 Task: Removing Rumble with High-Pass Filter.
Action: Mouse moved to (478, 212)
Screenshot: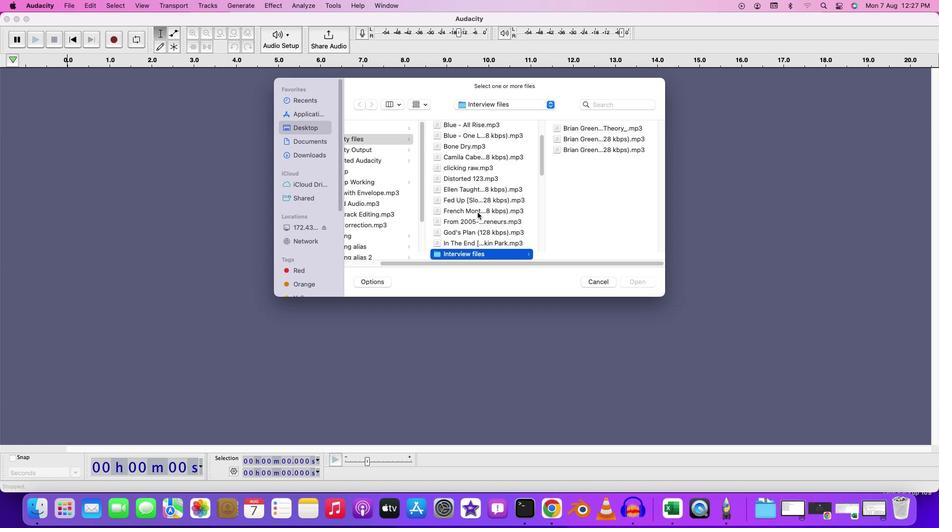
Action: Mouse scrolled (478, 212) with delta (0, 0)
Screenshot: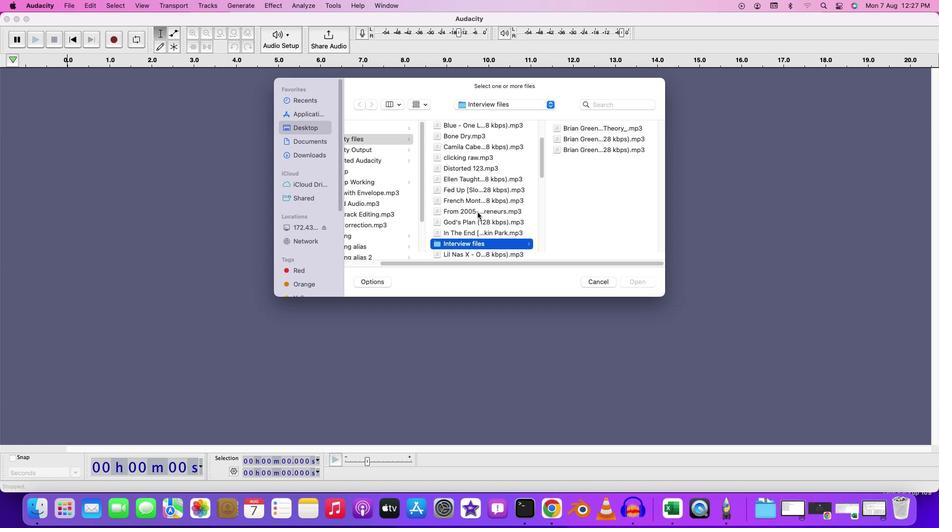 
Action: Mouse scrolled (478, 212) with delta (0, 0)
Screenshot: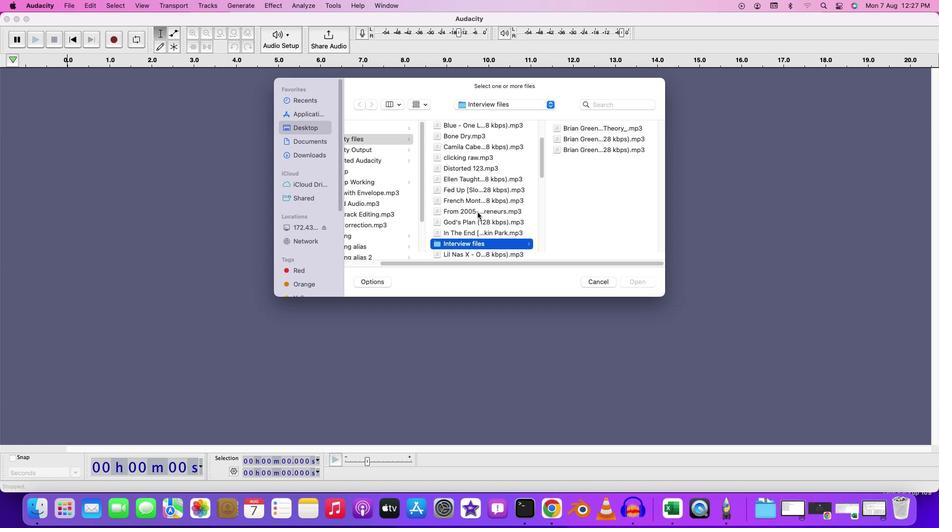 
Action: Mouse scrolled (478, 212) with delta (0, 0)
Screenshot: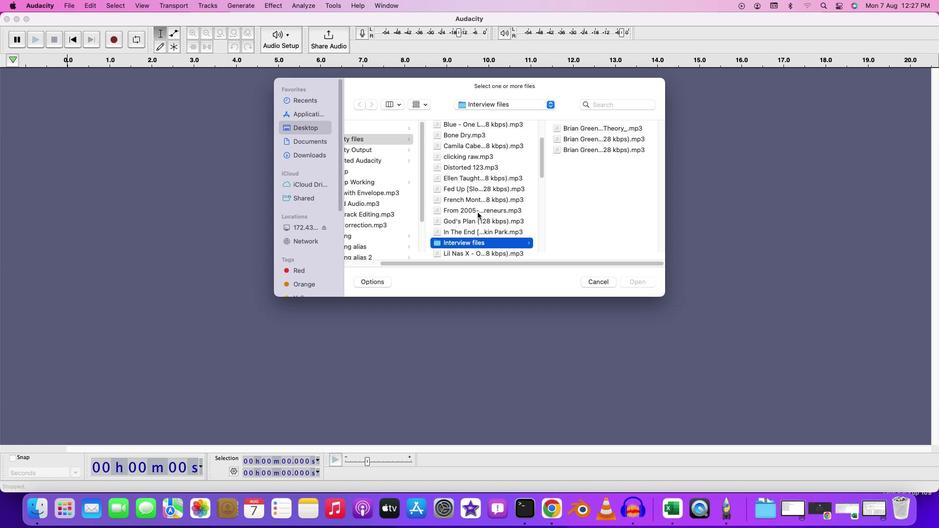 
Action: Mouse scrolled (478, 212) with delta (0, 0)
Screenshot: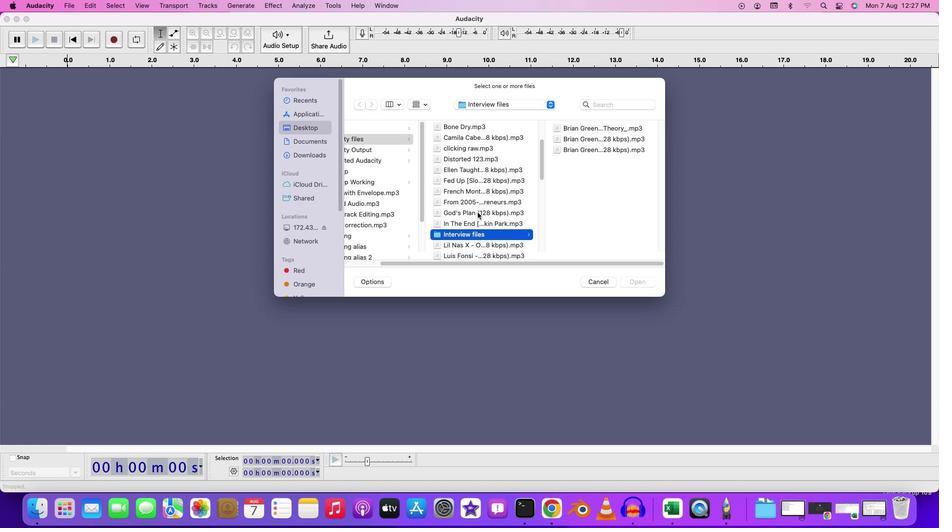
Action: Mouse scrolled (478, 212) with delta (0, 0)
Screenshot: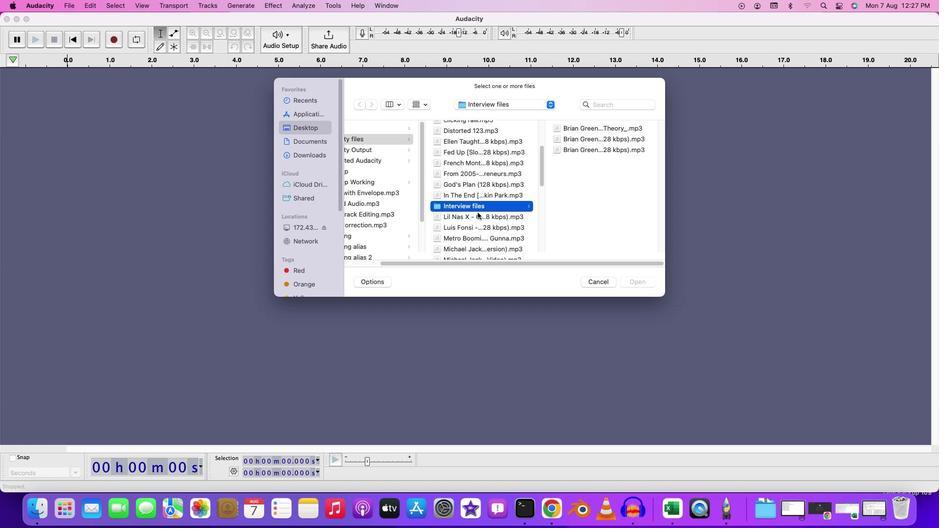 
Action: Mouse moved to (478, 213)
Screenshot: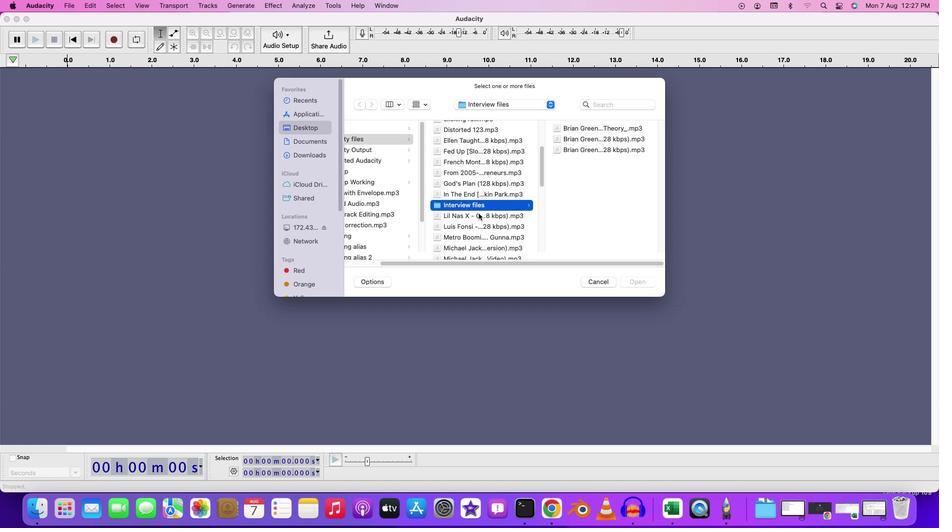 
Action: Mouse scrolled (478, 213) with delta (0, 0)
Screenshot: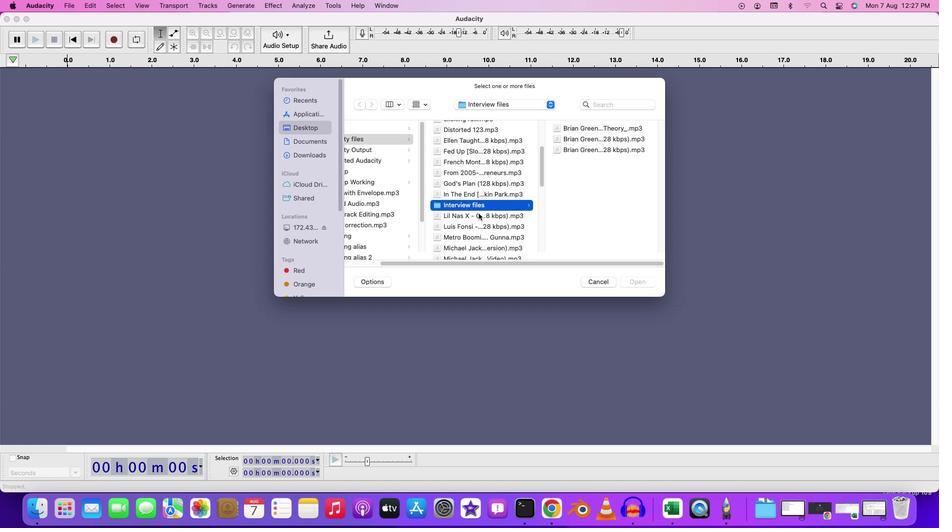 
Action: Mouse scrolled (478, 213) with delta (0, 0)
Screenshot: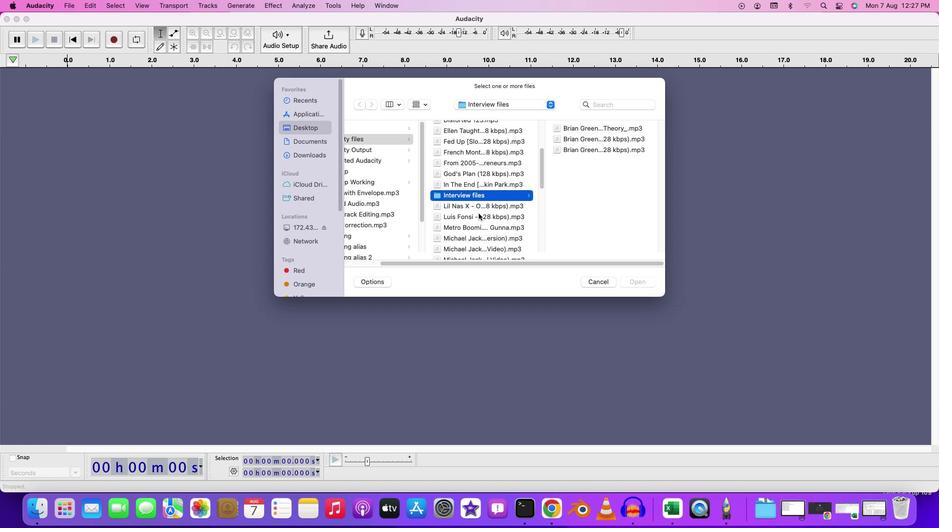 
Action: Mouse scrolled (478, 213) with delta (0, -1)
Screenshot: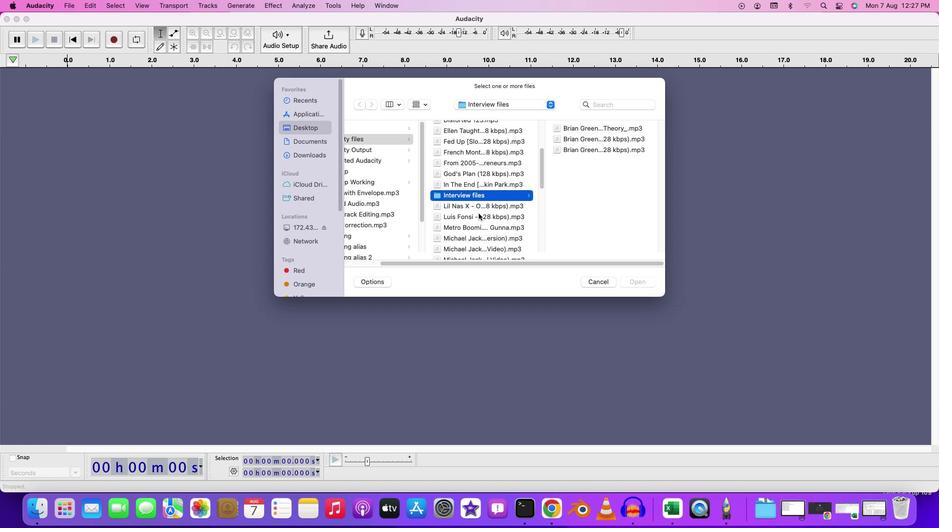 
Action: Mouse scrolled (478, 213) with delta (0, -1)
Screenshot: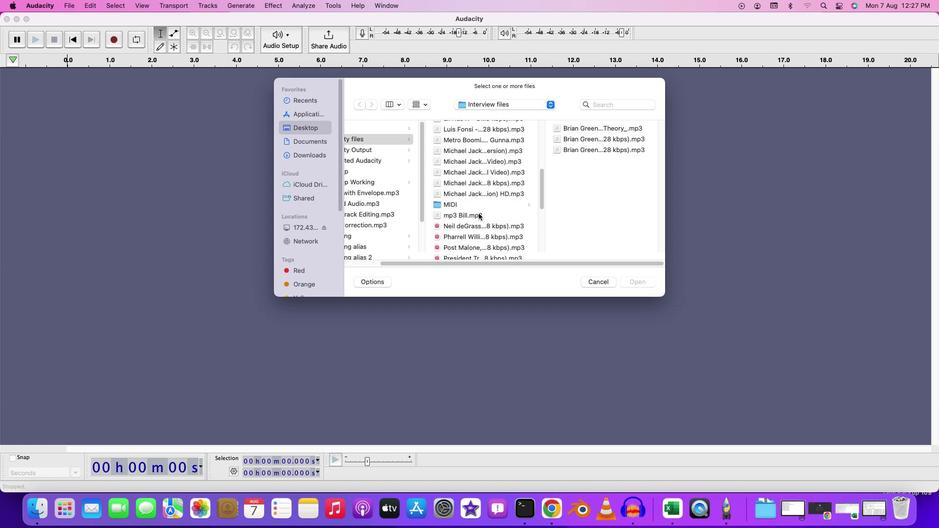 
Action: Mouse moved to (480, 212)
Screenshot: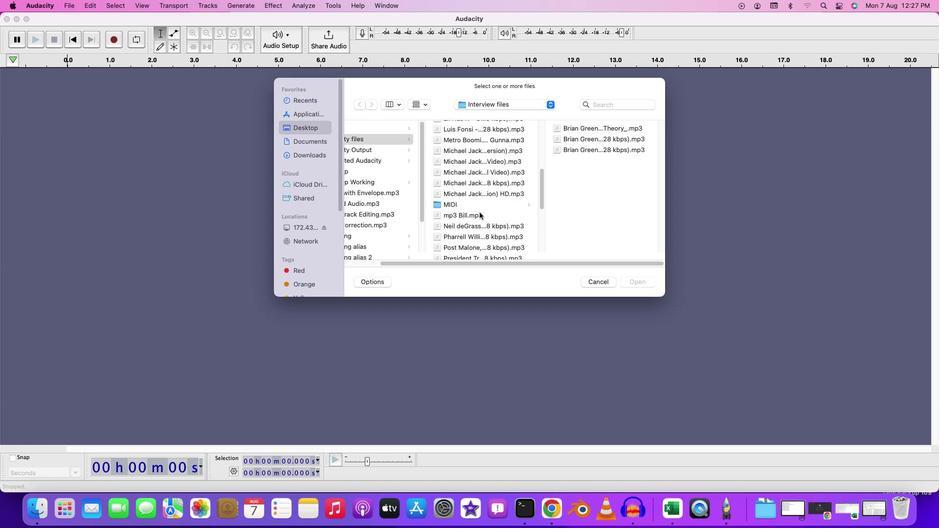 
Action: Mouse scrolled (480, 212) with delta (0, 0)
Screenshot: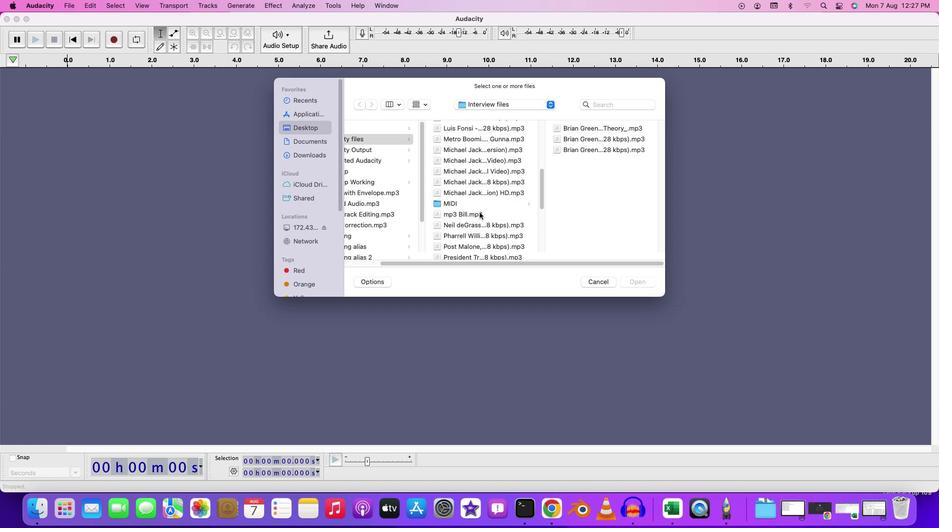 
Action: Mouse scrolled (480, 212) with delta (0, 0)
Screenshot: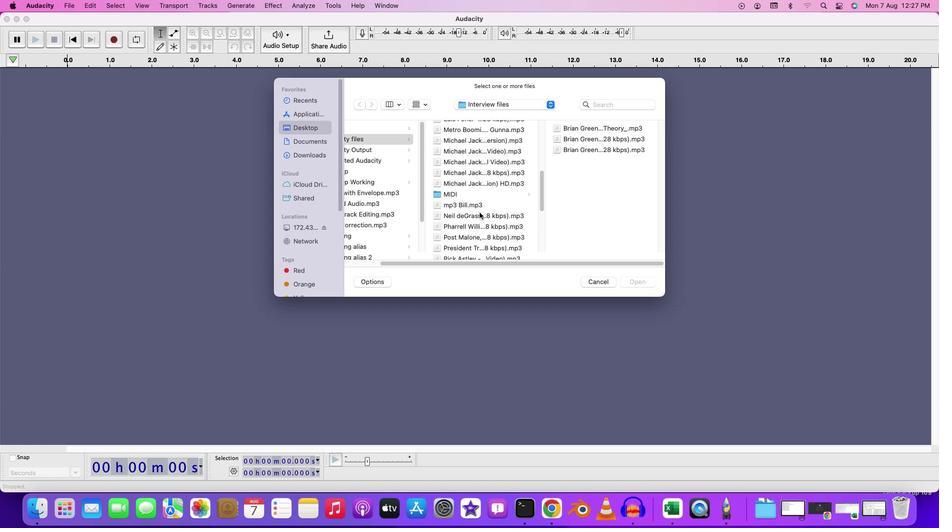 
Action: Mouse scrolled (480, 212) with delta (0, -1)
Screenshot: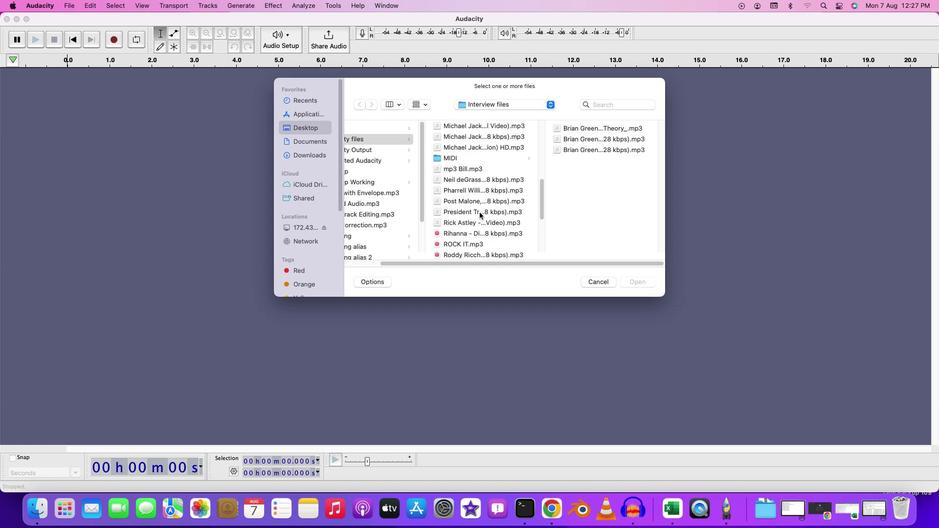 
Action: Mouse scrolled (480, 212) with delta (0, -1)
Screenshot: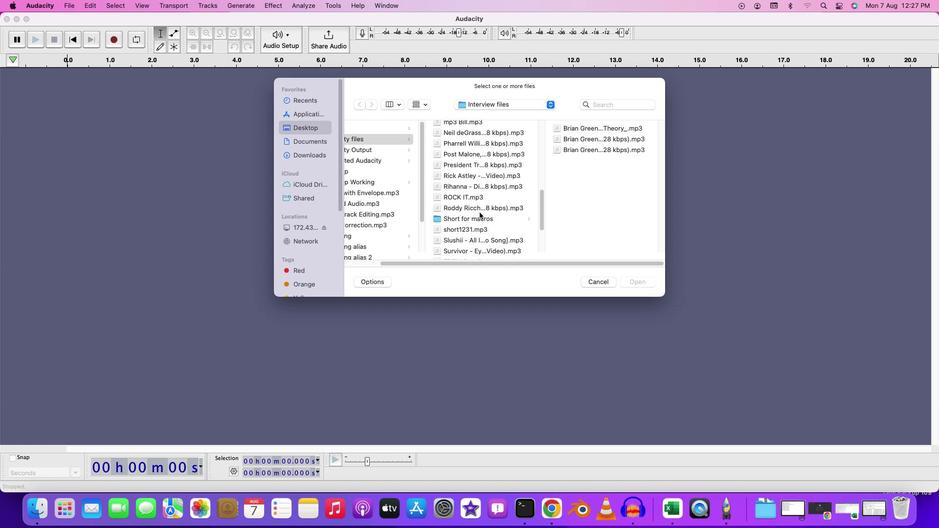 
Action: Mouse moved to (481, 213)
Screenshot: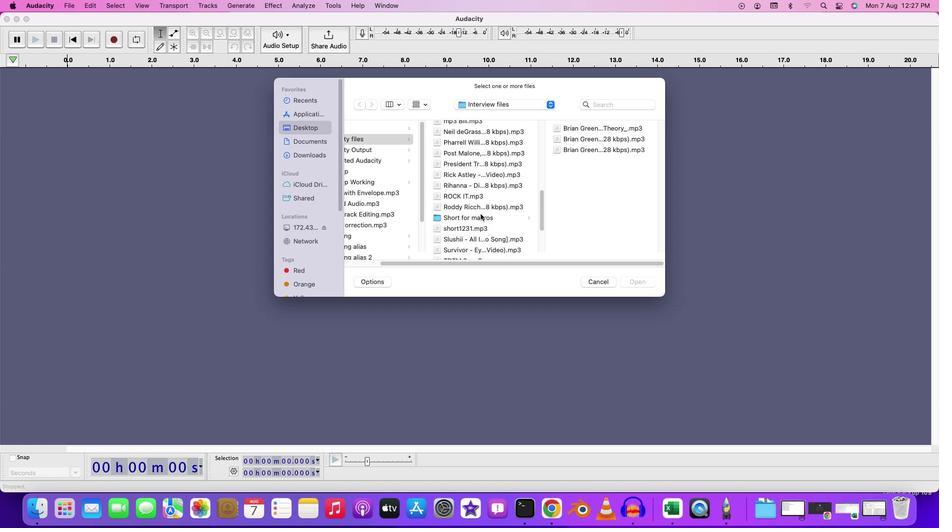 
Action: Mouse scrolled (481, 213) with delta (0, 0)
Screenshot: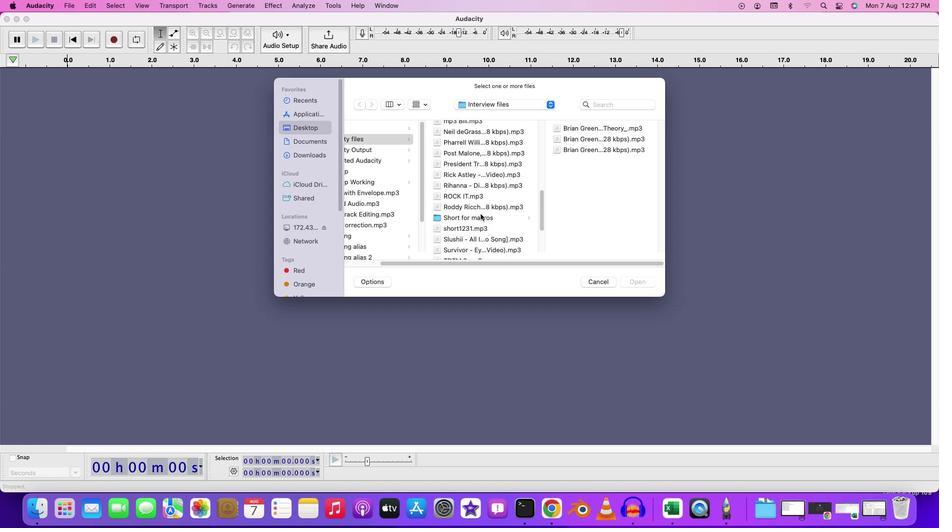 
Action: Mouse moved to (481, 214)
Screenshot: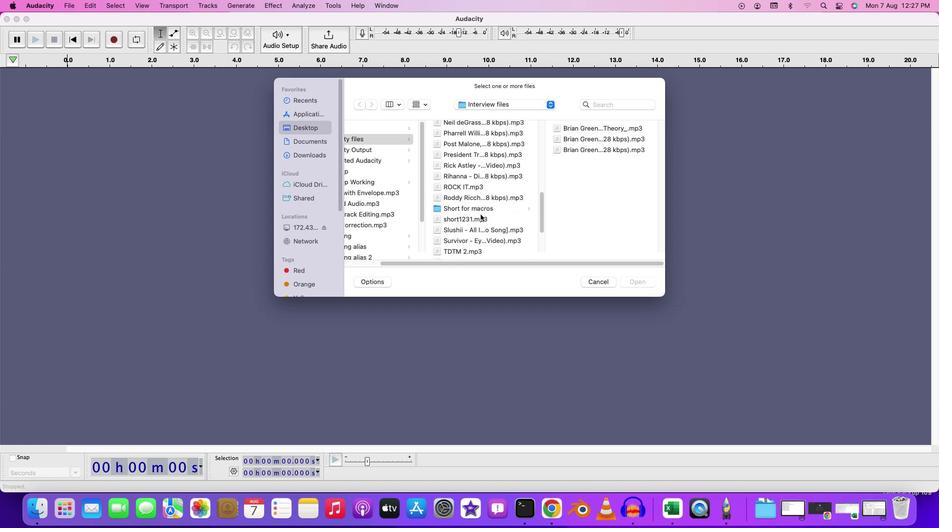 
Action: Mouse scrolled (481, 214) with delta (0, 0)
Screenshot: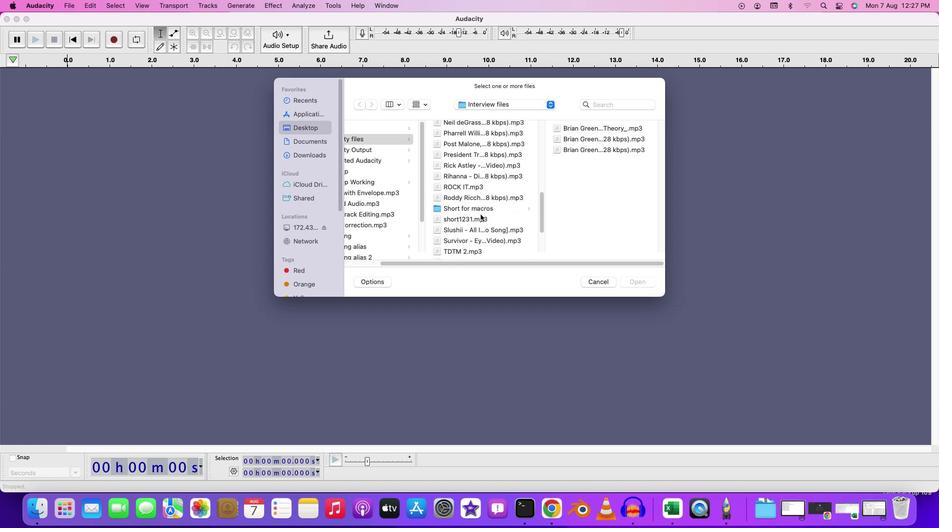 
Action: Mouse moved to (481, 214)
Screenshot: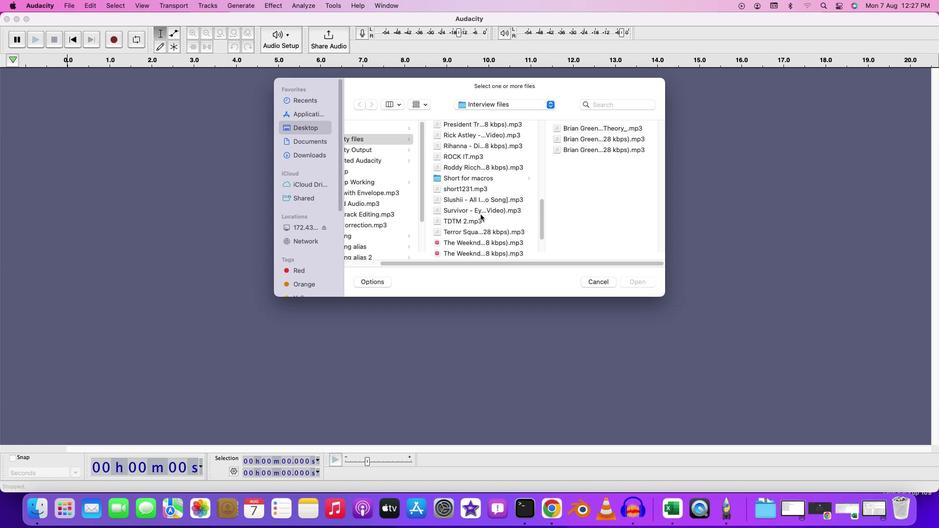 
Action: Mouse scrolled (481, 214) with delta (0, 0)
Screenshot: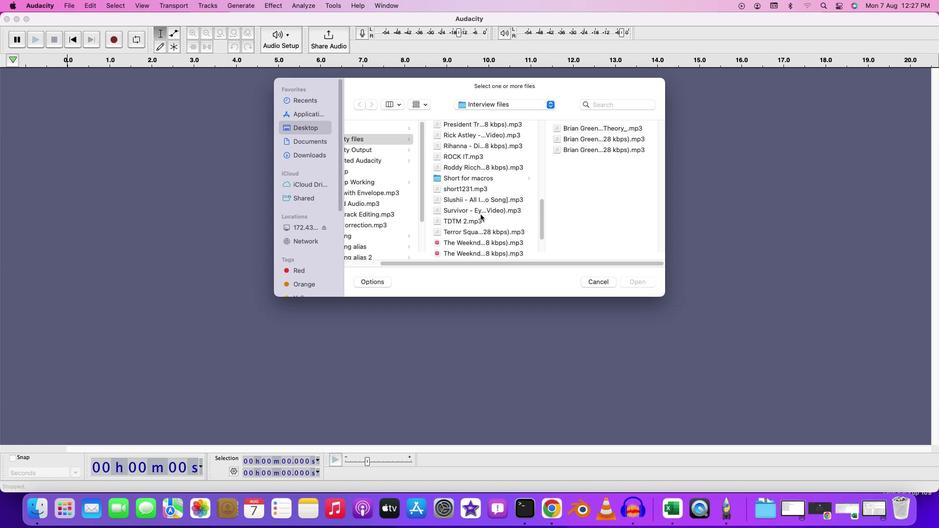 
Action: Mouse moved to (482, 216)
Screenshot: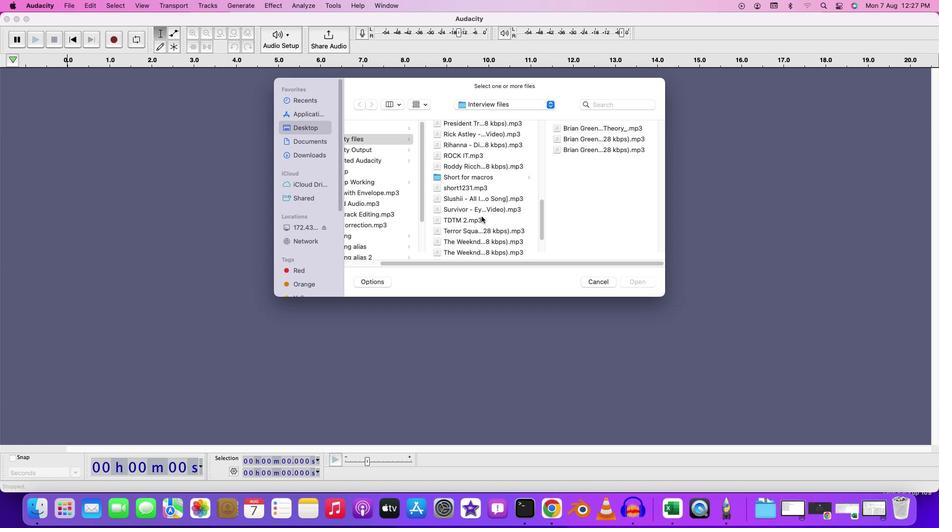 
Action: Mouse scrolled (482, 216) with delta (0, 0)
Screenshot: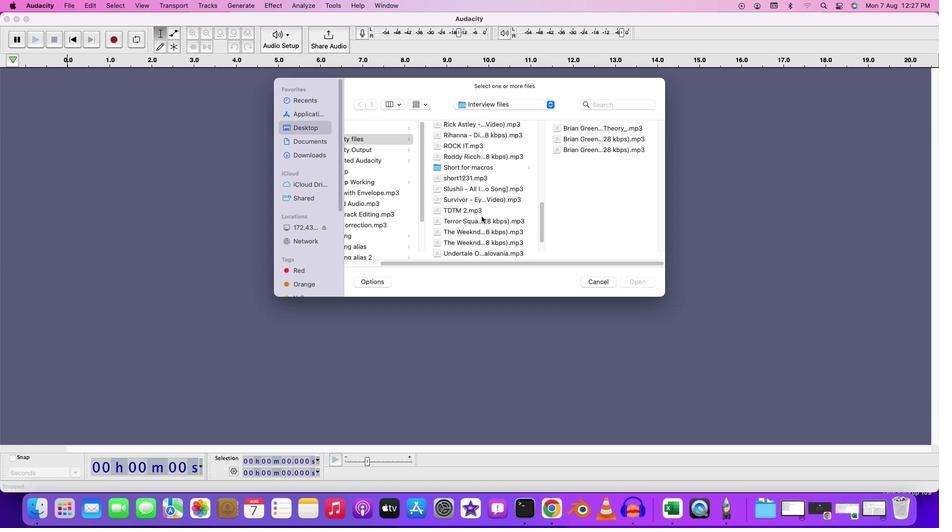 
Action: Mouse scrolled (482, 216) with delta (0, 0)
Screenshot: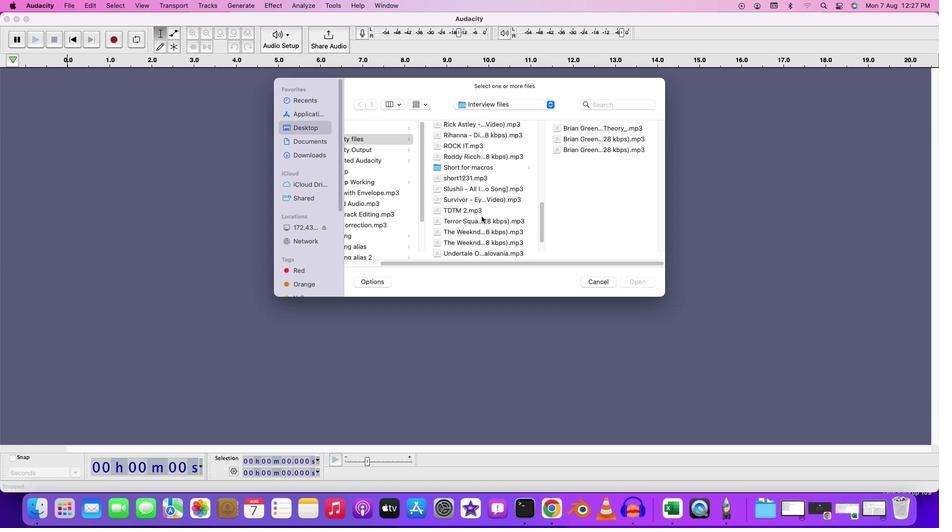 
Action: Mouse scrolled (482, 216) with delta (0, 0)
Screenshot: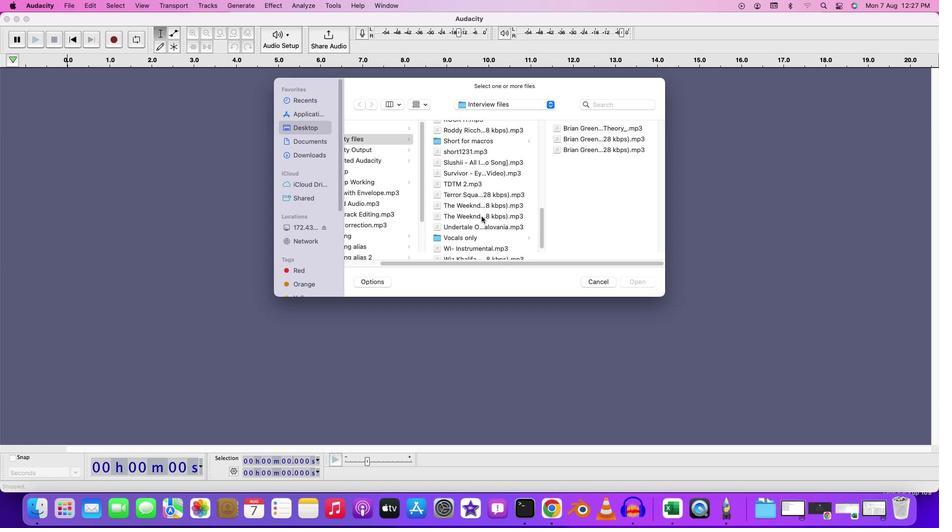 
Action: Mouse moved to (482, 216)
Screenshot: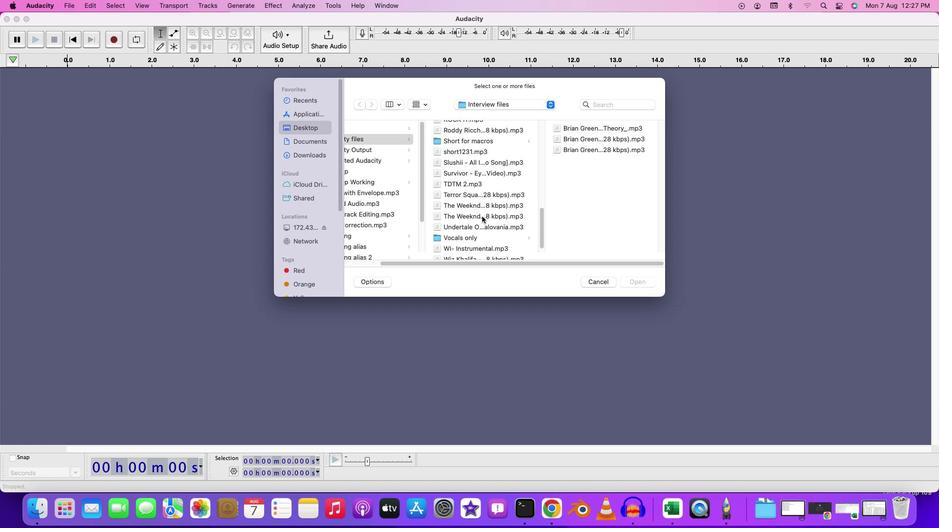 
Action: Mouse scrolled (482, 216) with delta (0, 0)
Screenshot: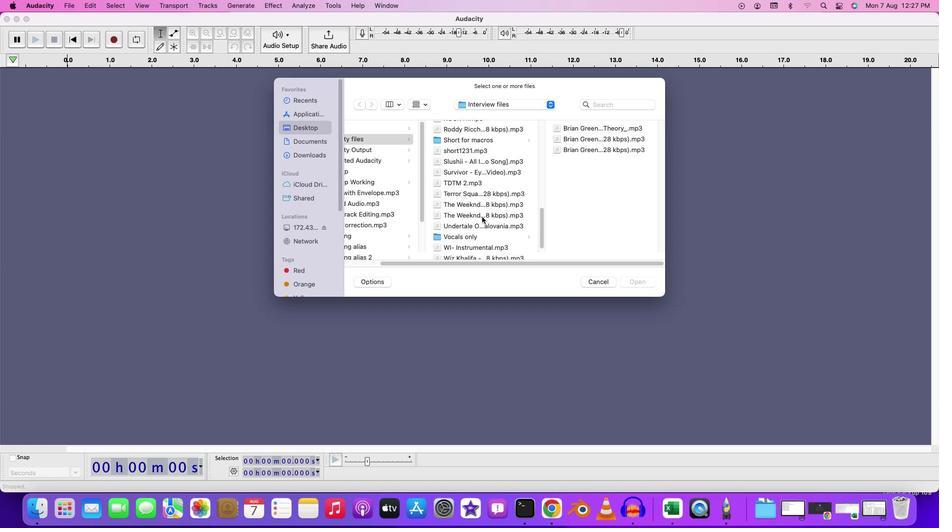 
Action: Mouse moved to (482, 216)
Screenshot: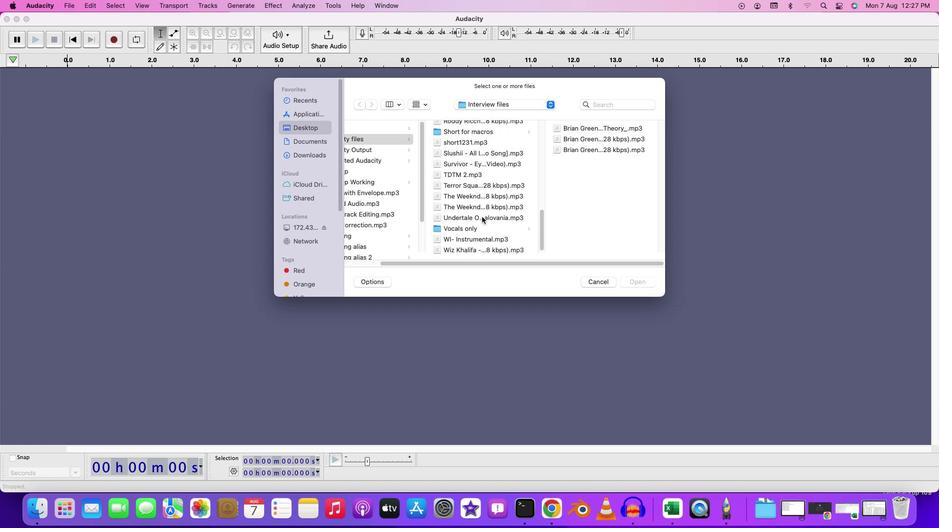 
Action: Mouse scrolled (482, 216) with delta (0, 0)
Screenshot: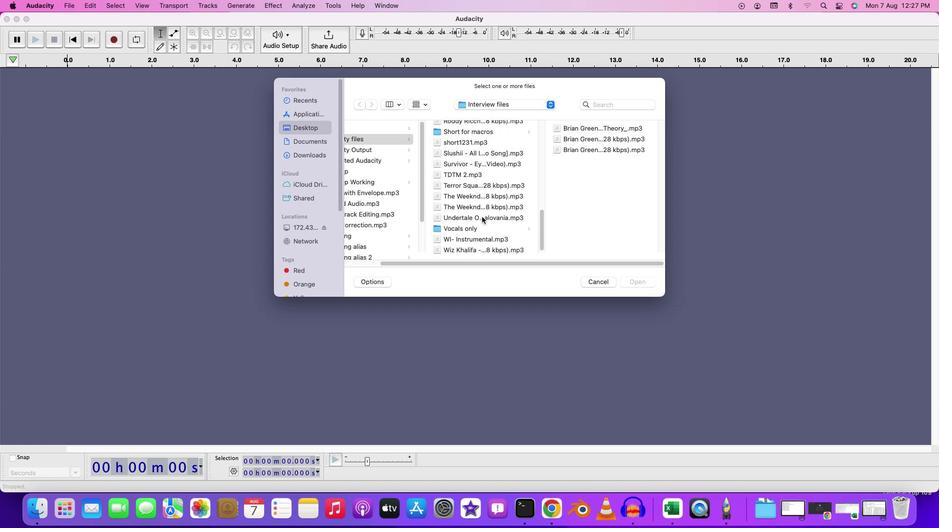
Action: Mouse moved to (482, 217)
Screenshot: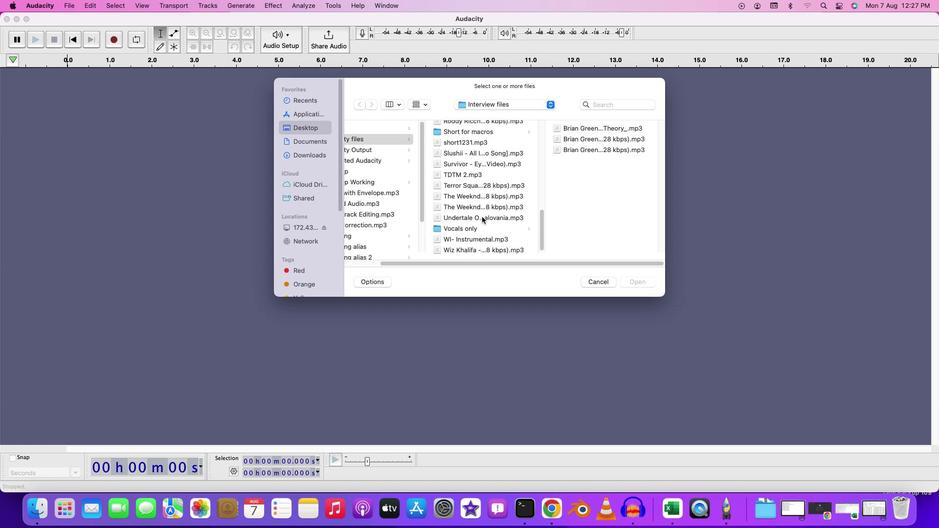 
Action: Mouse scrolled (482, 217) with delta (0, 0)
Screenshot: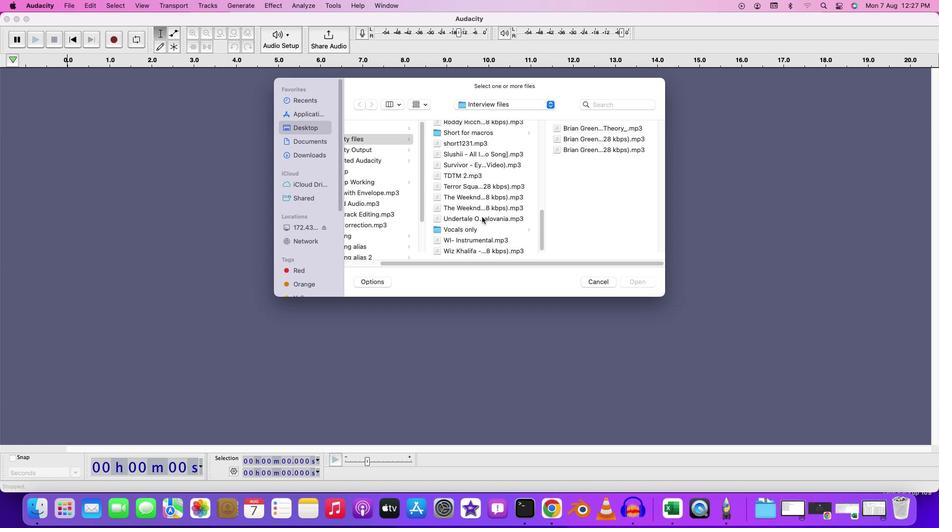 
Action: Mouse scrolled (482, 217) with delta (0, 0)
Screenshot: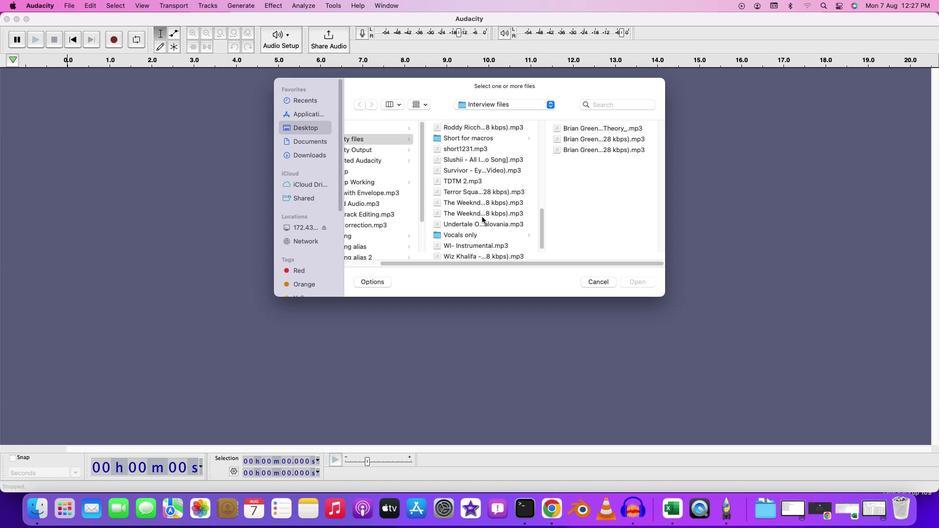 
Action: Mouse scrolled (482, 217) with delta (0, 0)
Screenshot: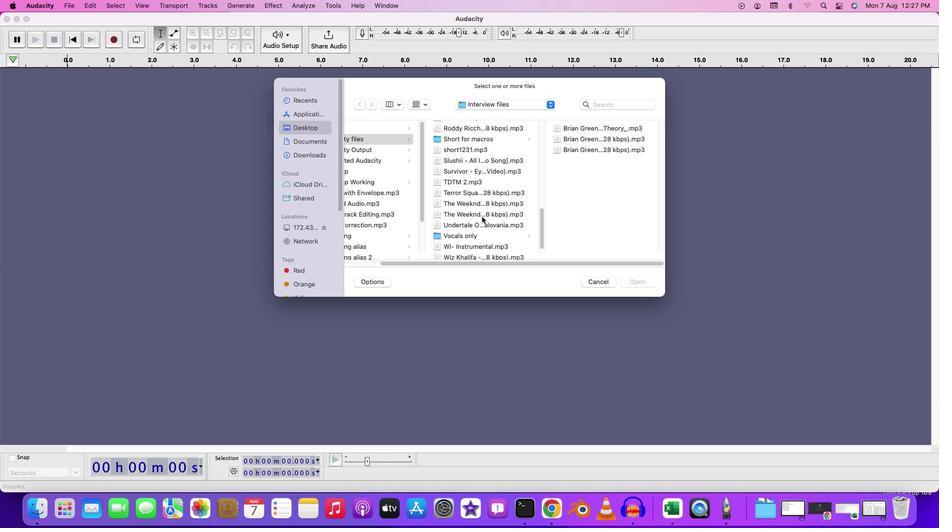
Action: Mouse scrolled (482, 217) with delta (0, 0)
Screenshot: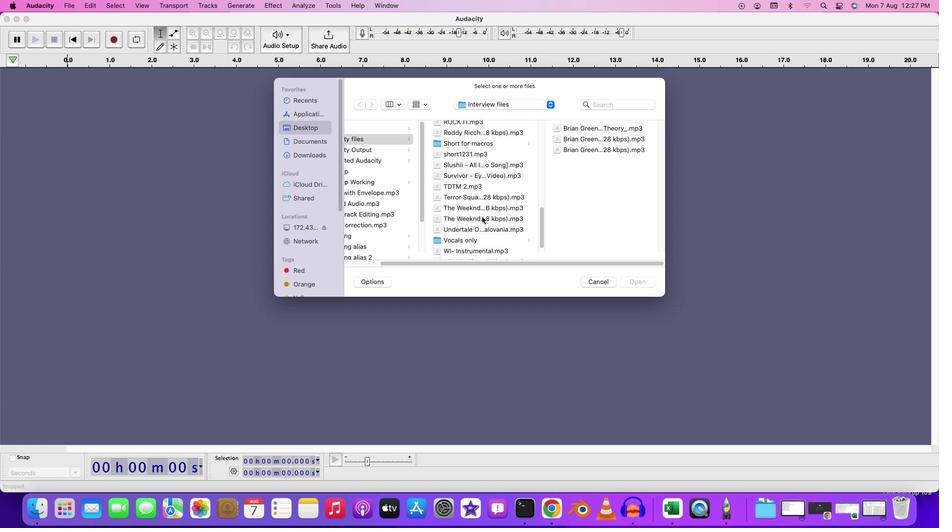 
Action: Mouse scrolled (482, 217) with delta (0, 0)
Screenshot: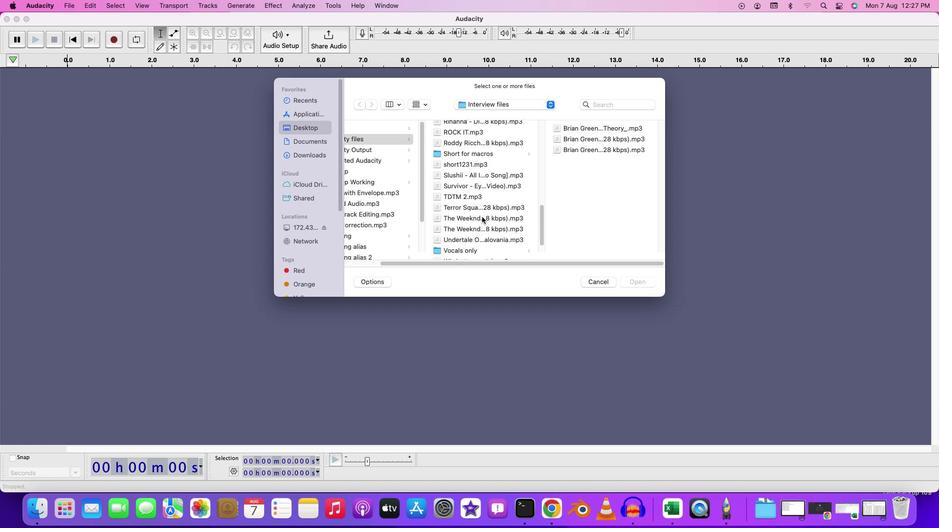 
Action: Mouse scrolled (482, 217) with delta (0, 0)
Screenshot: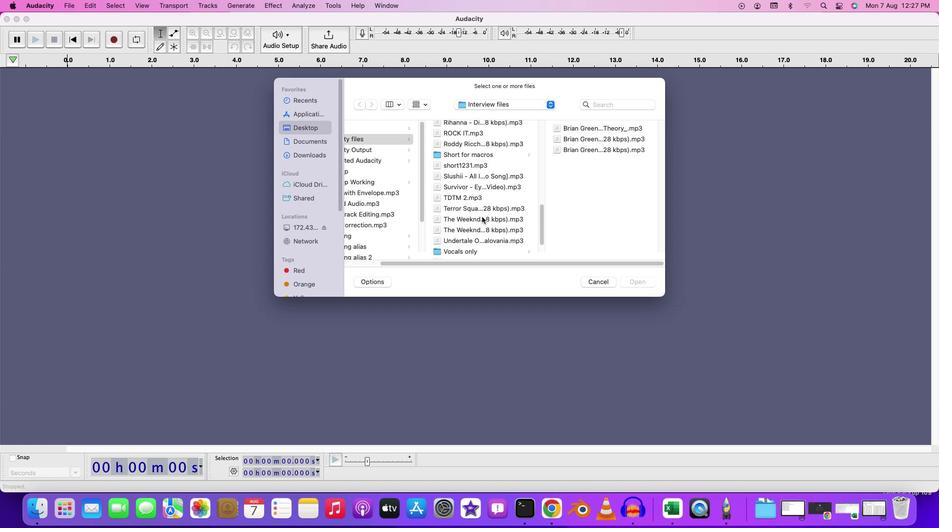 
Action: Mouse scrolled (482, 217) with delta (0, 0)
Screenshot: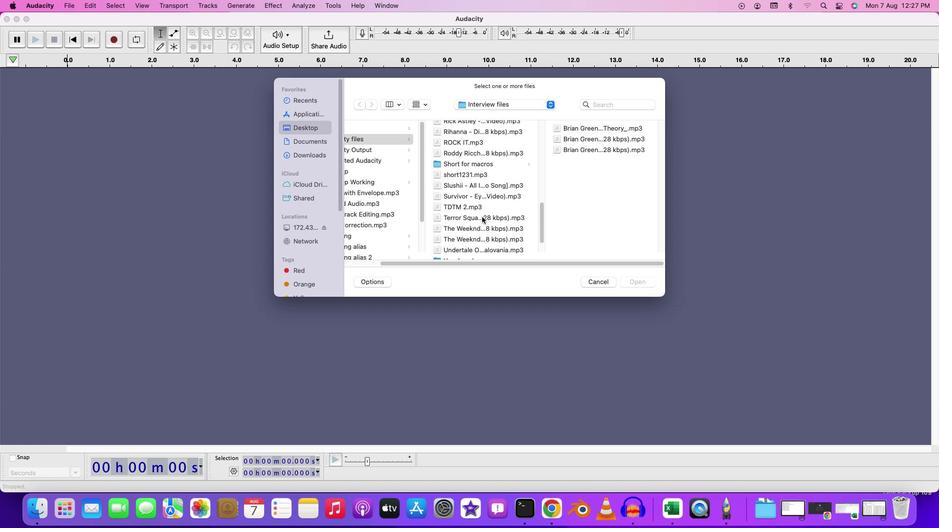 
Action: Mouse moved to (482, 217)
Screenshot: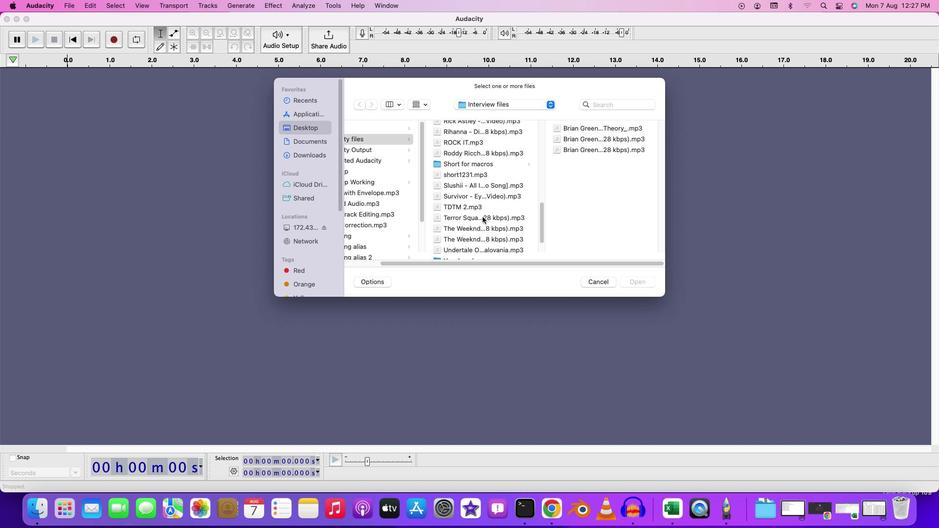 
Action: Mouse scrolled (482, 217) with delta (0, 0)
Screenshot: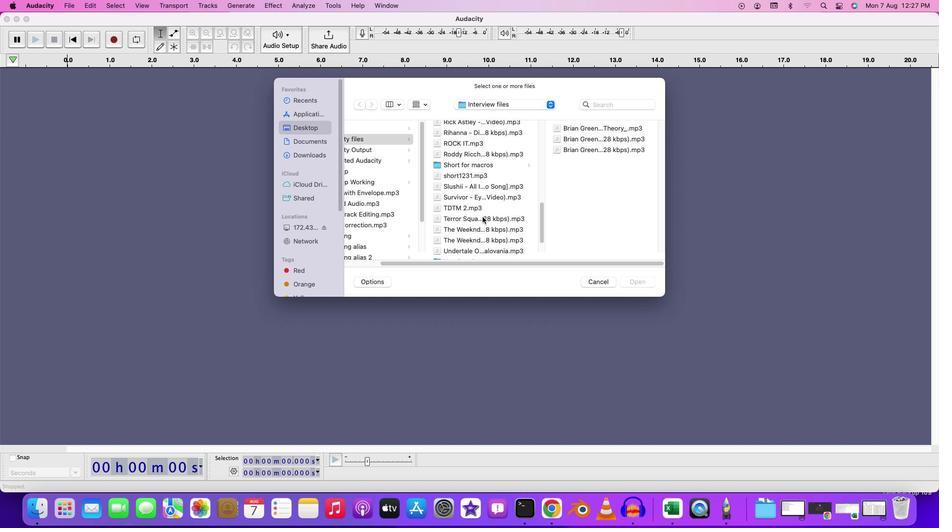 
Action: Mouse scrolled (482, 217) with delta (0, 0)
Screenshot: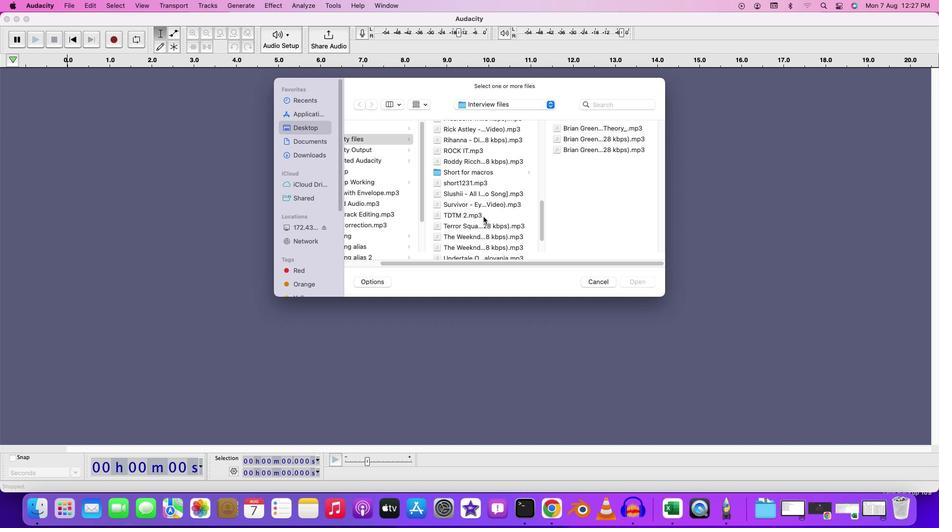 
Action: Mouse moved to (484, 217)
Screenshot: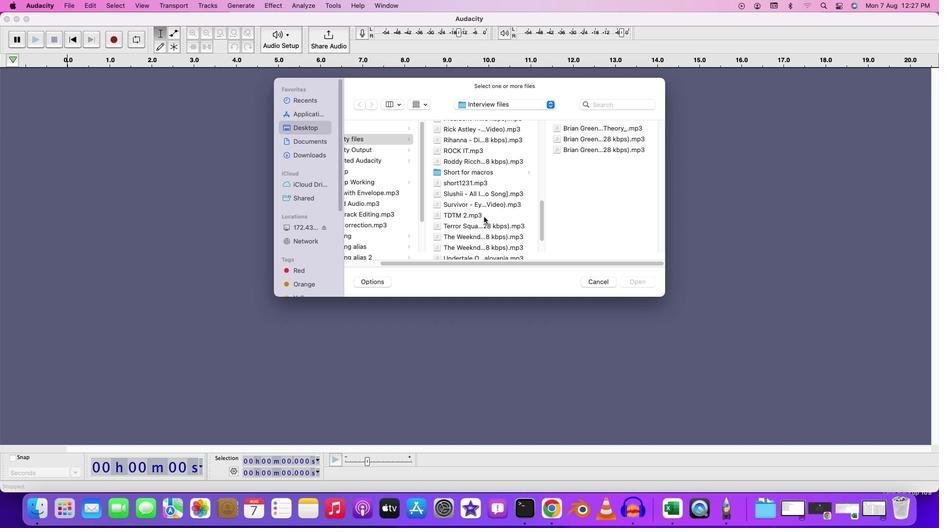 
Action: Mouse scrolled (484, 217) with delta (0, 0)
Screenshot: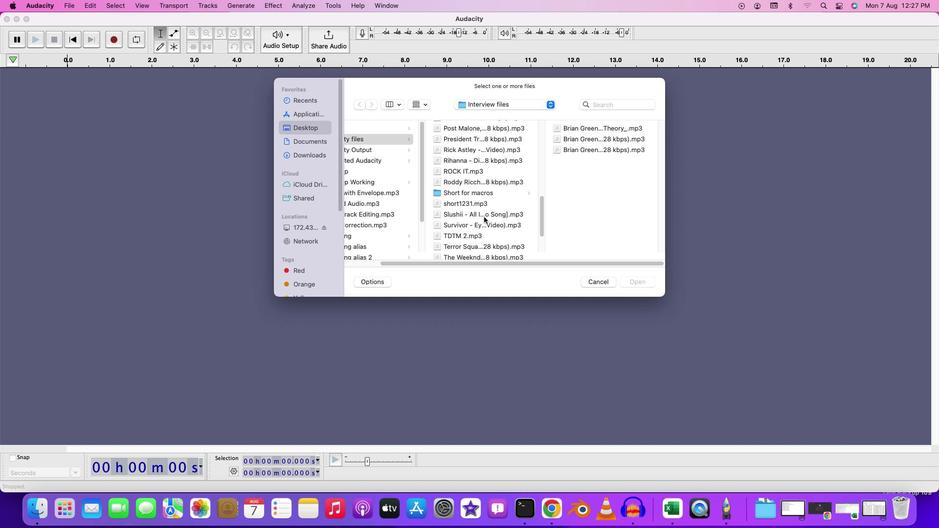
Action: Mouse scrolled (484, 217) with delta (0, 0)
Screenshot: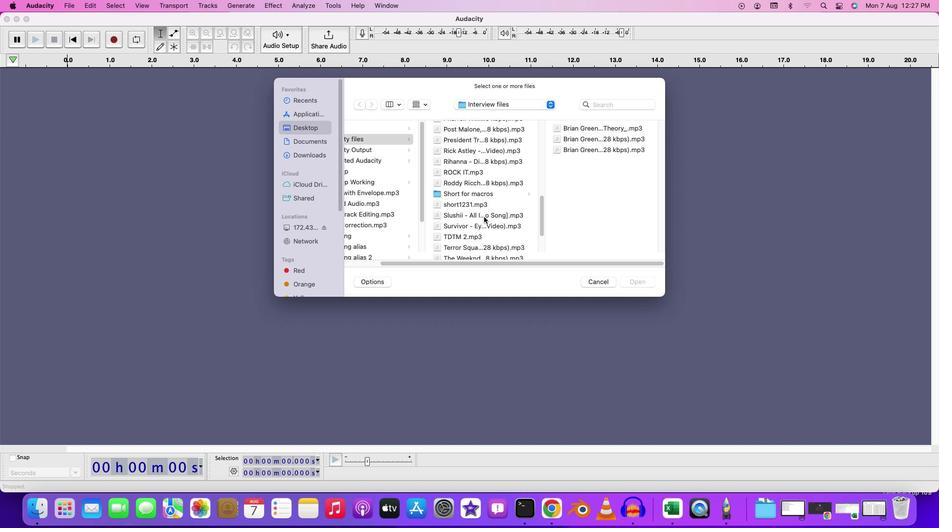 
Action: Mouse scrolled (484, 217) with delta (0, 0)
Screenshot: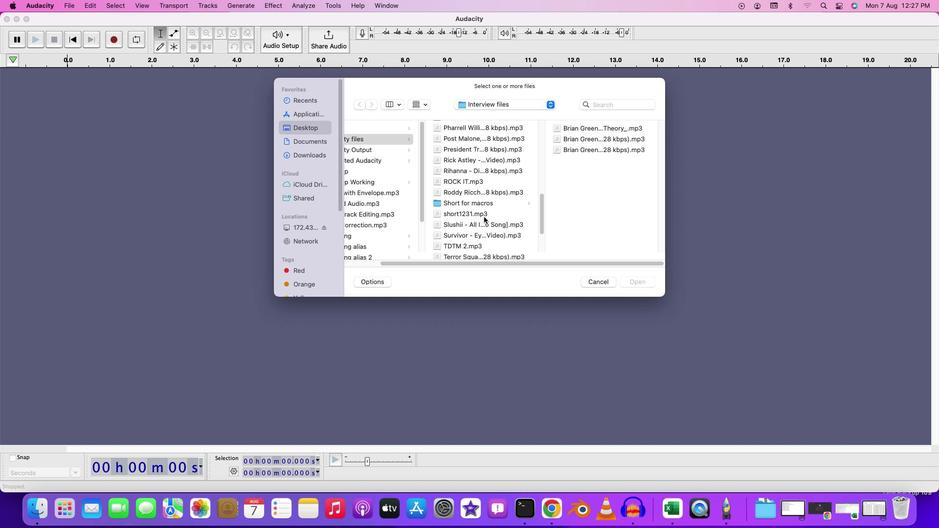 
Action: Mouse scrolled (484, 217) with delta (0, 1)
Screenshot: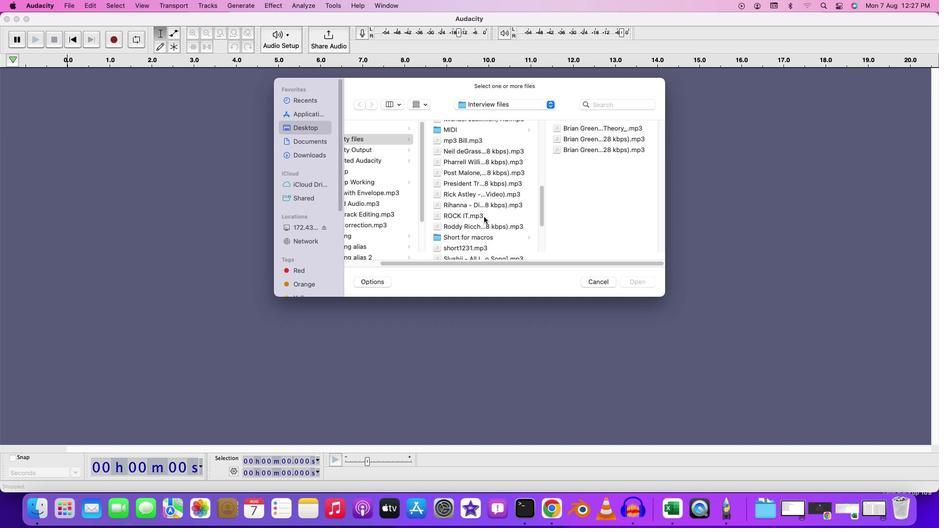 
Action: Mouse scrolled (484, 217) with delta (0, 0)
Screenshot: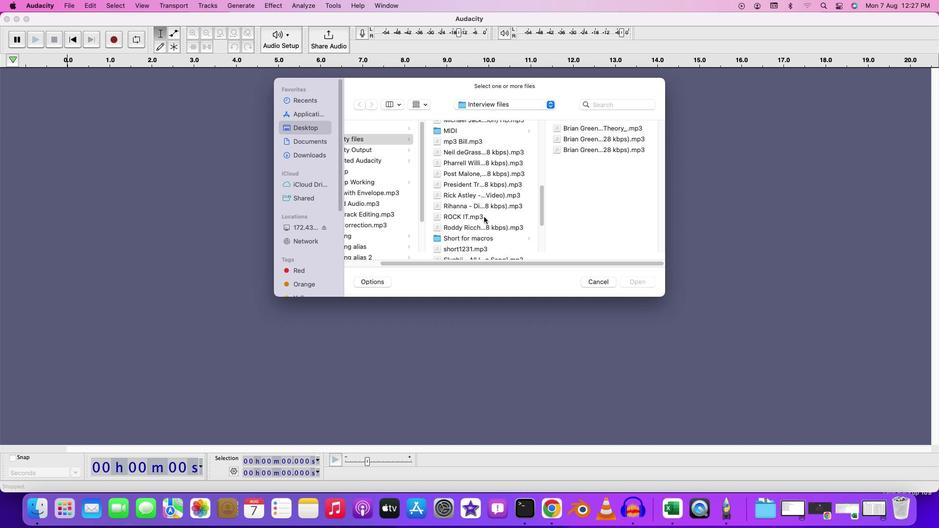 
Action: Mouse scrolled (484, 217) with delta (0, 0)
Screenshot: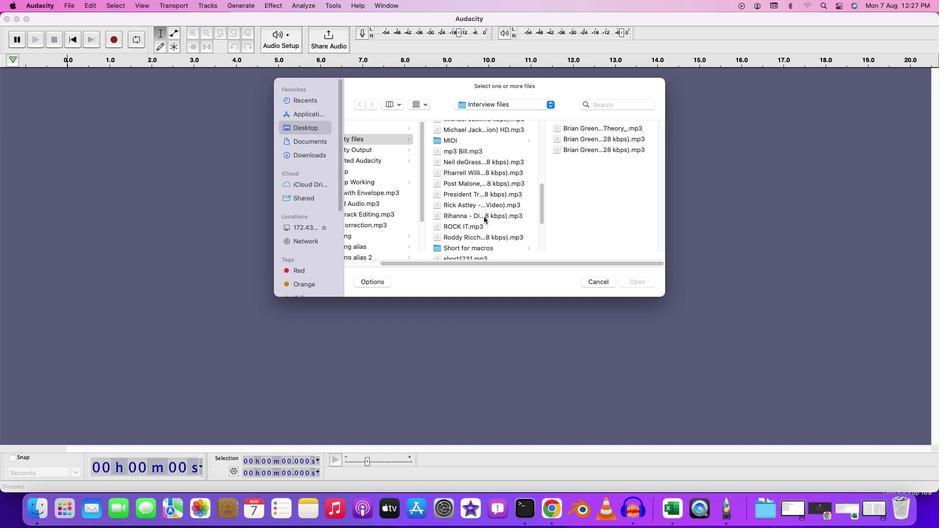 
Action: Mouse scrolled (484, 217) with delta (0, 0)
Screenshot: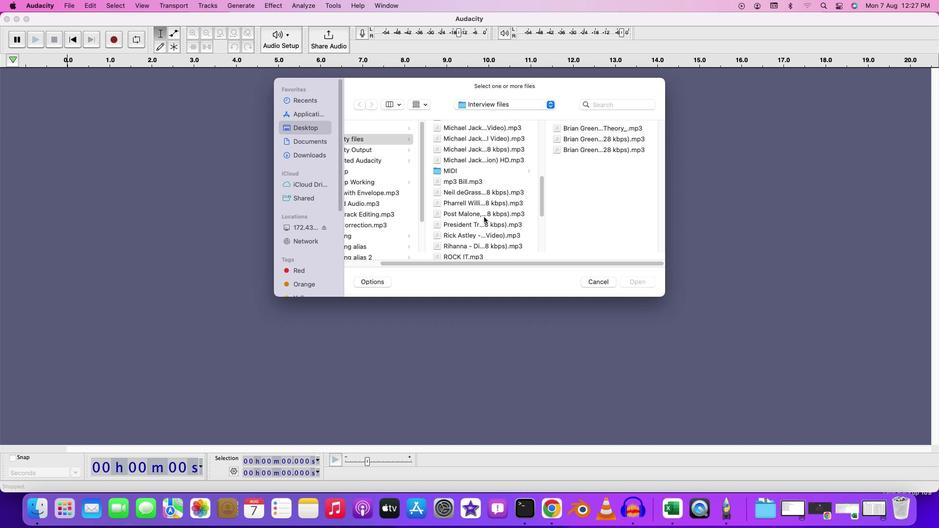 
Action: Mouse scrolled (484, 217) with delta (0, 0)
Screenshot: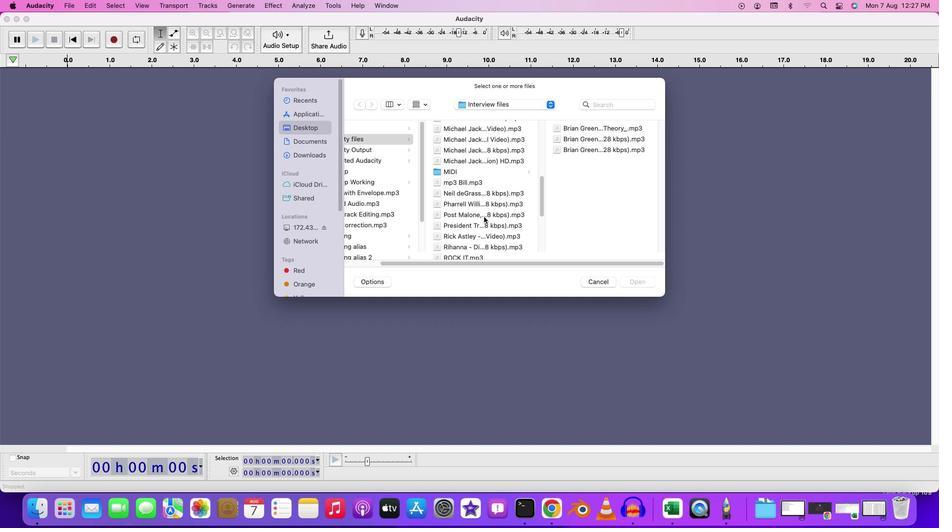 
Action: Mouse scrolled (484, 217) with delta (0, 0)
Screenshot: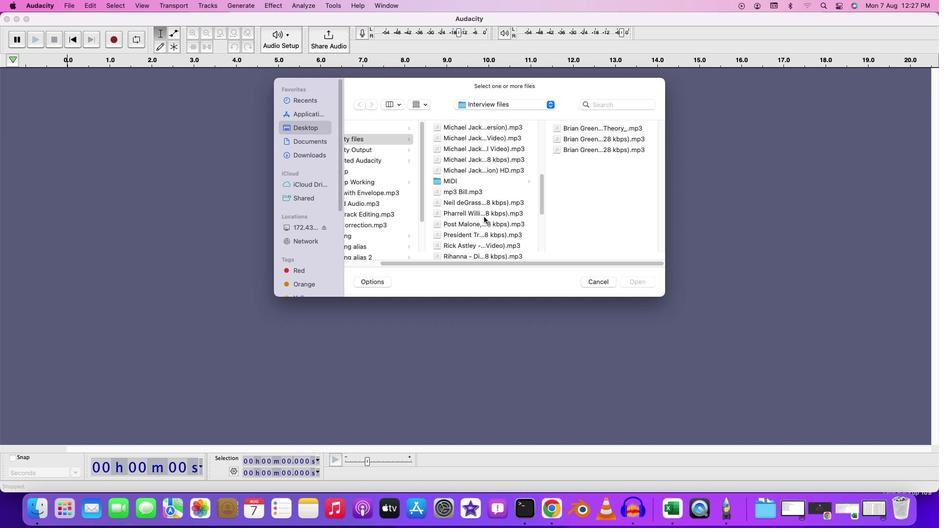 
Action: Mouse scrolled (484, 217) with delta (0, 0)
Screenshot: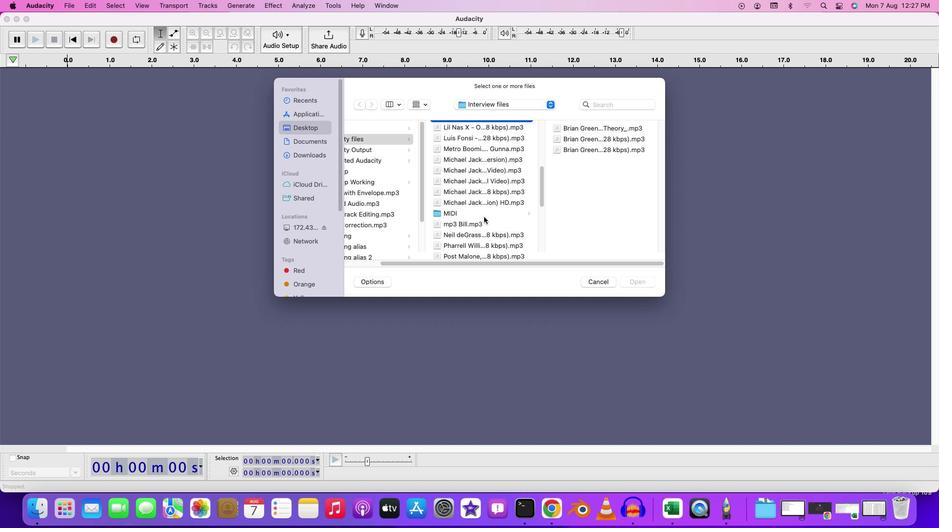
Action: Mouse scrolled (484, 217) with delta (0, 0)
Screenshot: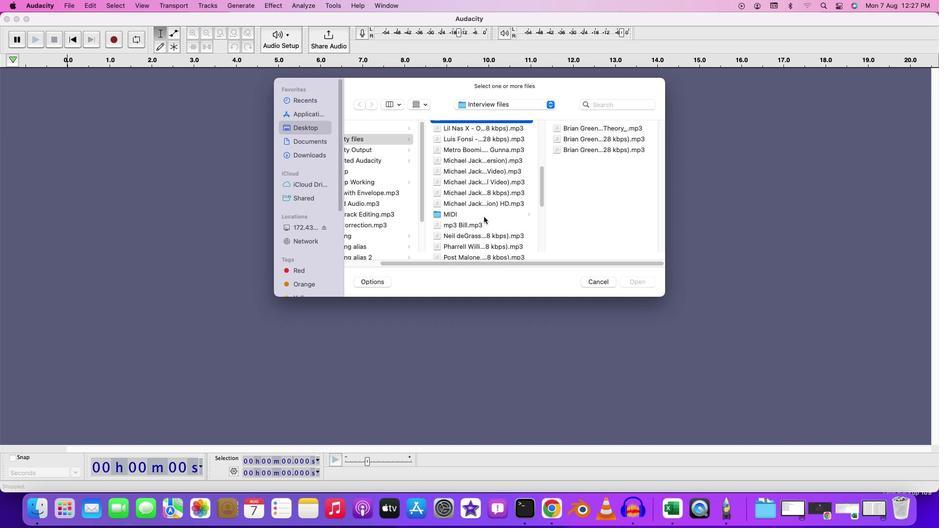 
Action: Mouse scrolled (484, 217) with delta (0, 0)
Screenshot: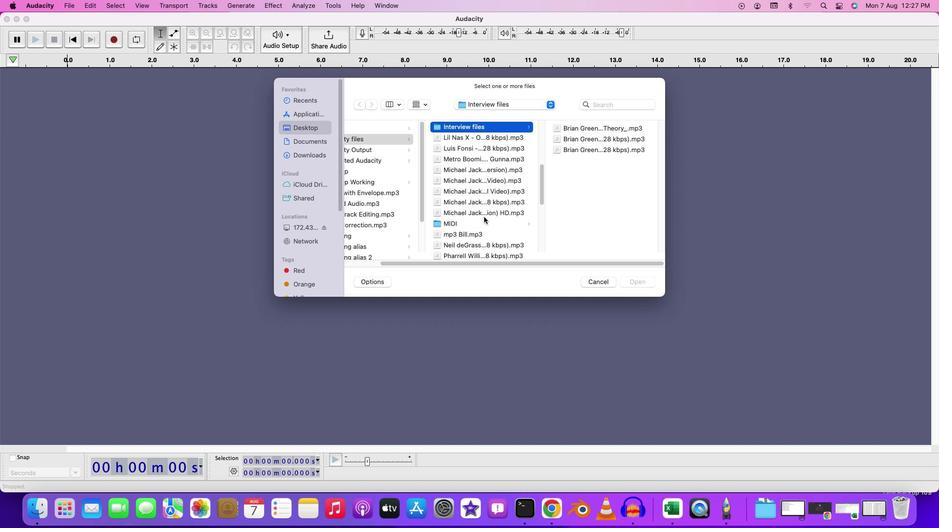 
Action: Mouse scrolled (484, 217) with delta (0, 0)
Screenshot: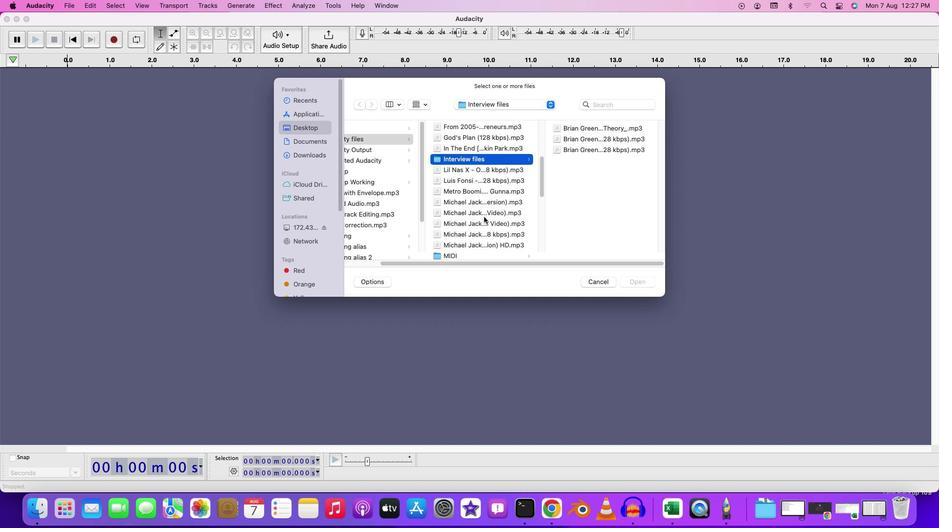 
Action: Mouse scrolled (484, 217) with delta (0, 0)
Screenshot: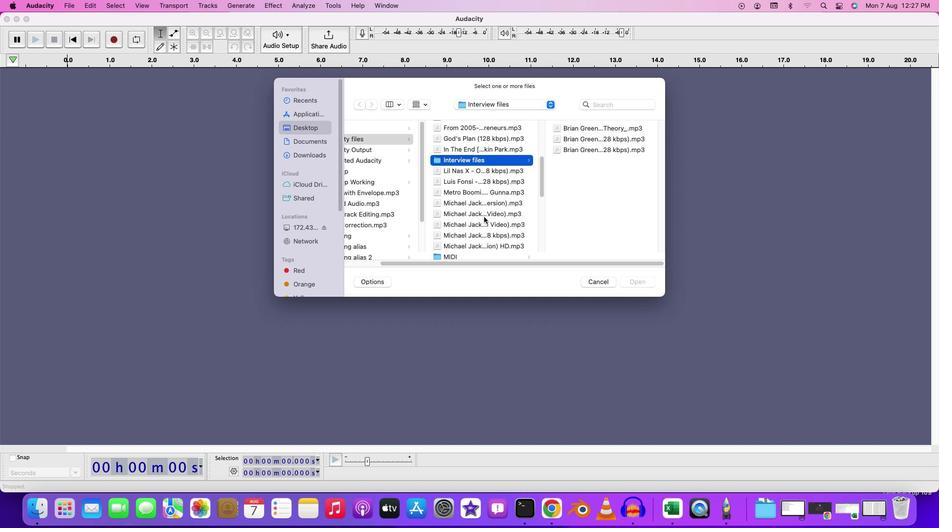 
Action: Mouse scrolled (484, 217) with delta (0, 0)
Screenshot: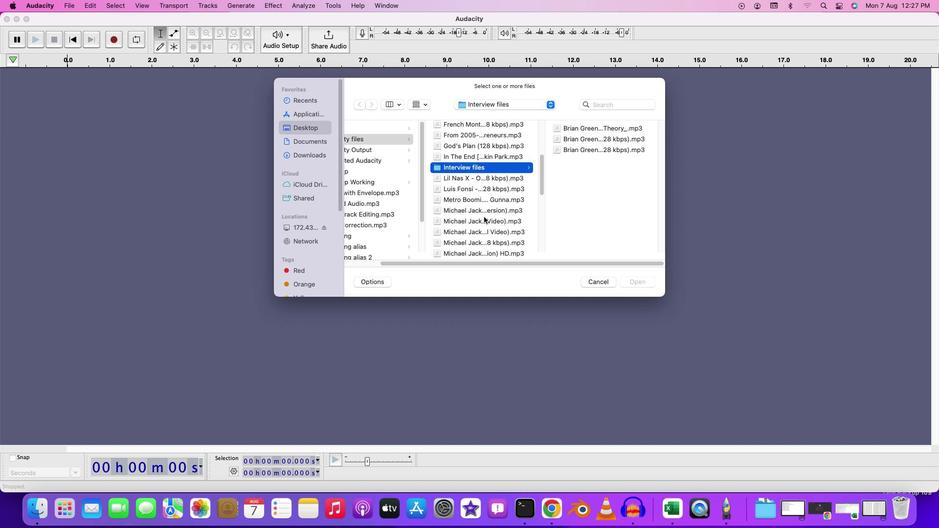 
Action: Mouse scrolled (484, 217) with delta (0, 0)
Screenshot: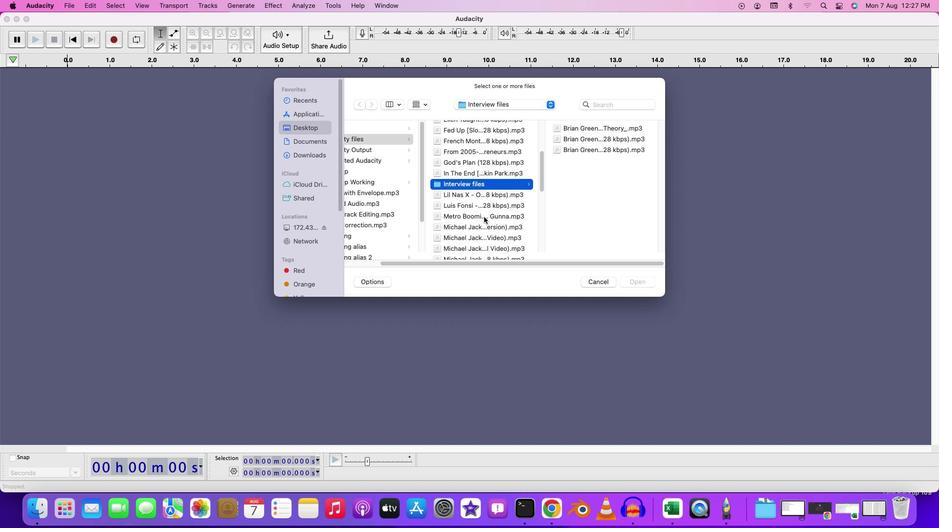 
Action: Mouse scrolled (484, 217) with delta (0, 0)
Screenshot: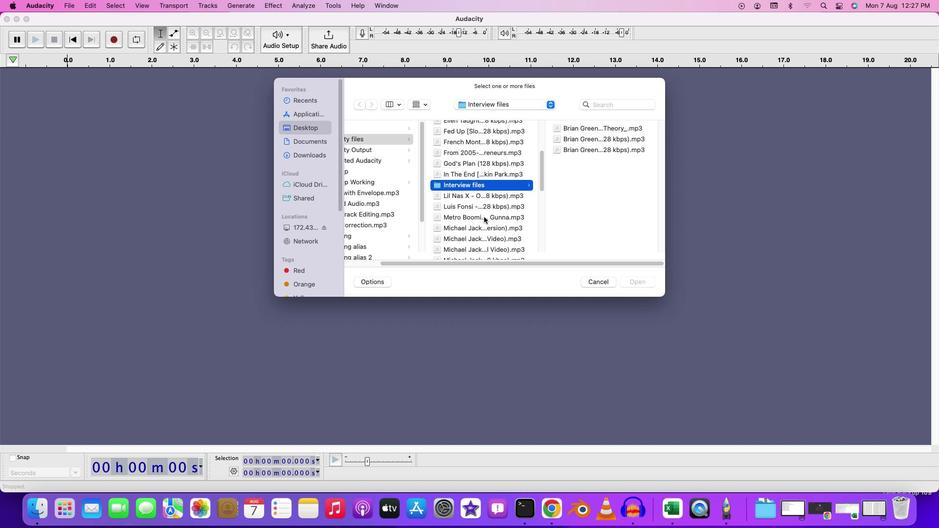 
Action: Mouse scrolled (484, 217) with delta (0, 0)
Screenshot: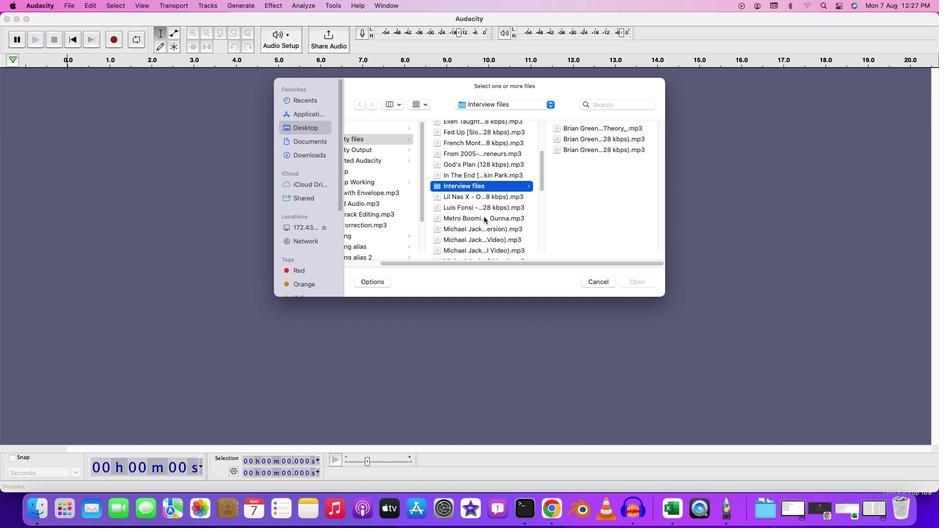 
Action: Mouse scrolled (484, 217) with delta (0, 0)
Screenshot: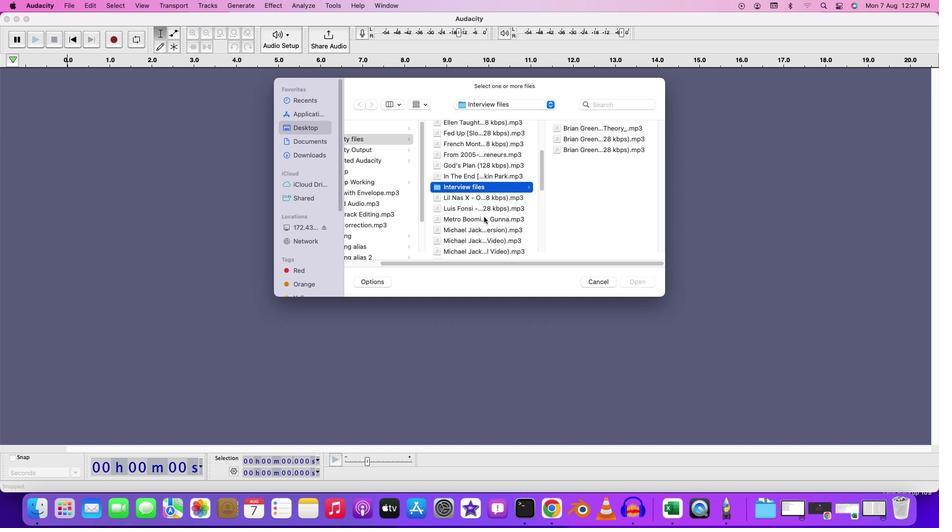 
Action: Mouse scrolled (484, 217) with delta (0, 0)
Screenshot: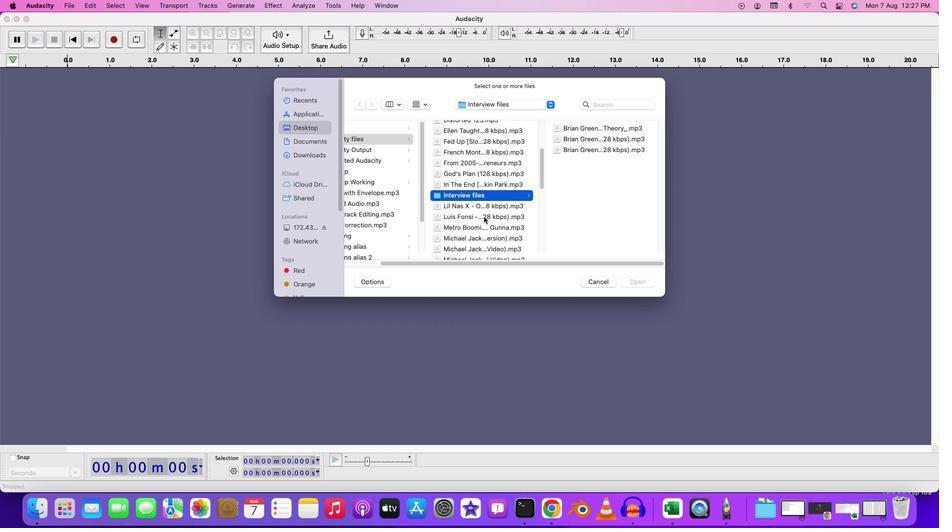 
Action: Mouse scrolled (484, 217) with delta (0, 0)
Screenshot: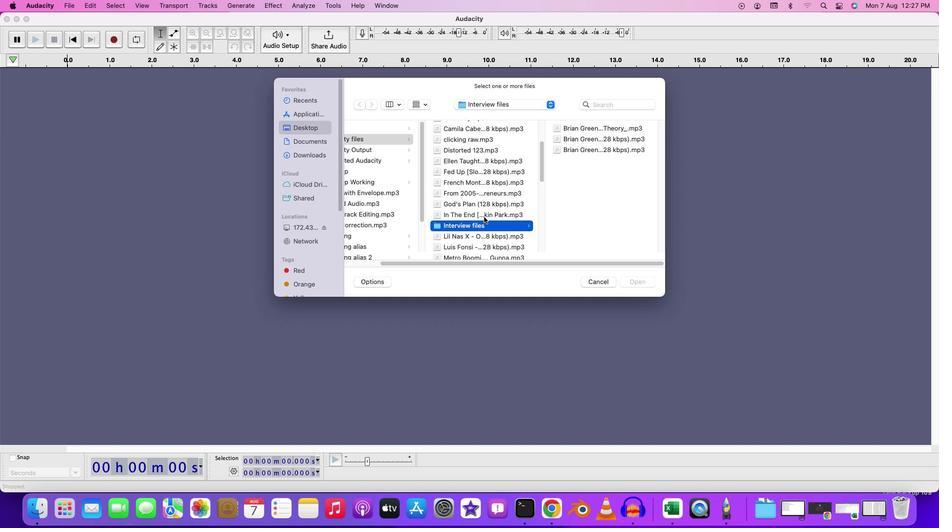
Action: Mouse scrolled (484, 217) with delta (0, 0)
Screenshot: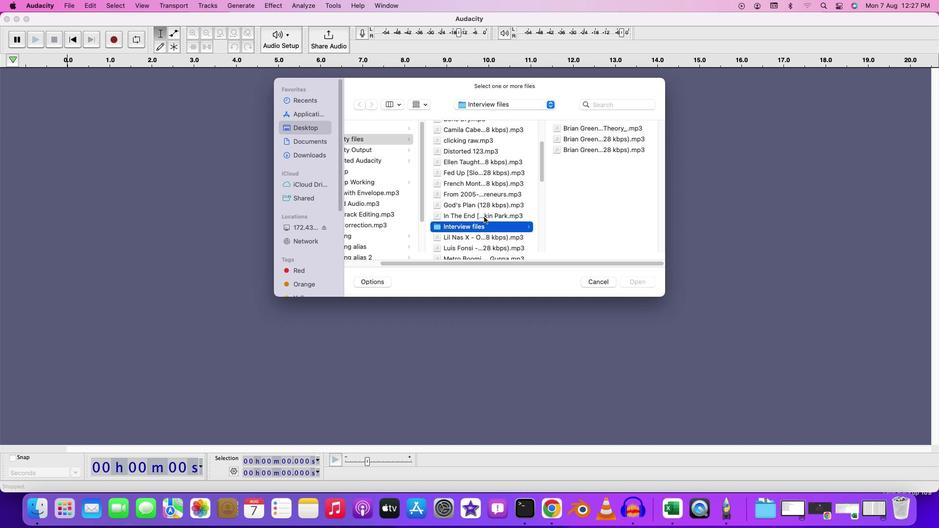 
Action: Mouse scrolled (484, 217) with delta (0, 0)
Screenshot: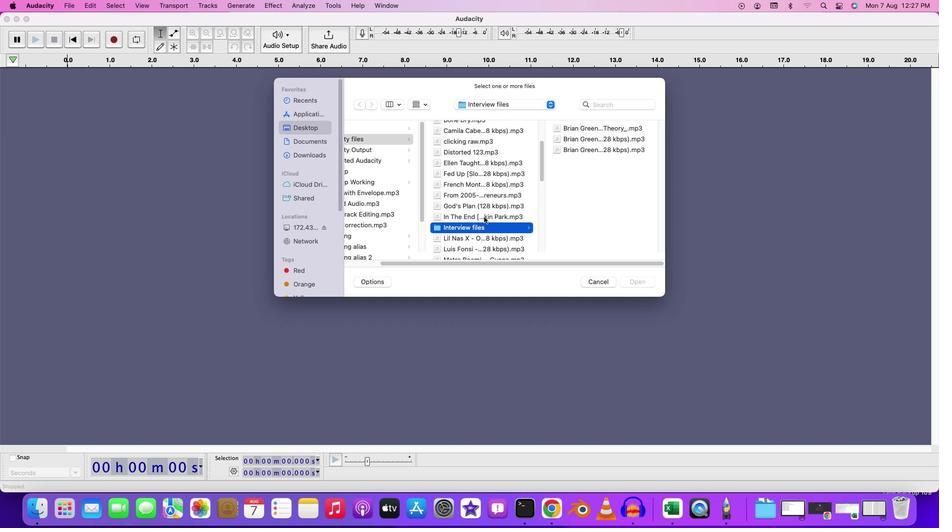 
Action: Mouse scrolled (484, 217) with delta (0, 0)
Screenshot: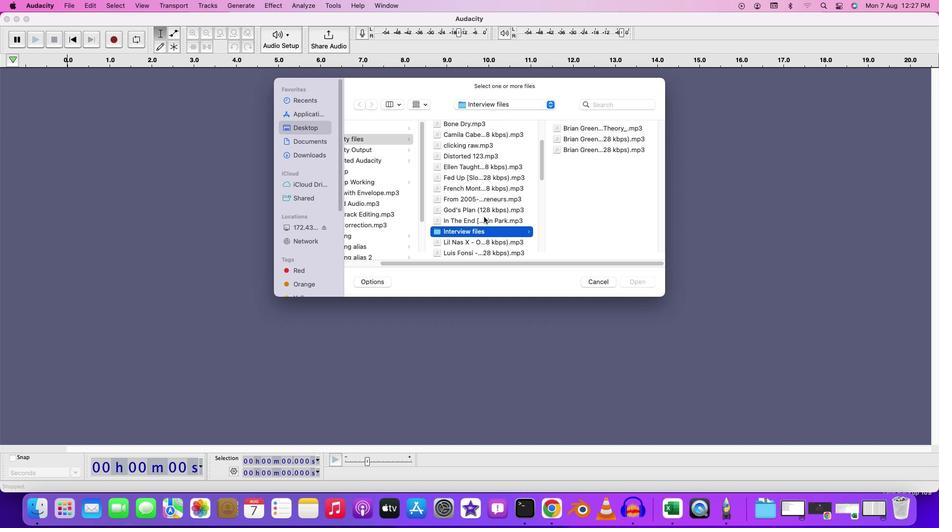 
Action: Mouse scrolled (484, 217) with delta (0, 0)
Screenshot: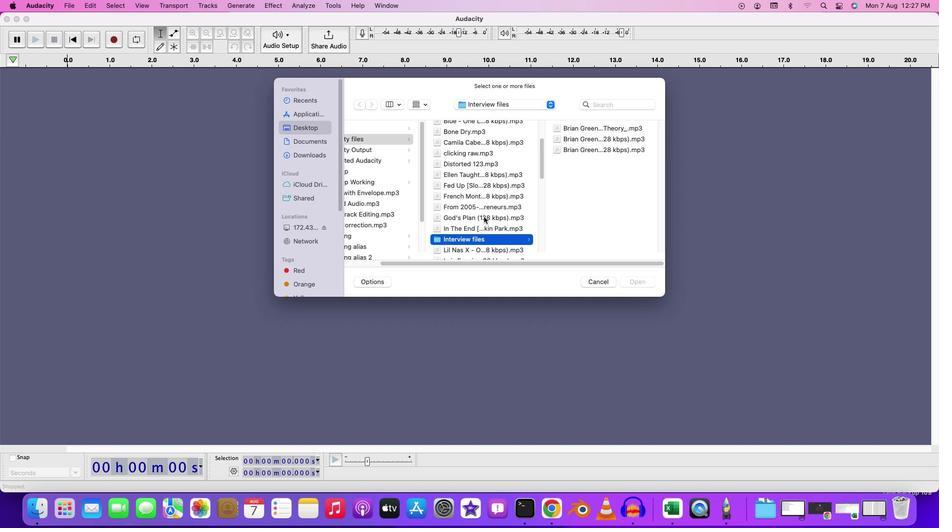
Action: Mouse scrolled (484, 217) with delta (0, 0)
Screenshot: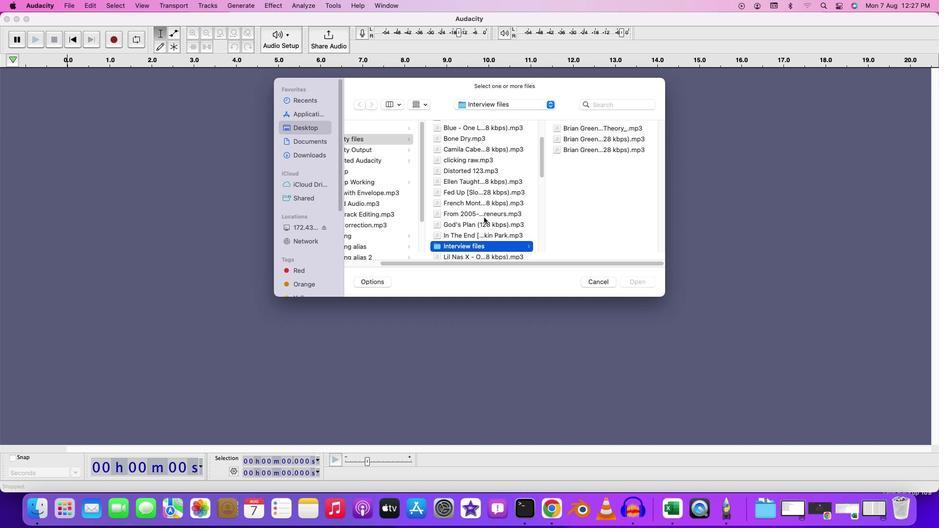 
Action: Mouse moved to (484, 217)
Screenshot: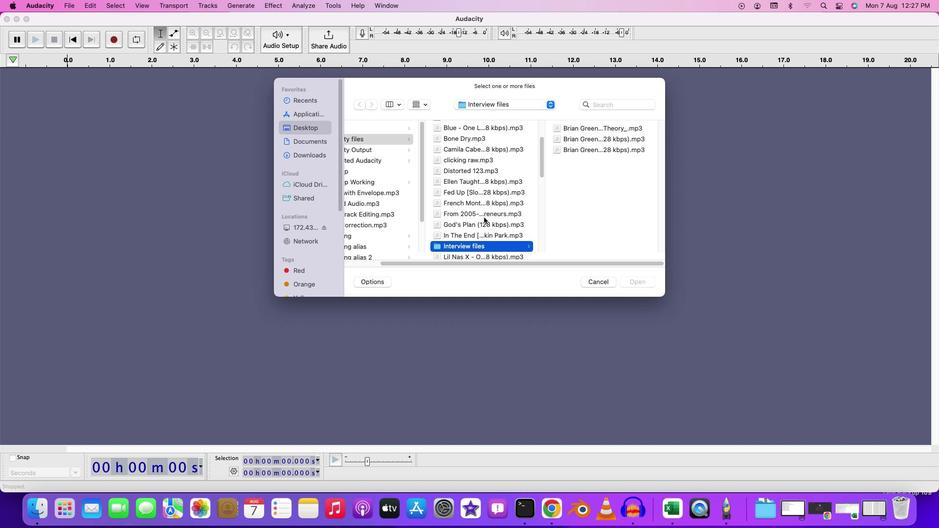 
Action: Mouse scrolled (484, 217) with delta (0, 0)
Screenshot: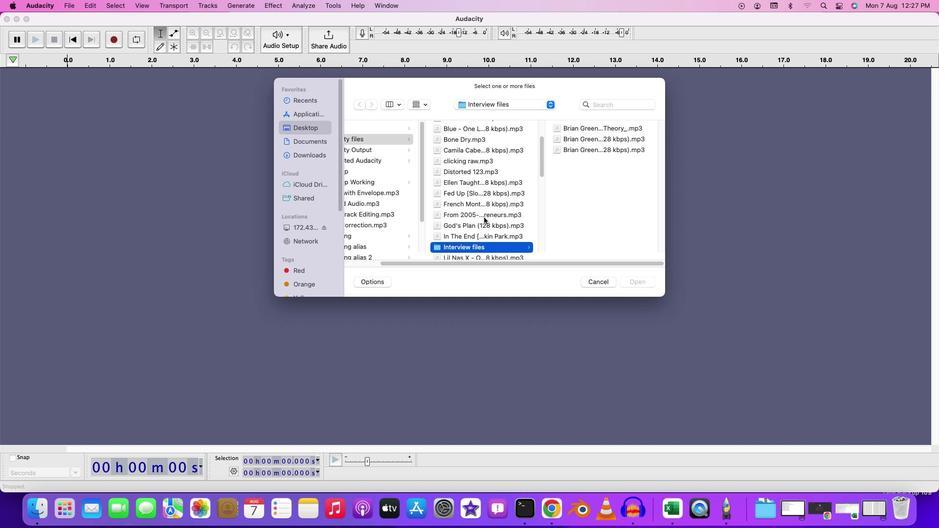 
Action: Mouse scrolled (484, 217) with delta (0, 0)
Screenshot: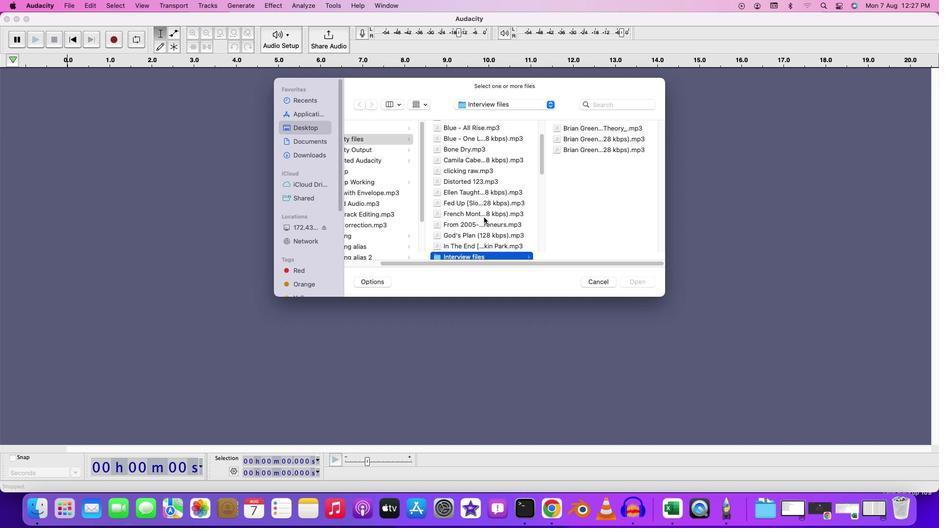 
Action: Mouse scrolled (484, 217) with delta (0, 1)
Screenshot: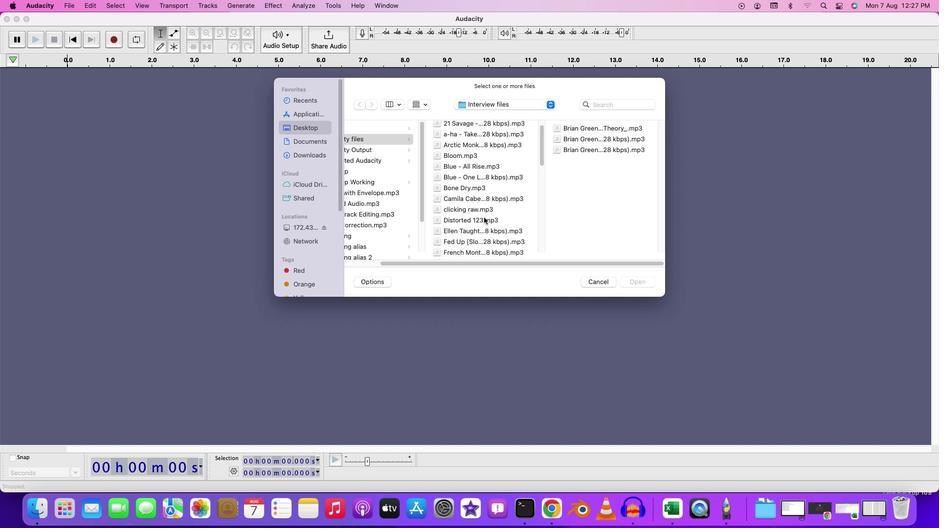 
Action: Mouse scrolled (484, 217) with delta (0, 1)
Screenshot: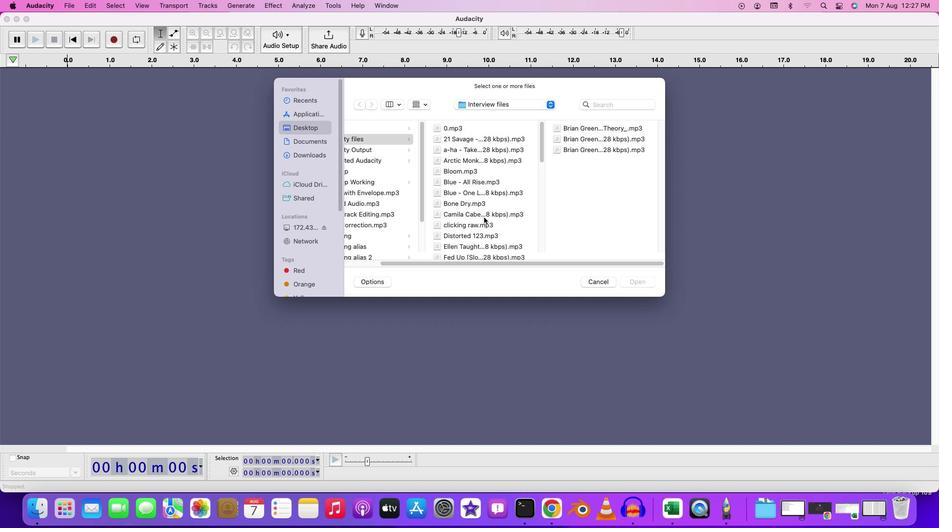 
Action: Mouse moved to (482, 217)
Screenshot: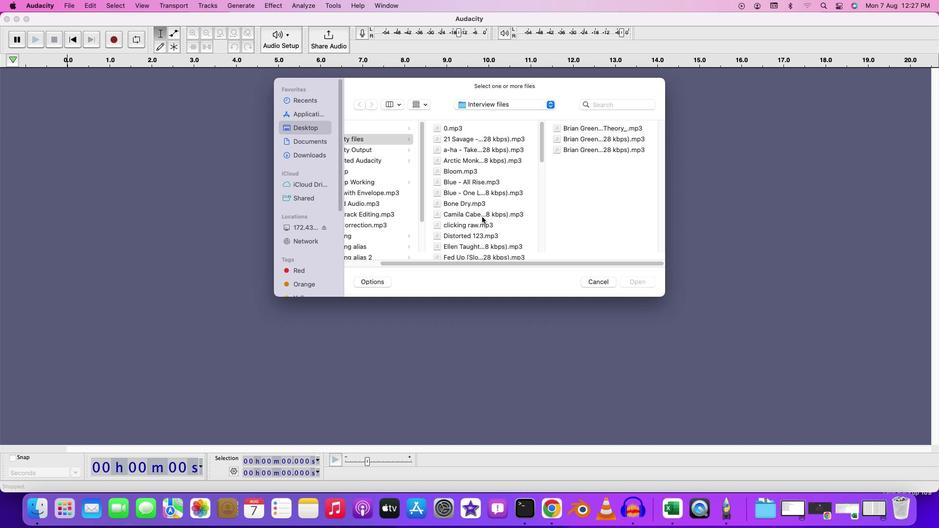 
Action: Mouse scrolled (482, 217) with delta (0, 0)
Screenshot: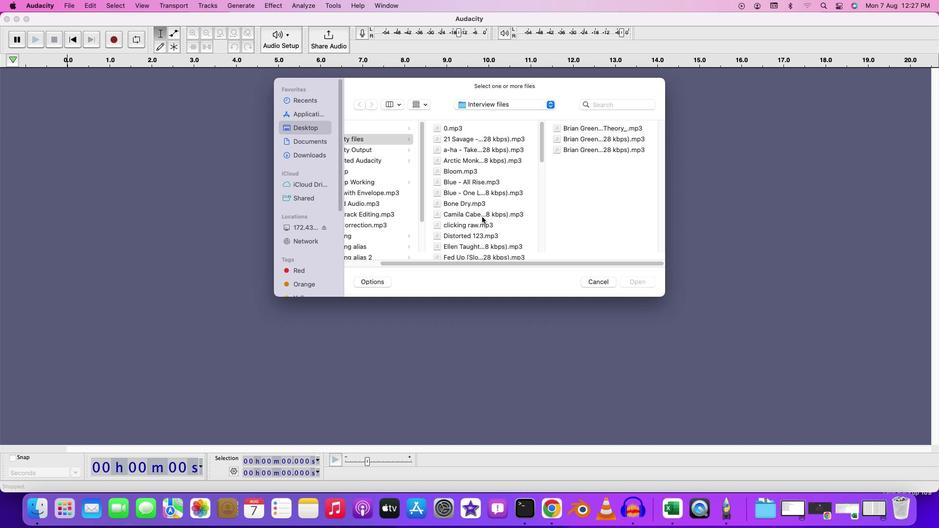 
Action: Mouse scrolled (482, 217) with delta (0, 0)
Screenshot: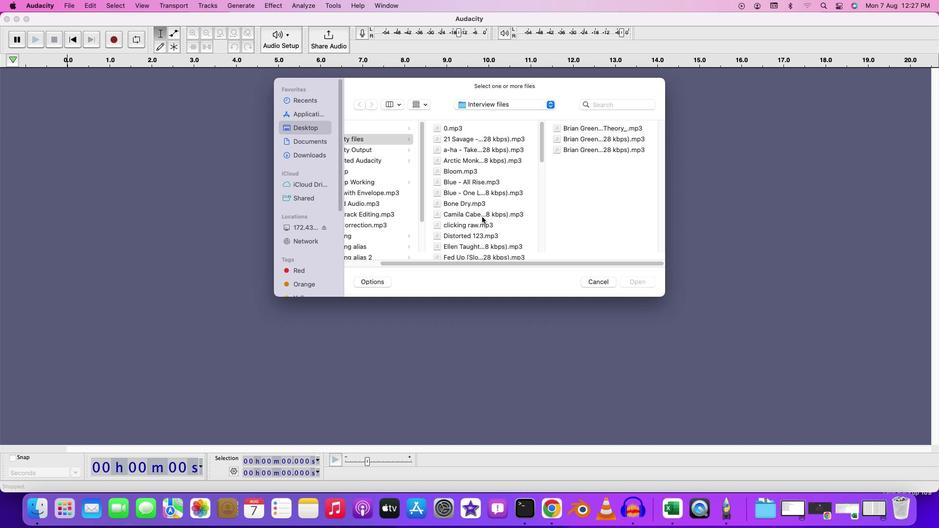 
Action: Mouse scrolled (482, 217) with delta (0, 1)
Screenshot: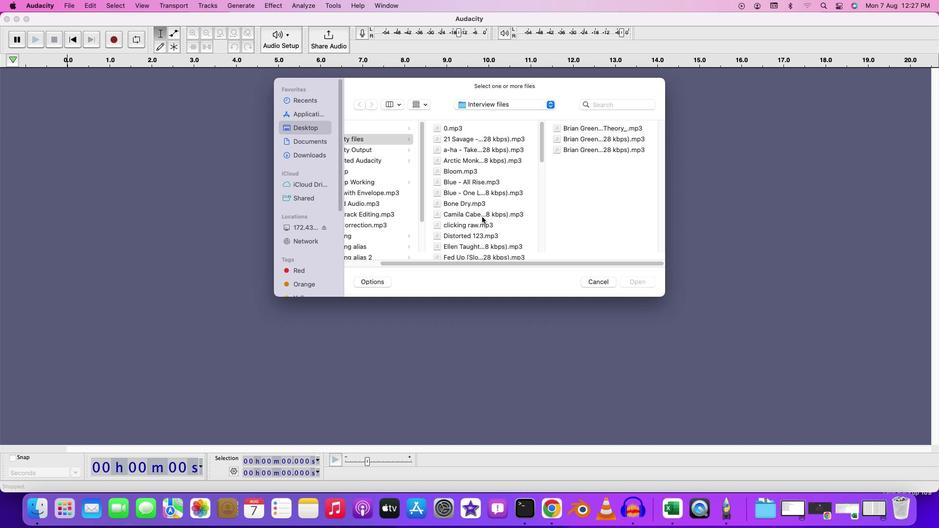 
Action: Mouse moved to (471, 209)
Screenshot: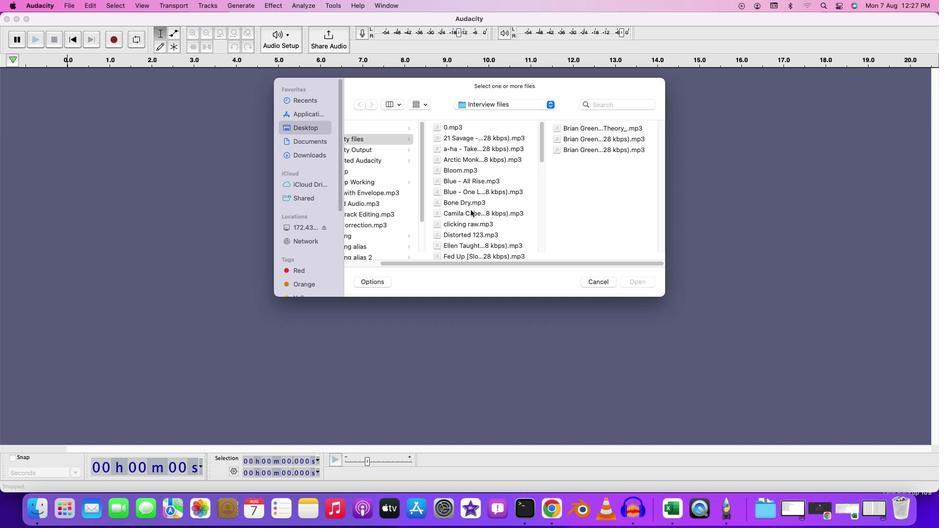 
Action: Mouse scrolled (471, 209) with delta (0, 0)
Screenshot: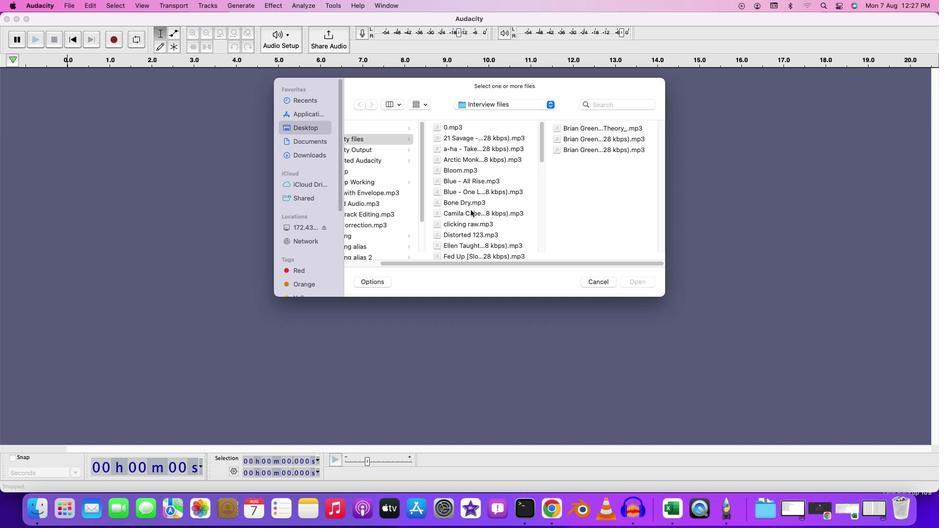 
Action: Mouse moved to (471, 209)
Screenshot: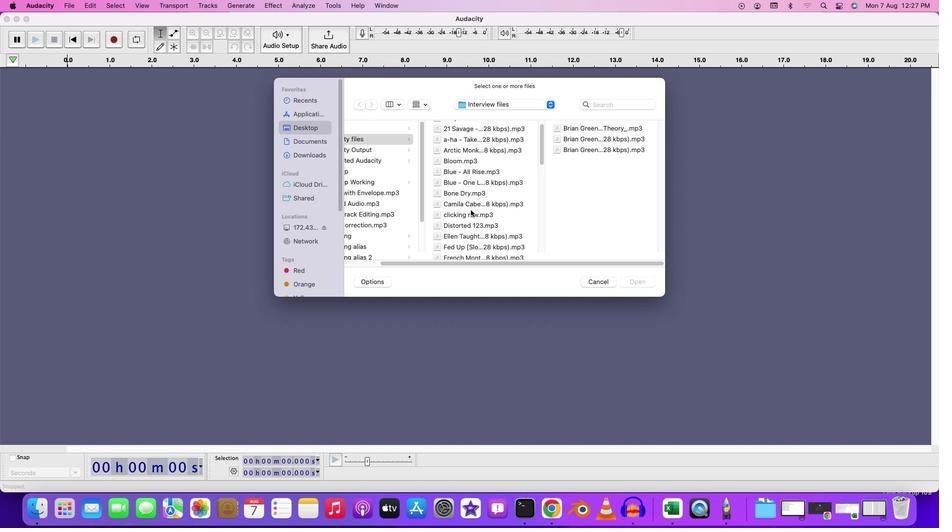 
Action: Mouse scrolled (471, 209) with delta (0, 0)
Screenshot: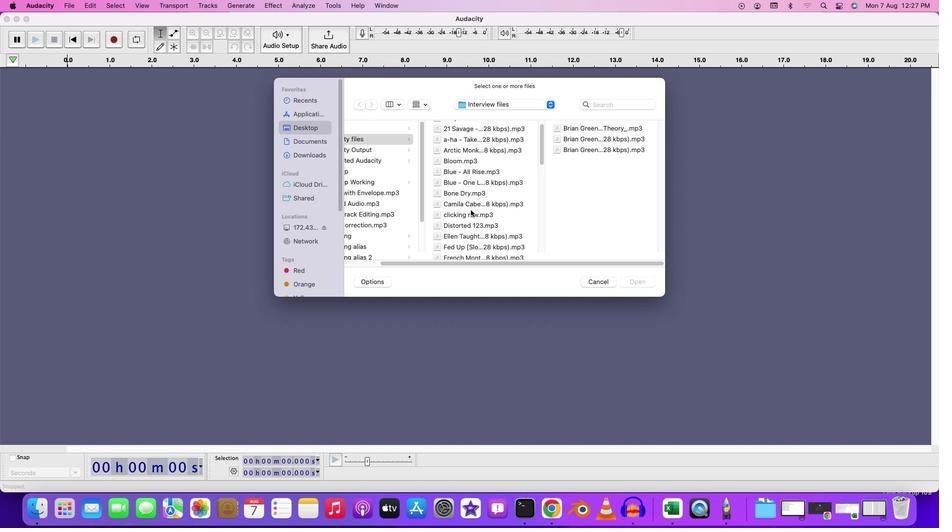 
Action: Mouse scrolled (471, 209) with delta (0, -1)
Screenshot: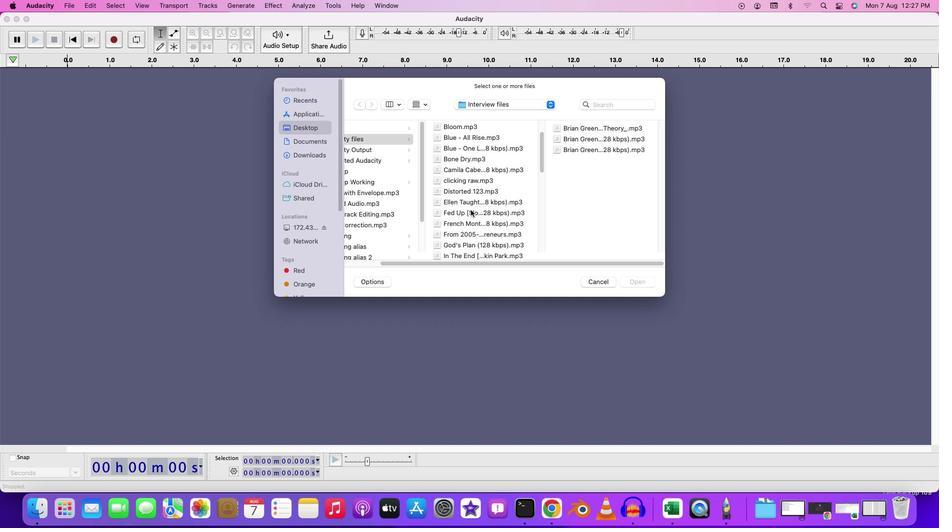 
Action: Mouse scrolled (471, 209) with delta (0, -1)
Screenshot: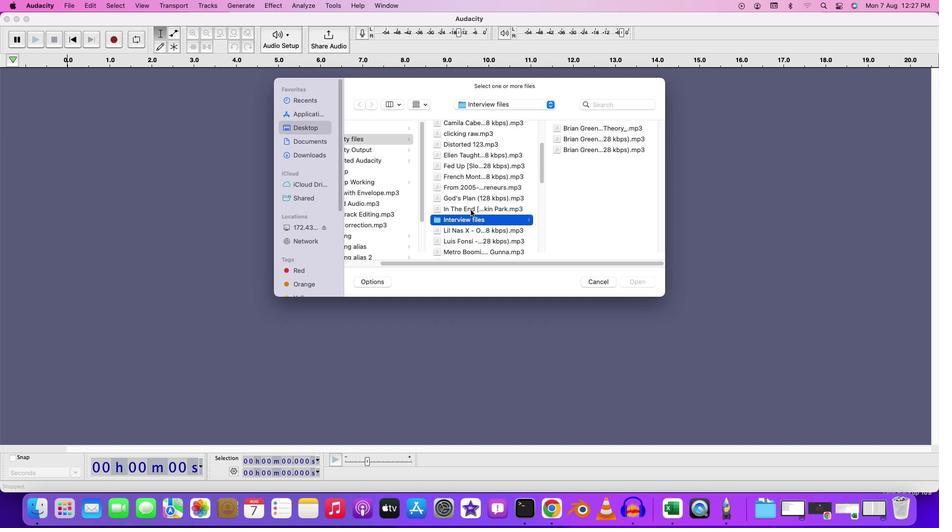 
Action: Mouse moved to (461, 168)
Screenshot: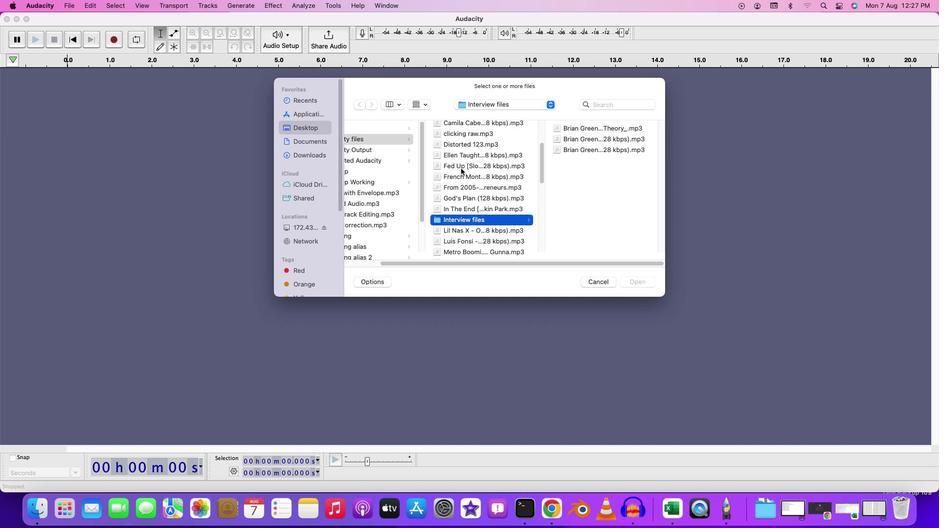 
Action: Mouse pressed left at (461, 168)
Screenshot: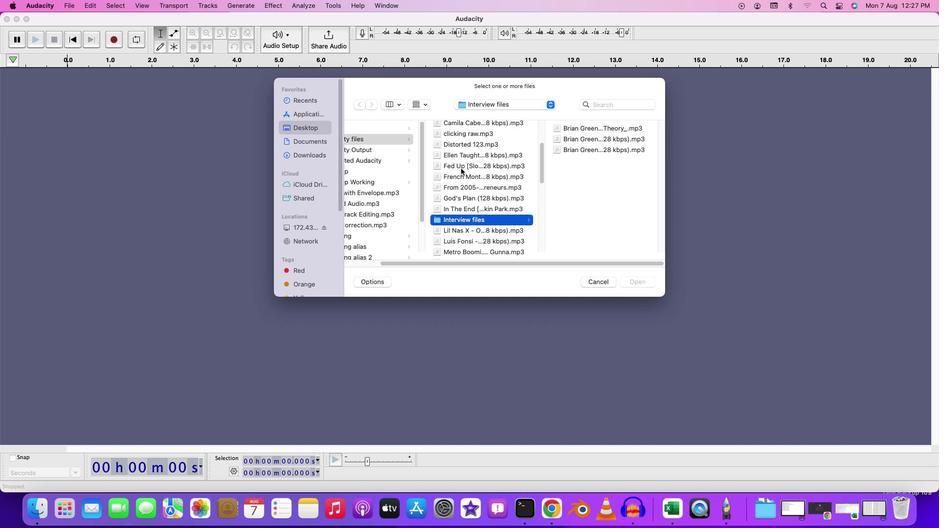 
Action: Mouse pressed left at (461, 168)
Screenshot: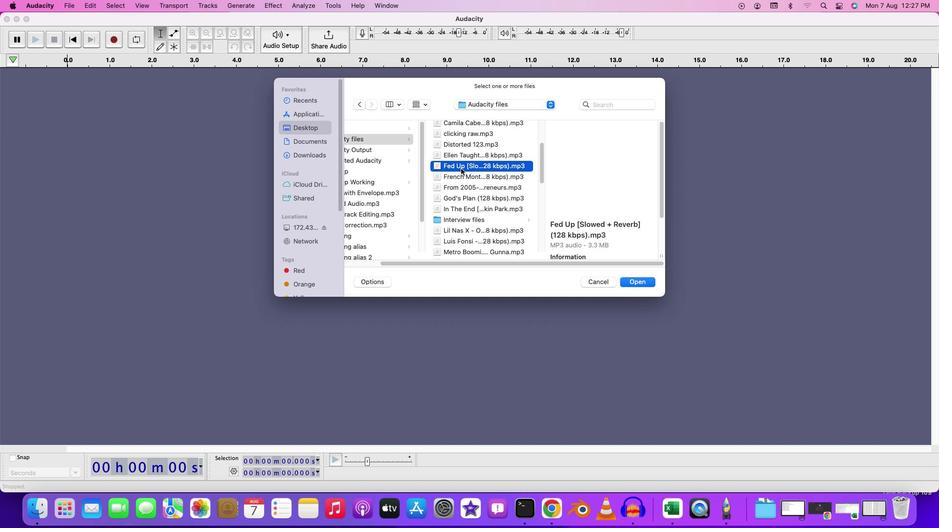 
Action: Mouse moved to (72, 92)
Screenshot: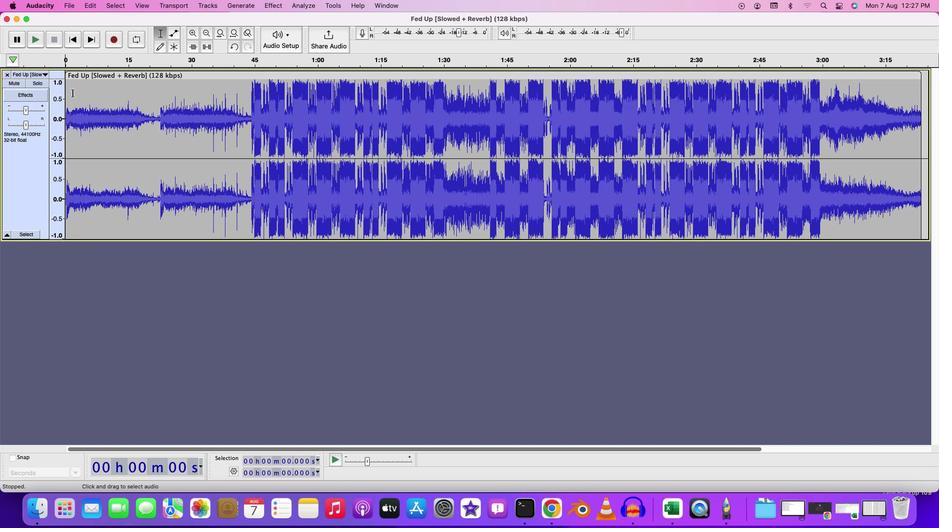 
Action: Mouse pressed left at (72, 92)
Screenshot: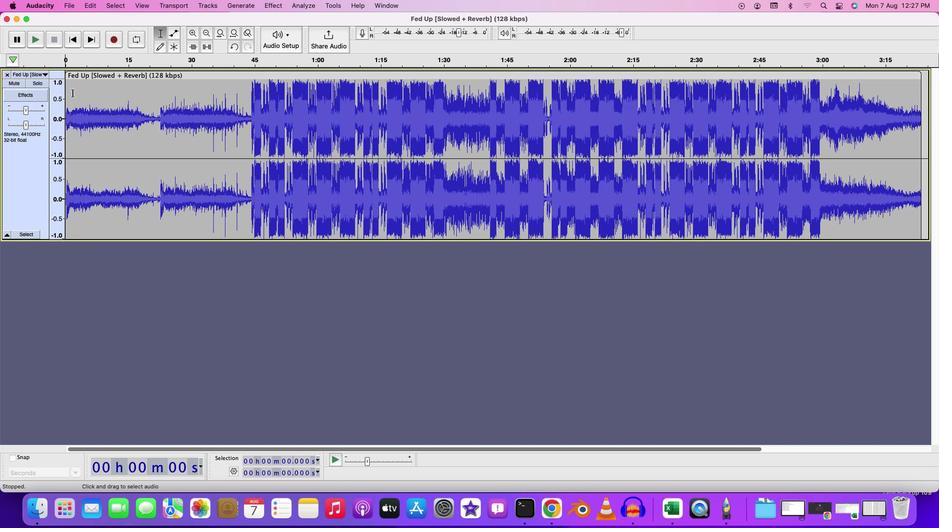 
Action: Key pressed Key.space
Screenshot: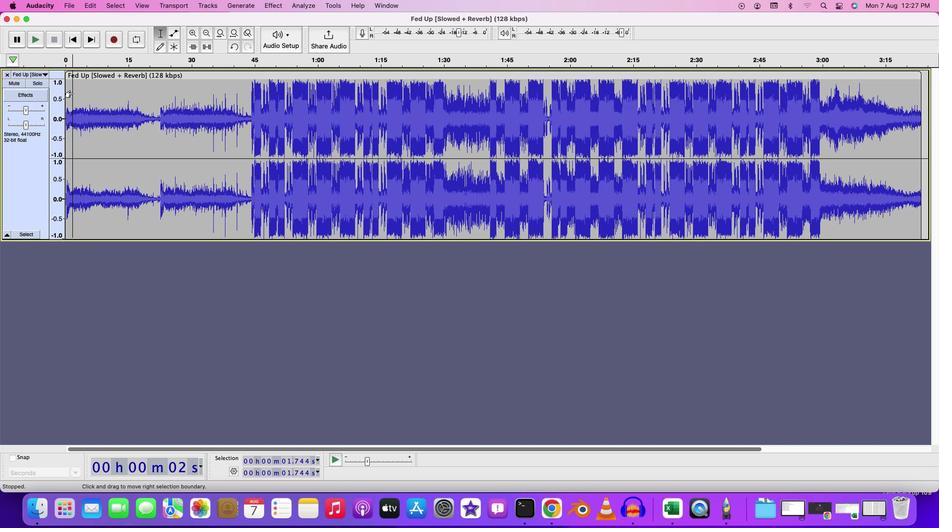 
Action: Mouse moved to (159, 89)
Screenshot: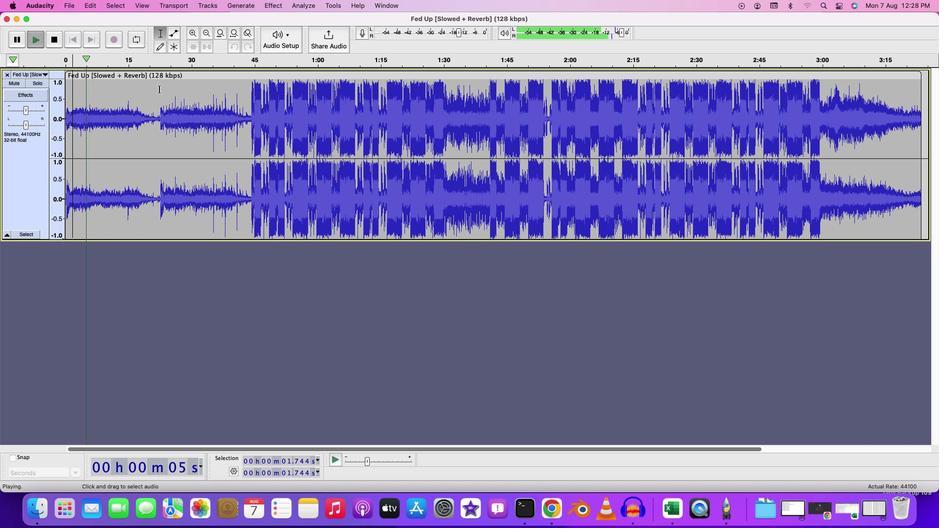 
Action: Mouse pressed left at (159, 89)
Screenshot: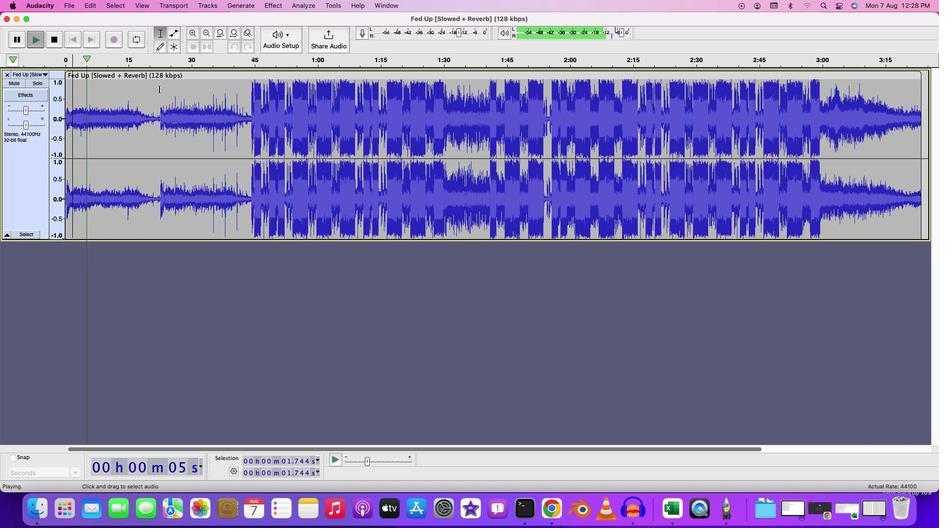 
Action: Key pressed Key.space
Screenshot: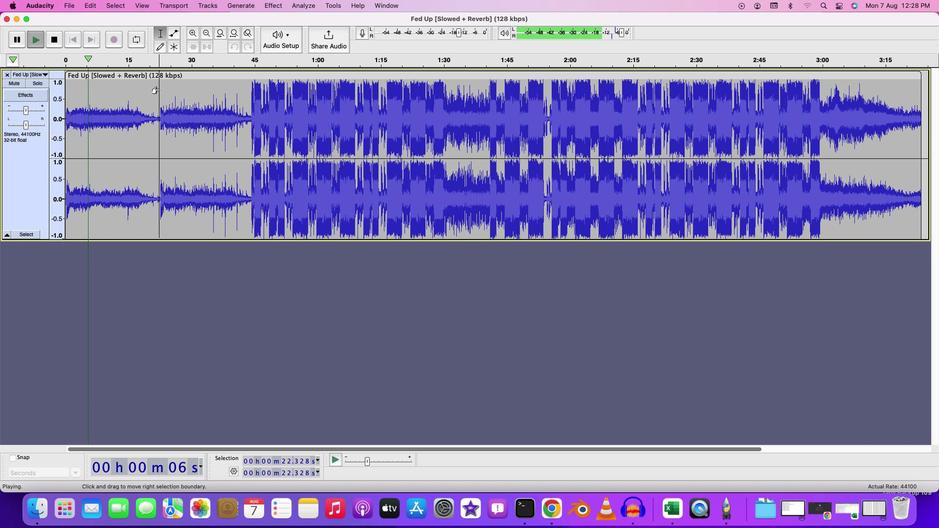 
Action: Mouse moved to (123, 104)
Screenshot: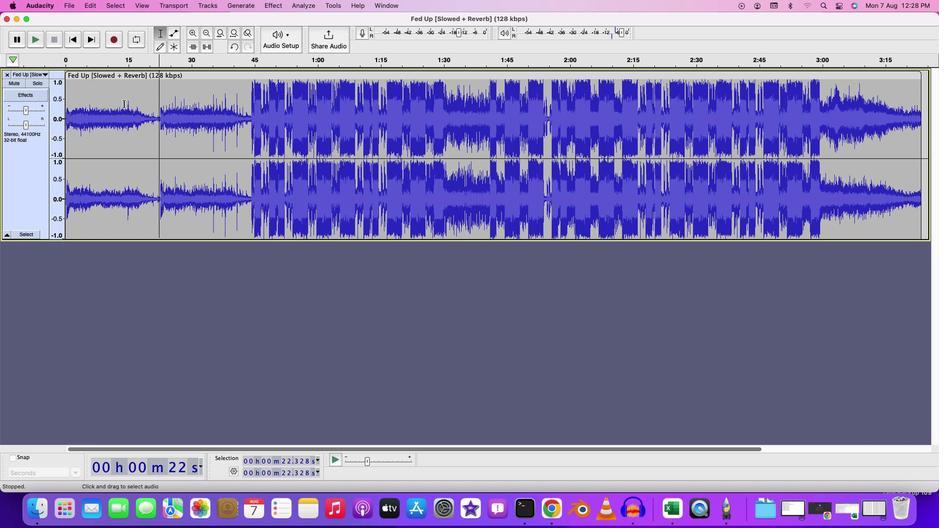 
Action: Key pressed Key.spaceKey.media_volume_downKey.media_volume_downKey.media_volume_down
Screenshot: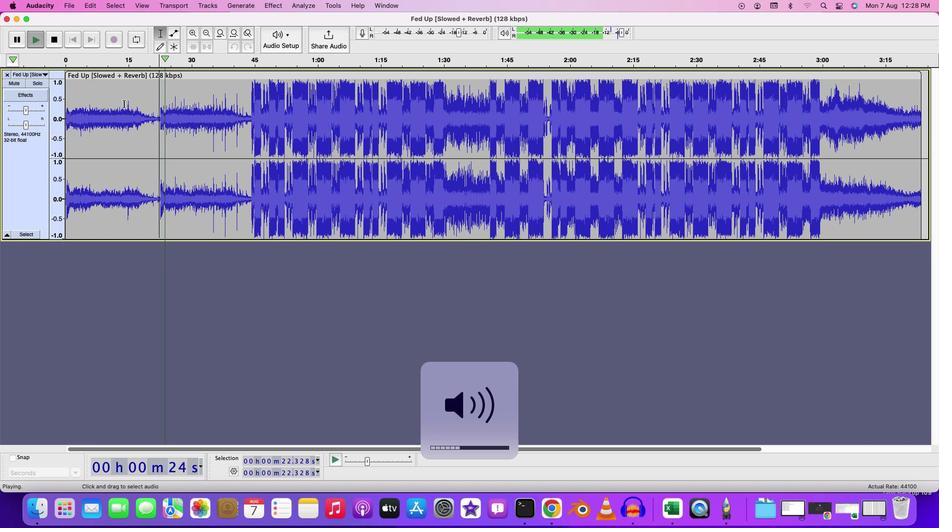 
Action: Mouse moved to (245, 88)
Screenshot: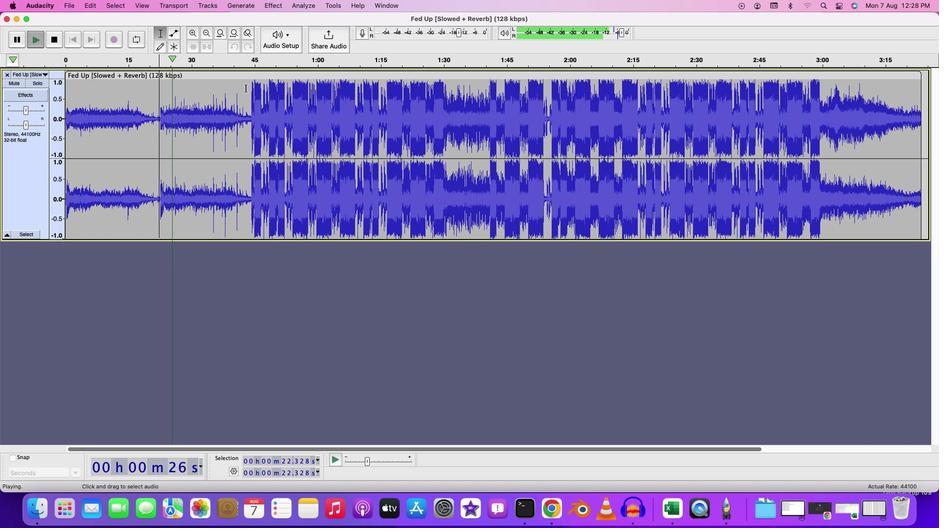 
Action: Mouse pressed left at (245, 88)
Screenshot: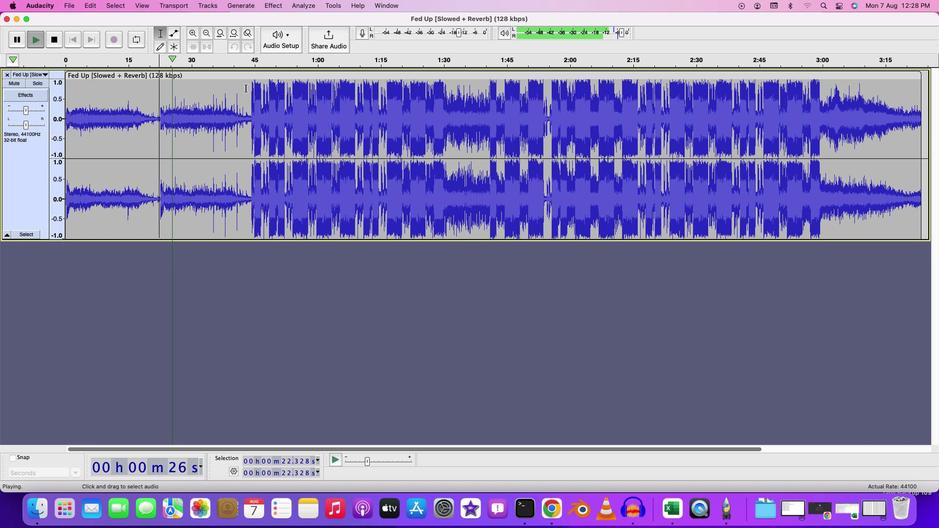 
Action: Mouse moved to (245, 88)
Screenshot: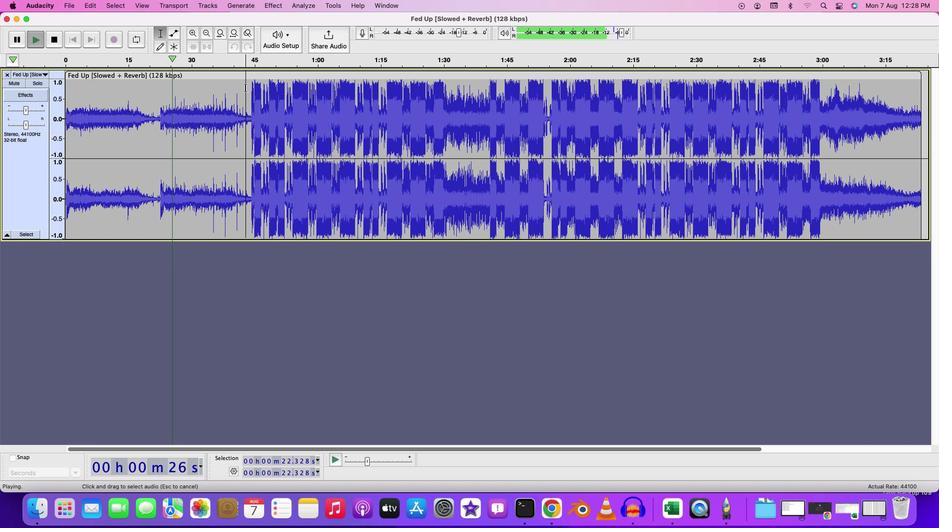 
Action: Key pressed Key.space
Screenshot: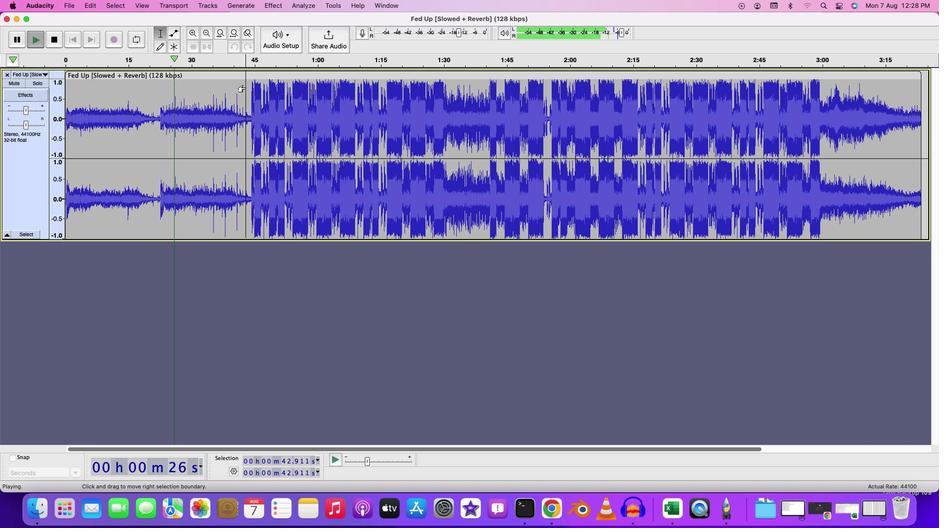 
Action: Mouse moved to (245, 88)
Screenshot: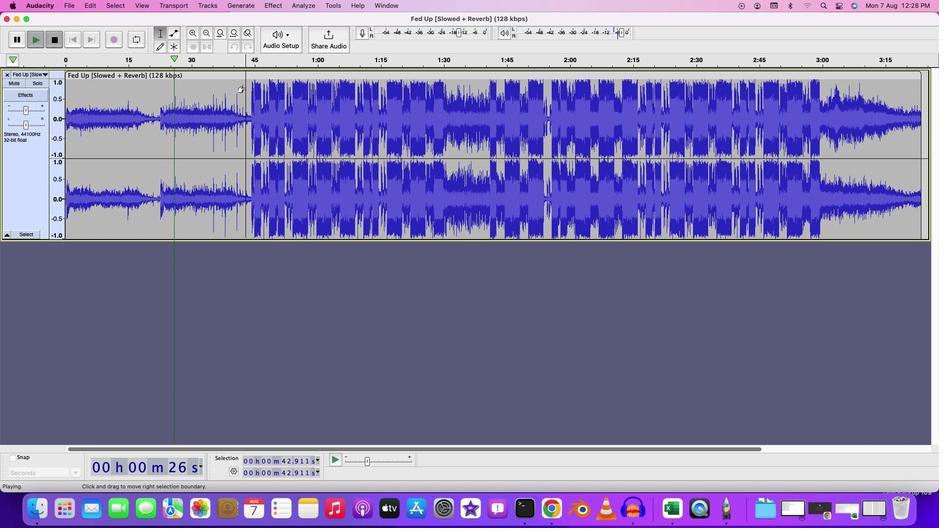 
Action: Key pressed Key.space
Screenshot: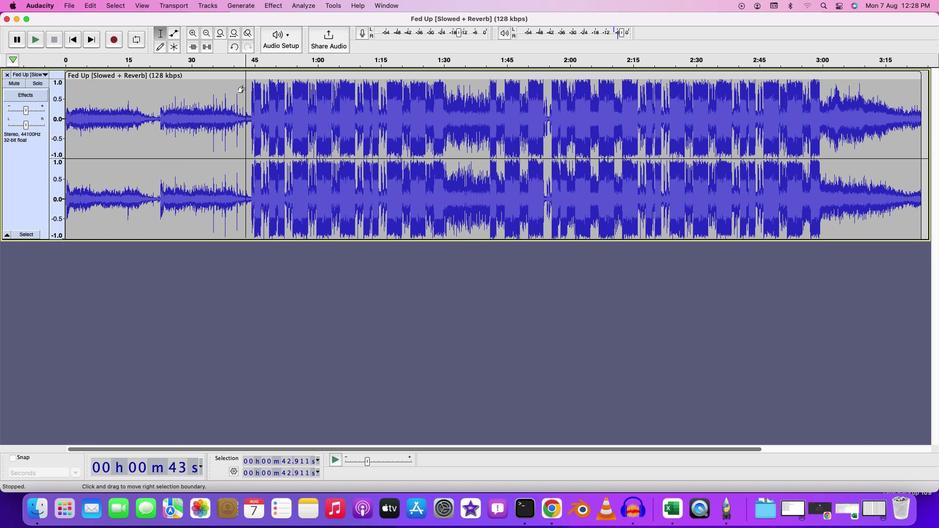 
Action: Mouse moved to (386, 89)
Screenshot: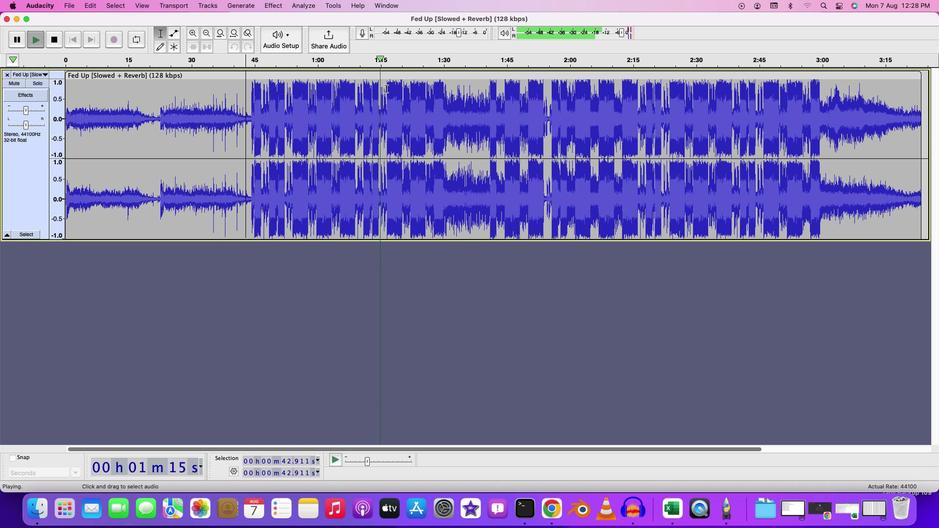 
Action: Mouse pressed left at (386, 89)
Screenshot: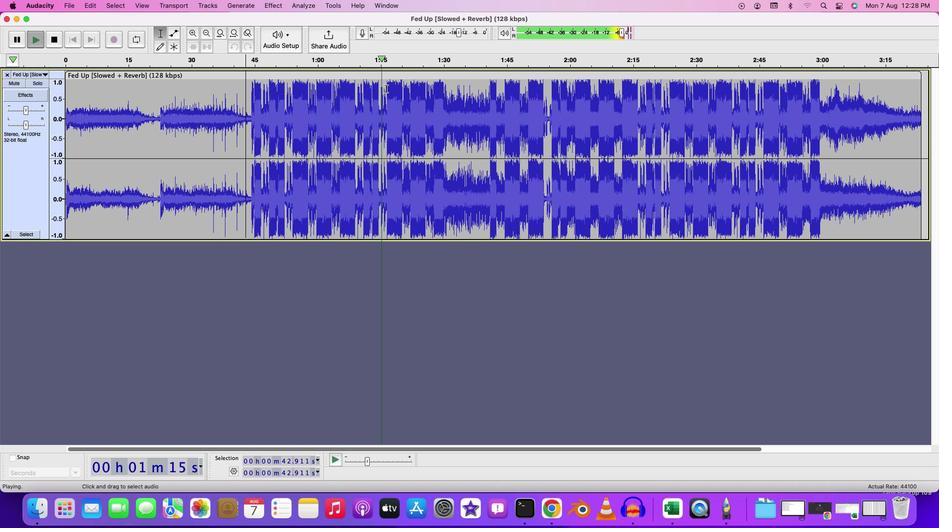 
Action: Mouse moved to (504, 92)
Screenshot: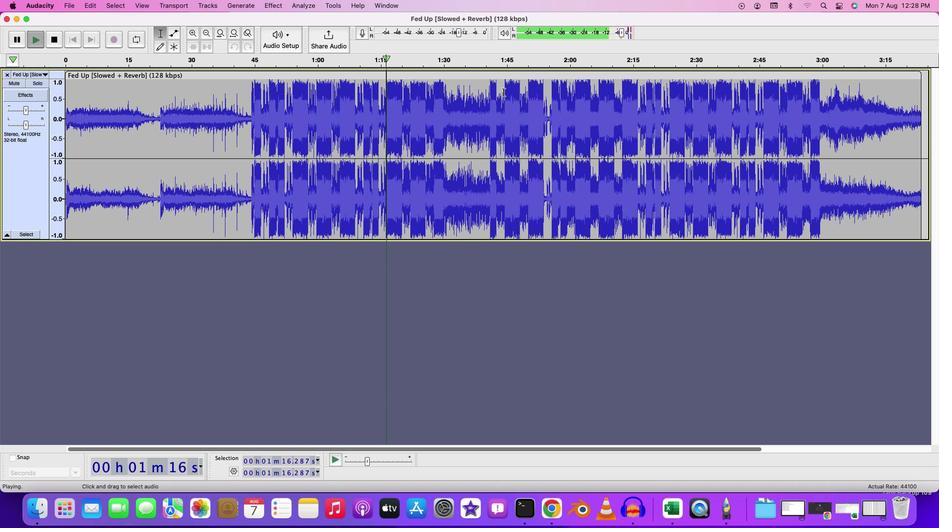
Action: Key pressed Key.space
Screenshot: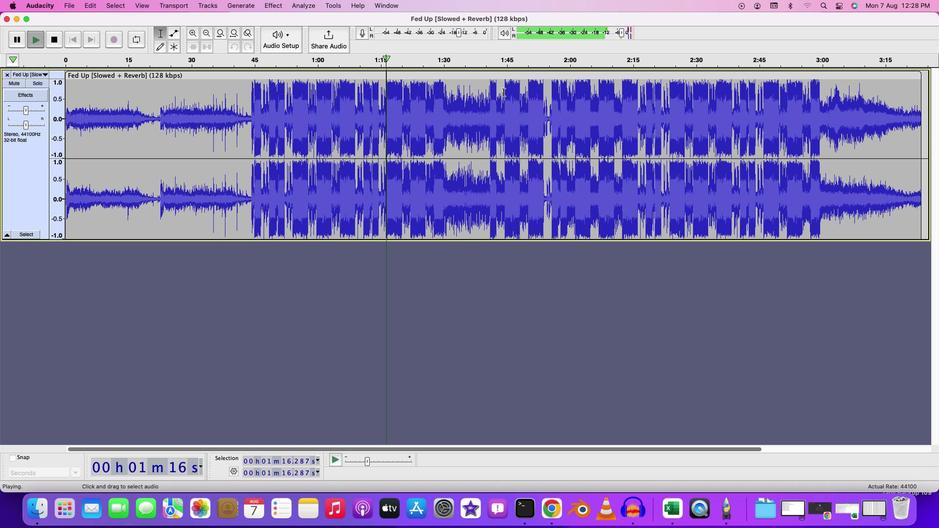 
Action: Mouse moved to (290, 120)
Screenshot: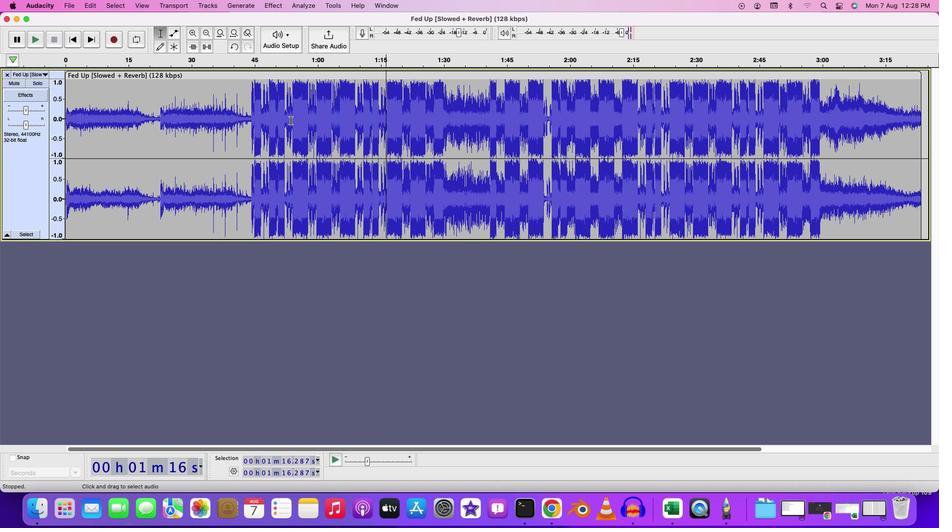 
Action: Mouse pressed left at (290, 120)
Screenshot: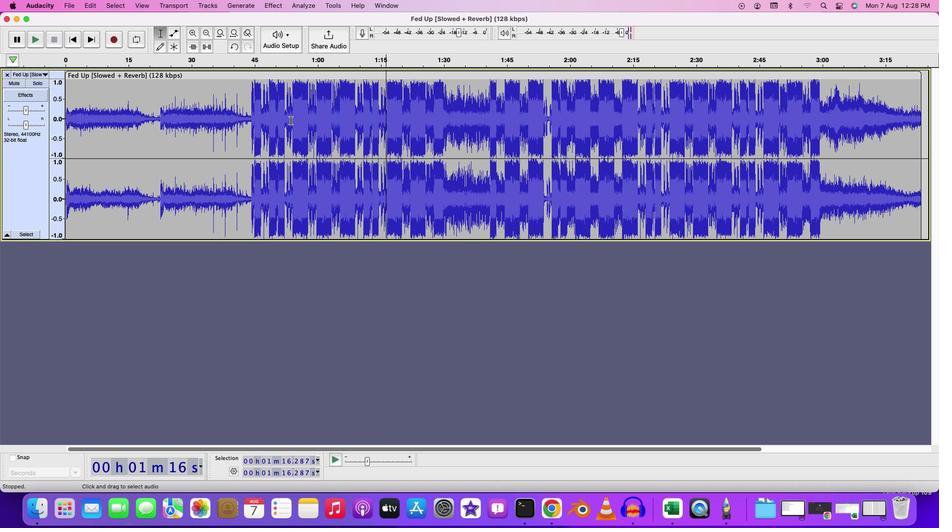 
Action: Mouse moved to (291, 120)
Screenshot: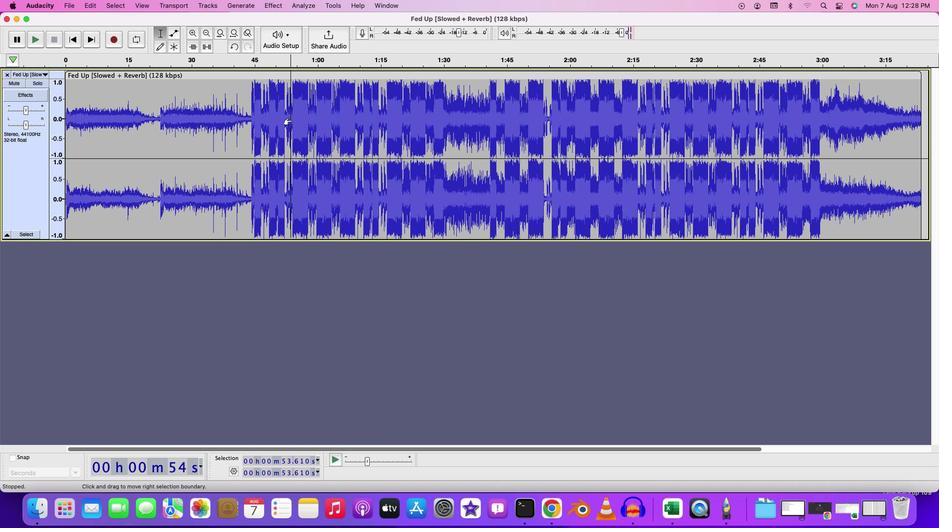 
Action: Key pressed Key.cmd'a'
Screenshot: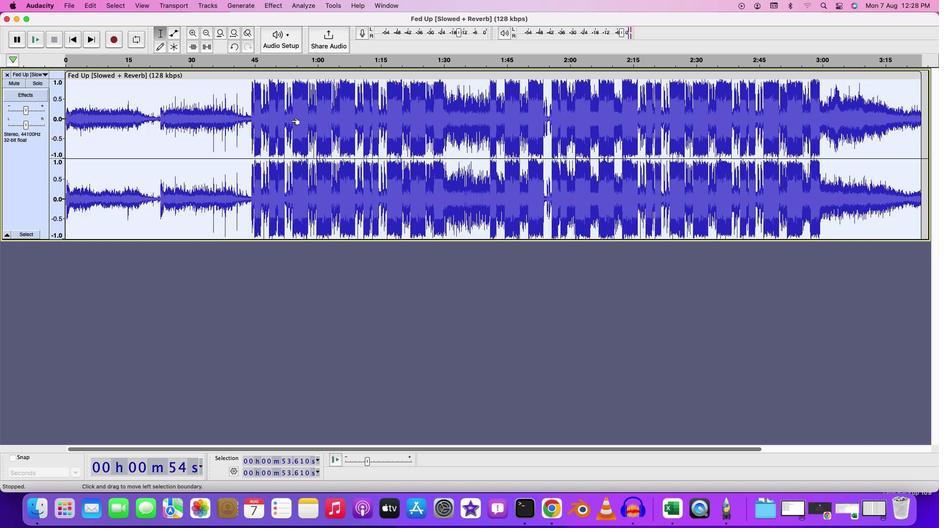 
Action: Mouse moved to (272, 3)
Screenshot: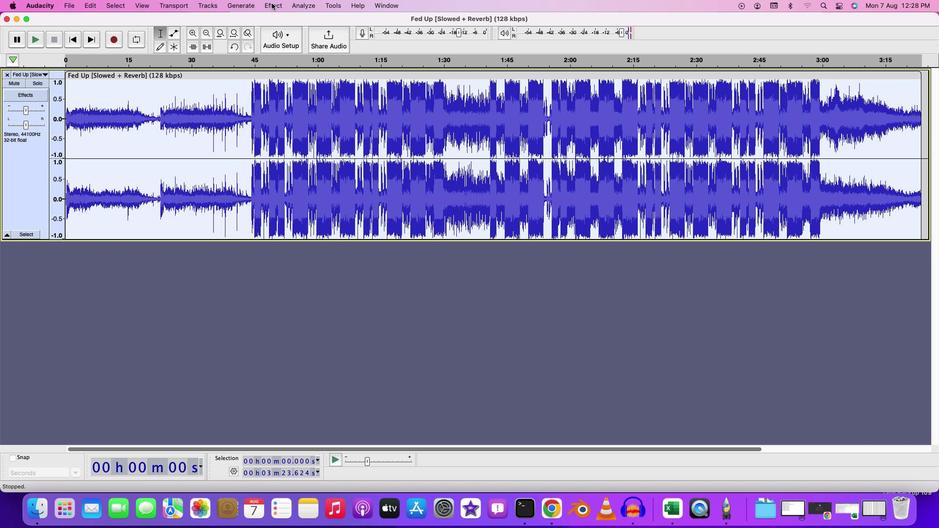 
Action: Mouse pressed left at (272, 3)
Screenshot: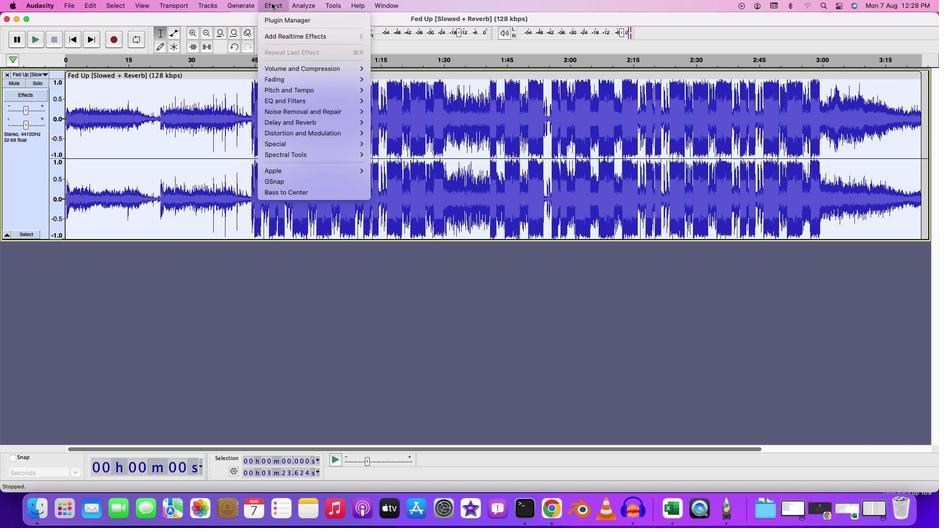 
Action: Mouse moved to (387, 130)
Screenshot: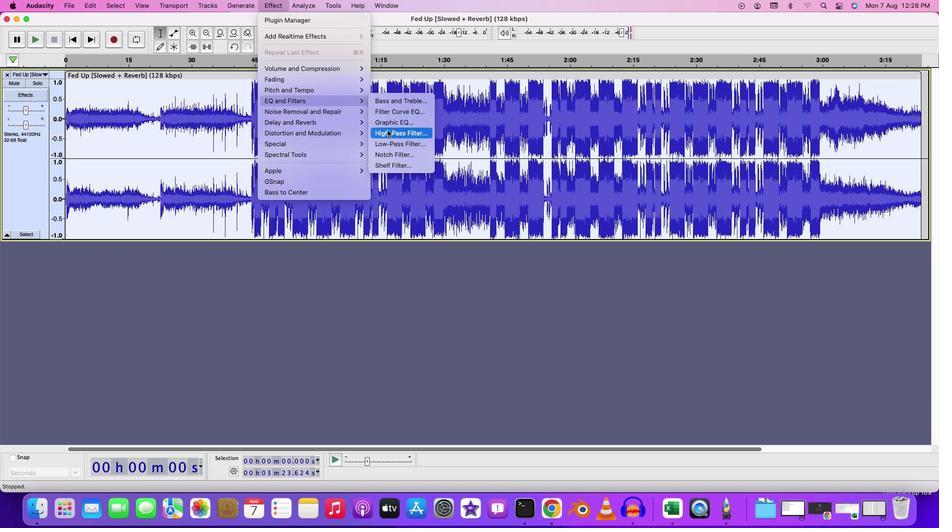 
Action: Mouse pressed left at (387, 130)
Screenshot: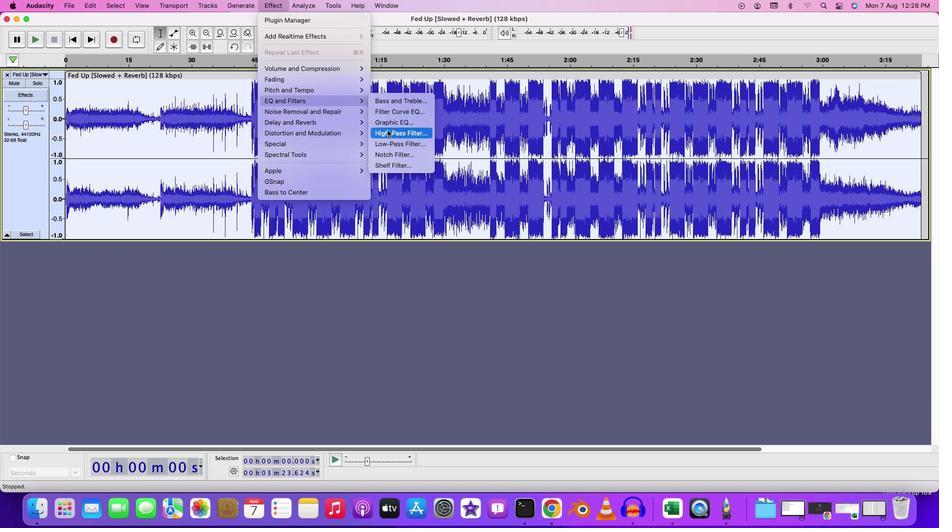 
Action: Mouse moved to (493, 255)
Screenshot: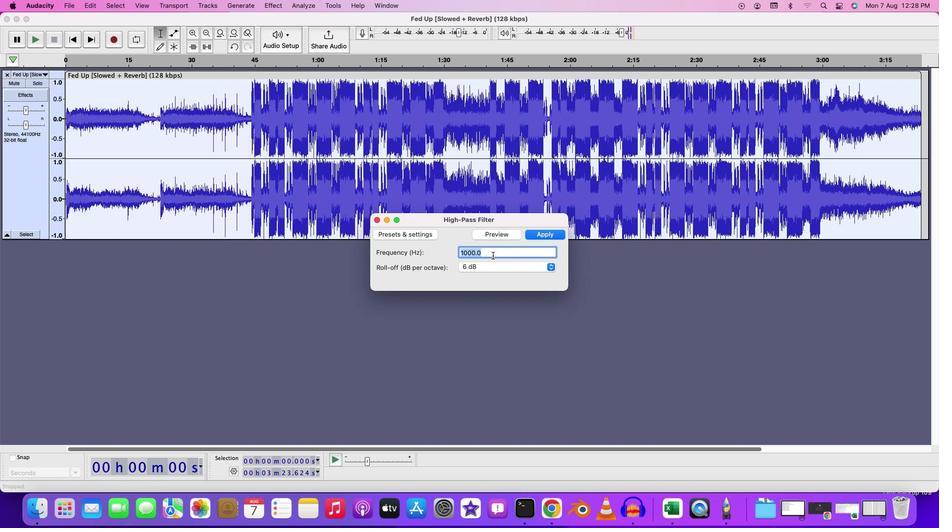 
Action: Mouse pressed left at (493, 255)
Screenshot: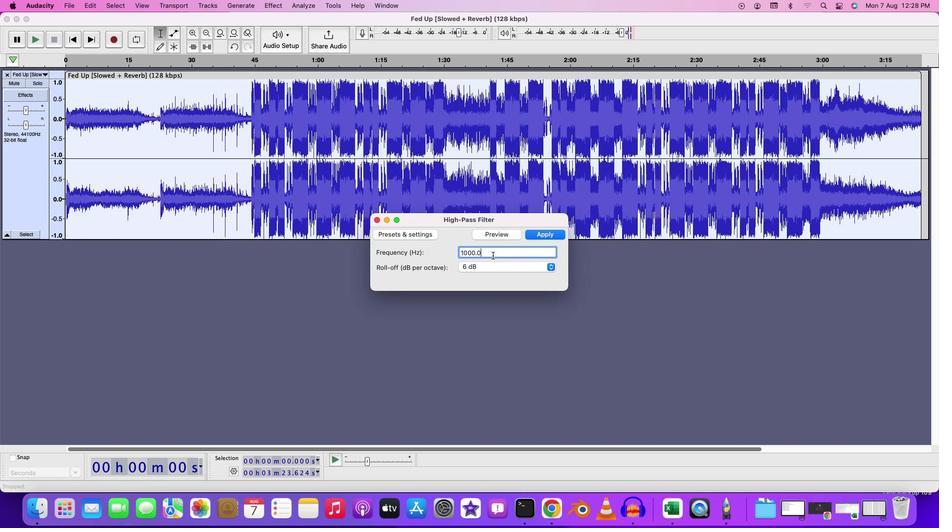 
Action: Mouse moved to (547, 236)
Screenshot: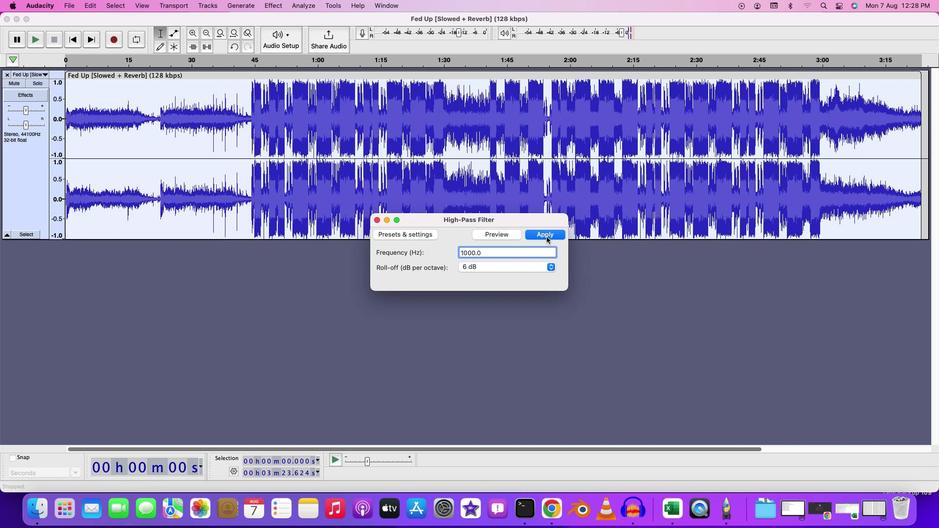 
Action: Mouse pressed left at (547, 236)
Screenshot: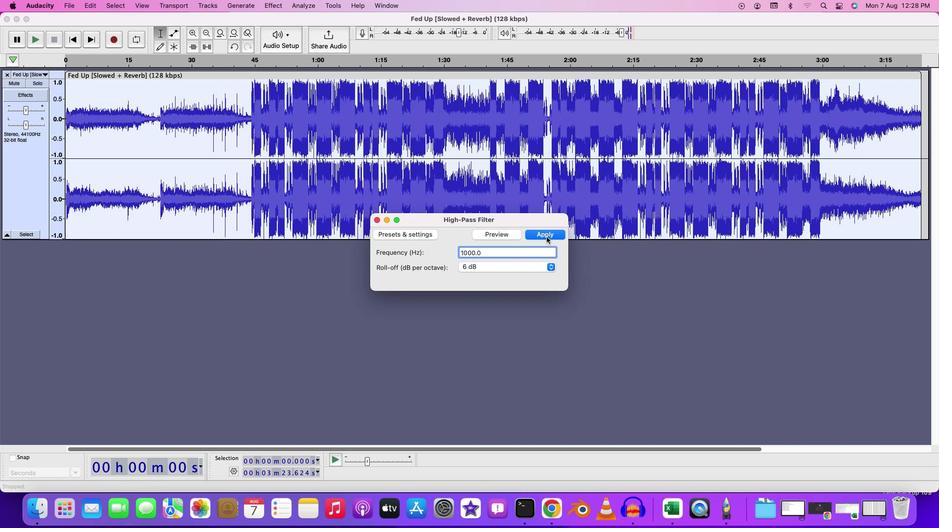 
Action: Mouse moved to (183, 98)
Screenshot: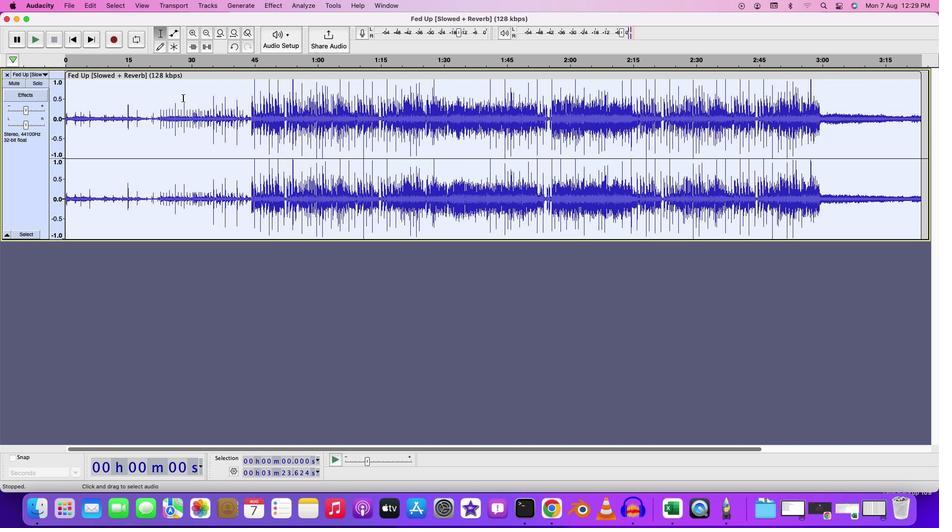 
Action: Mouse pressed left at (183, 98)
Screenshot: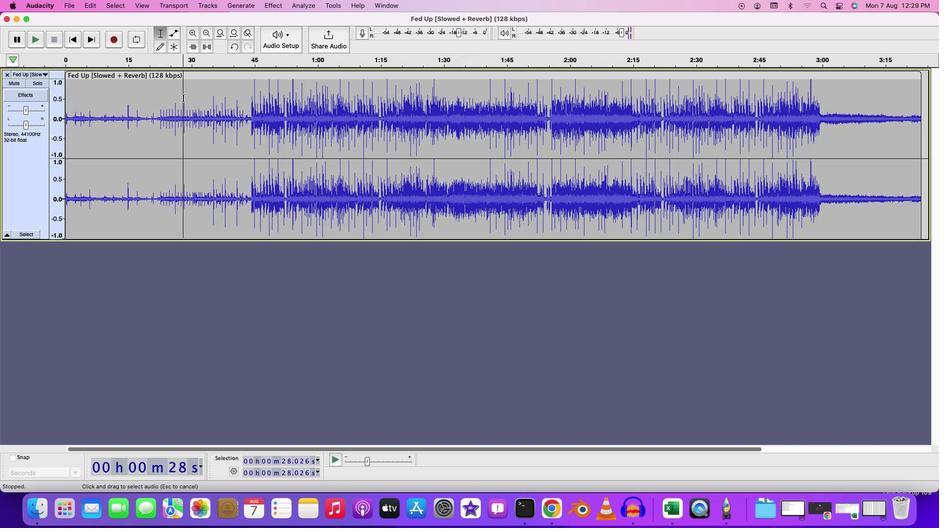 
Action: Key pressed Key.space
Screenshot: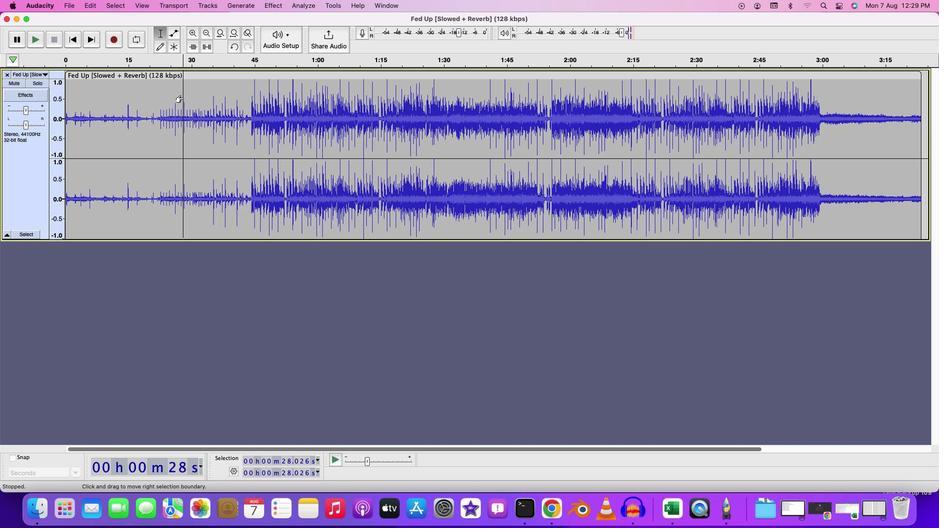 
Action: Mouse moved to (246, 94)
Screenshot: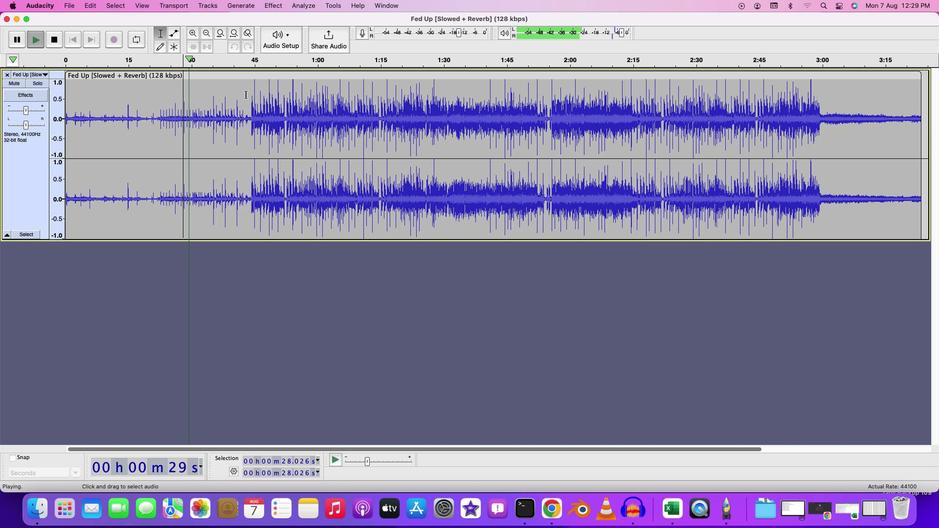 
Action: Mouse pressed left at (246, 94)
Screenshot: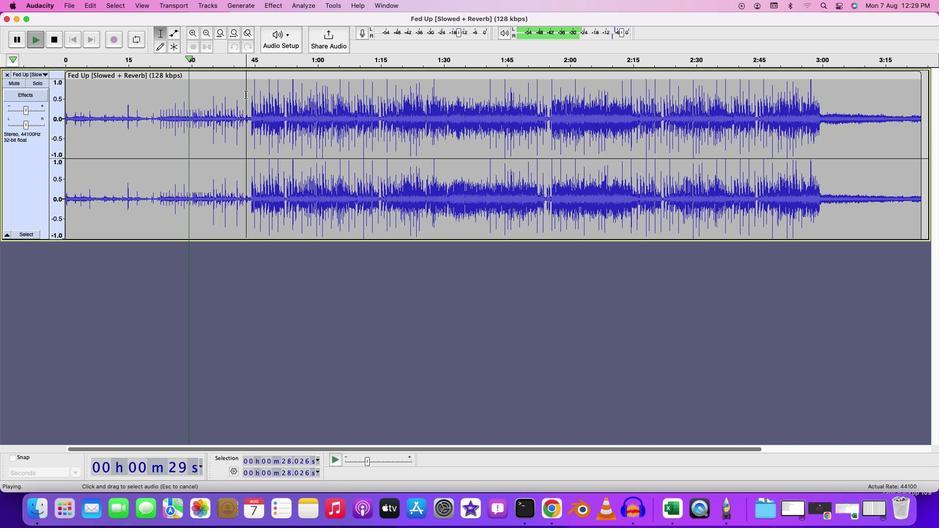 
Action: Key pressed Key.spaceKey.space
Screenshot: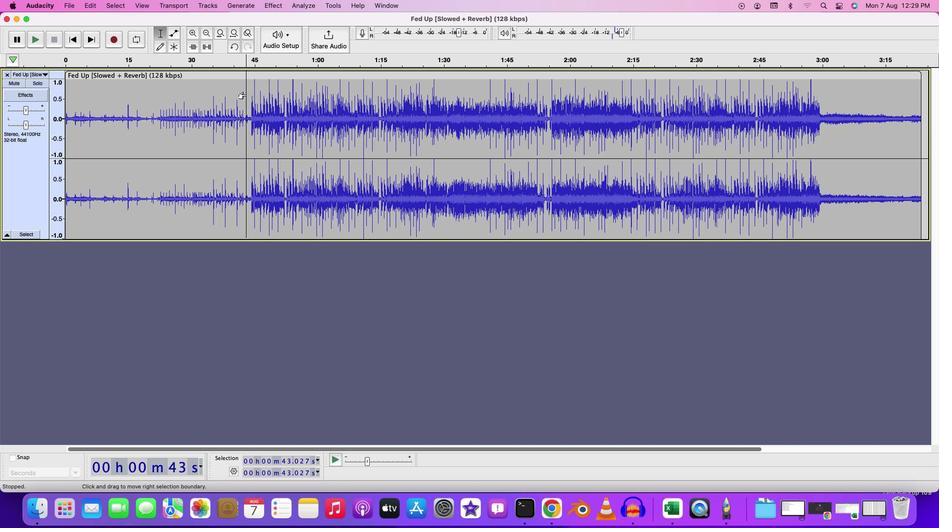 
Action: Mouse moved to (250, 127)
Screenshot: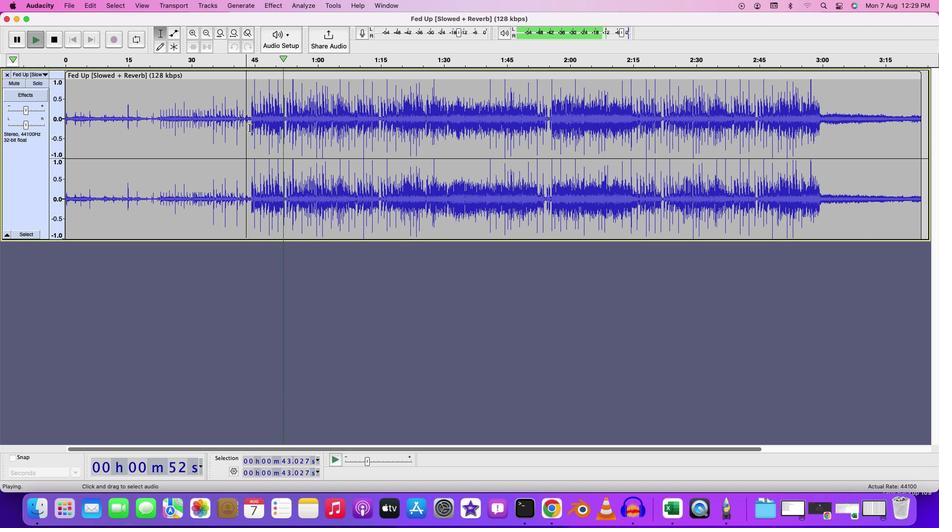 
Action: Key pressed Key.space
Screenshot: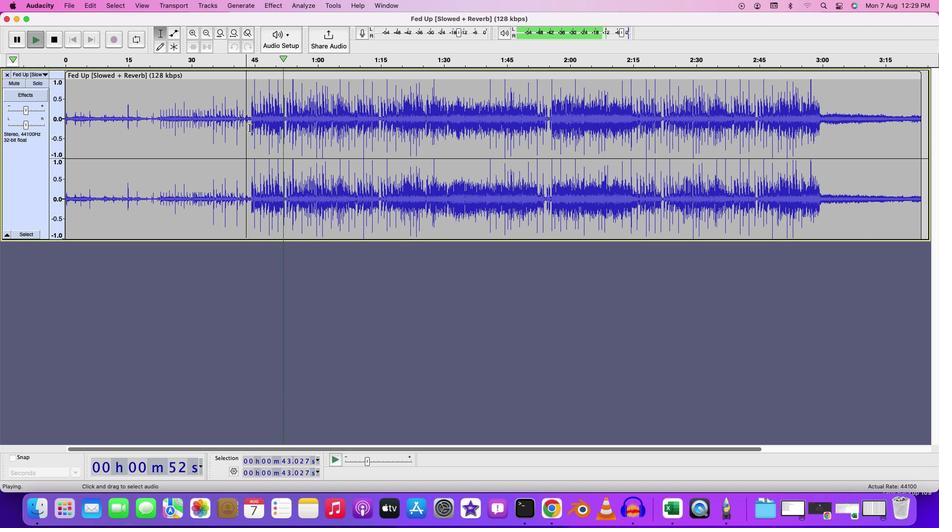 
Action: Mouse moved to (250, 129)
Screenshot: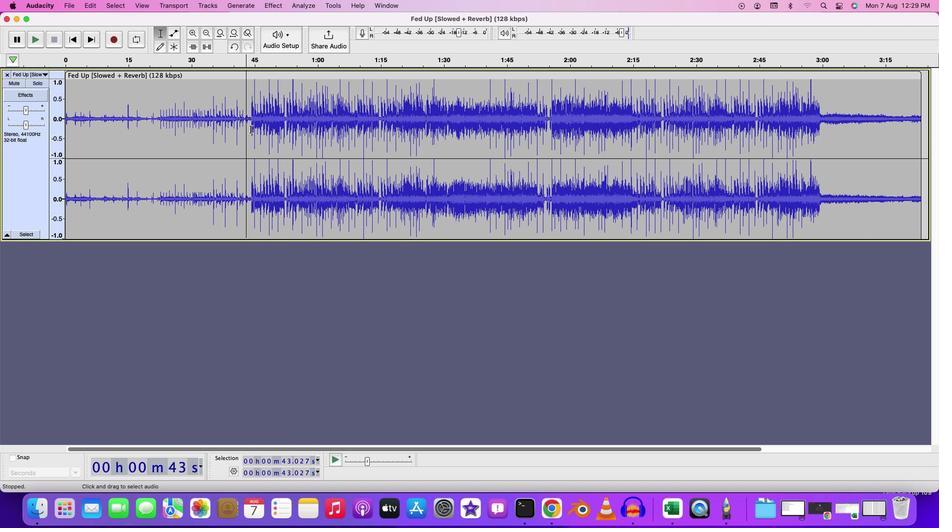 
Action: Key pressed Key.cmd'z'
Screenshot: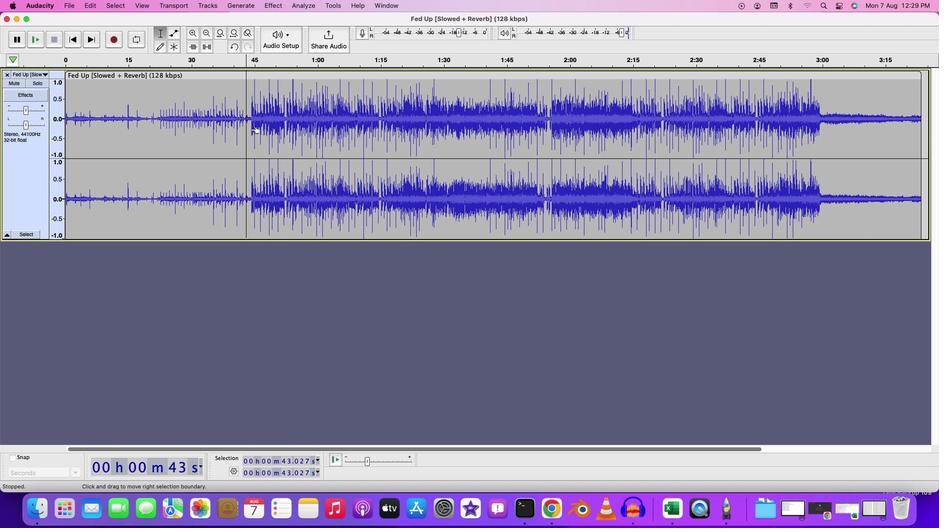 
Action: Mouse moved to (278, 4)
Screenshot: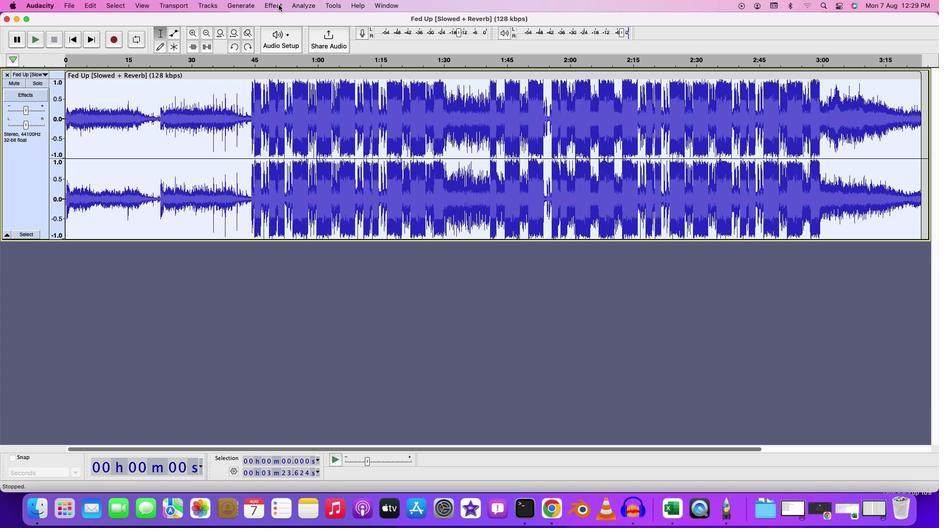 
Action: Mouse pressed left at (278, 4)
Screenshot: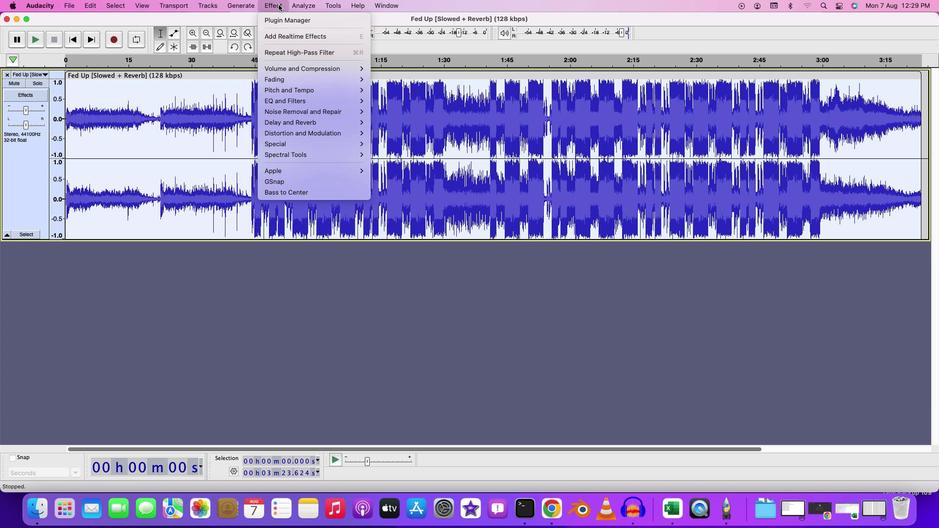 
Action: Mouse moved to (386, 135)
Screenshot: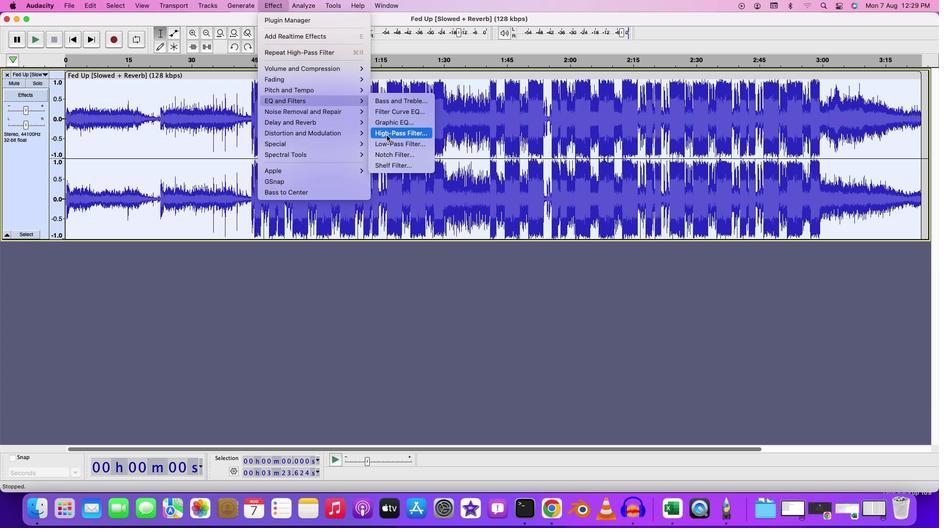 
Action: Mouse pressed left at (386, 135)
Screenshot: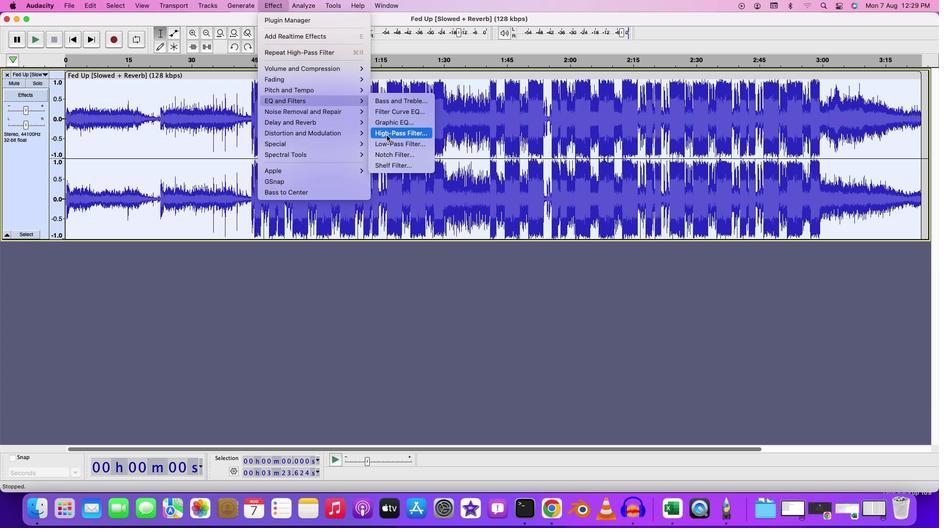 
Action: Mouse moved to (487, 255)
Screenshot: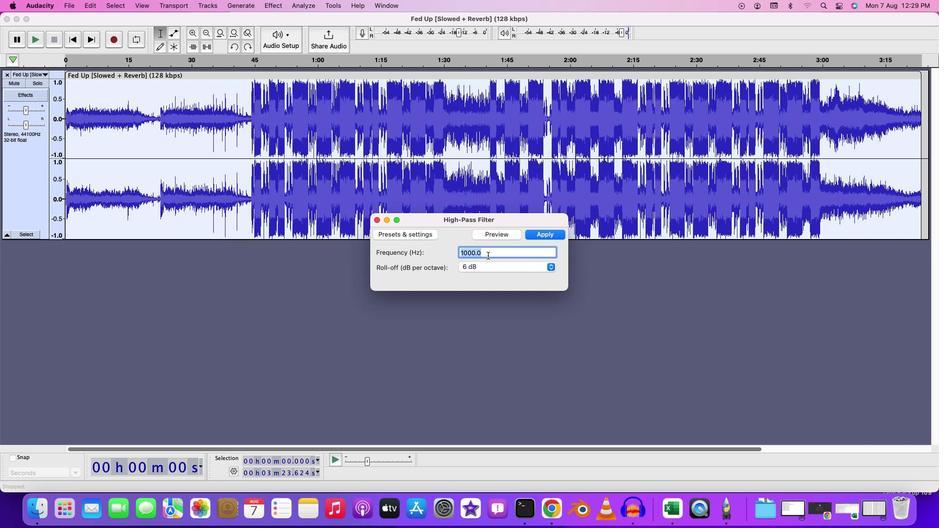 
Action: Key pressed Key.backspace
Screenshot: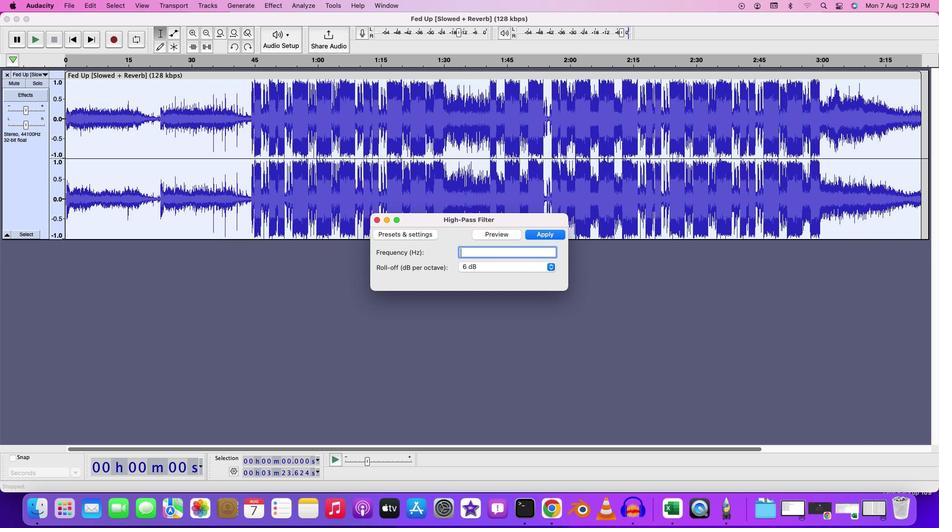 
Action: Mouse moved to (483, 258)
Screenshot: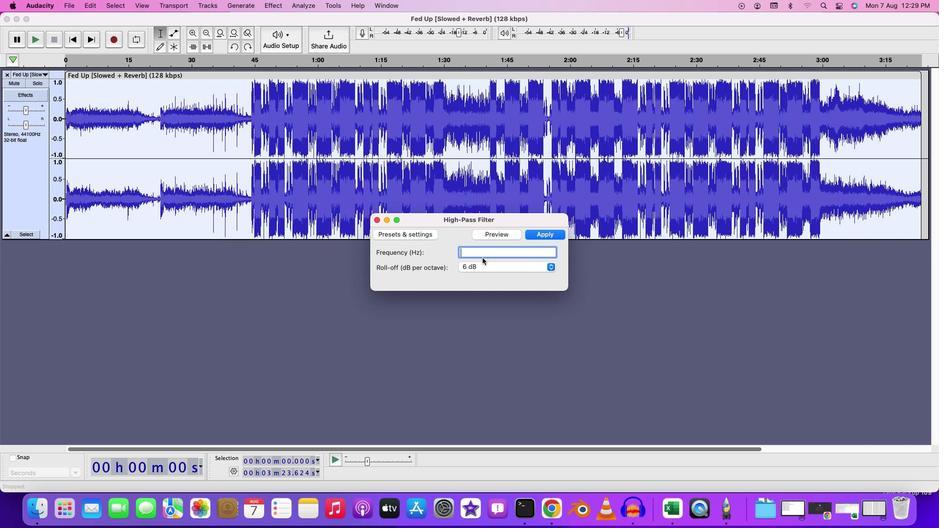 
Action: Key pressed '3''0''0'
Screenshot: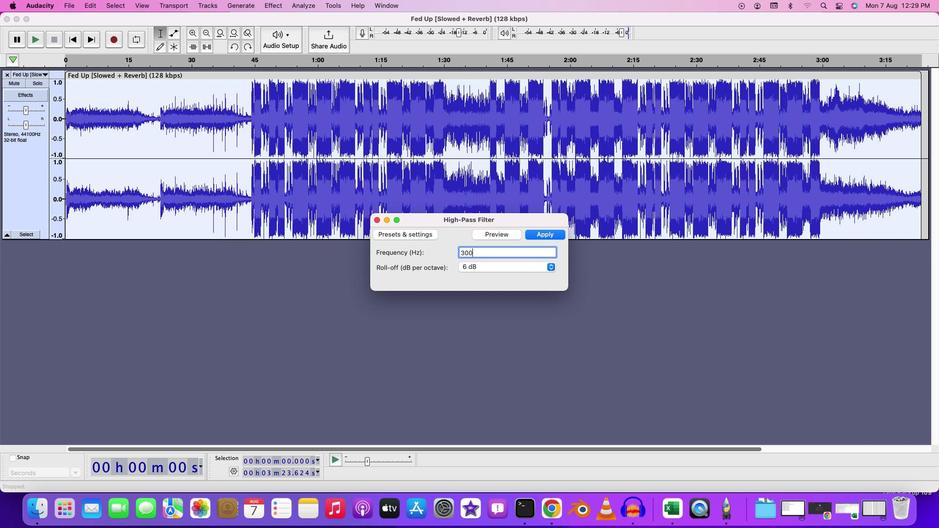 
Action: Mouse moved to (552, 235)
Screenshot: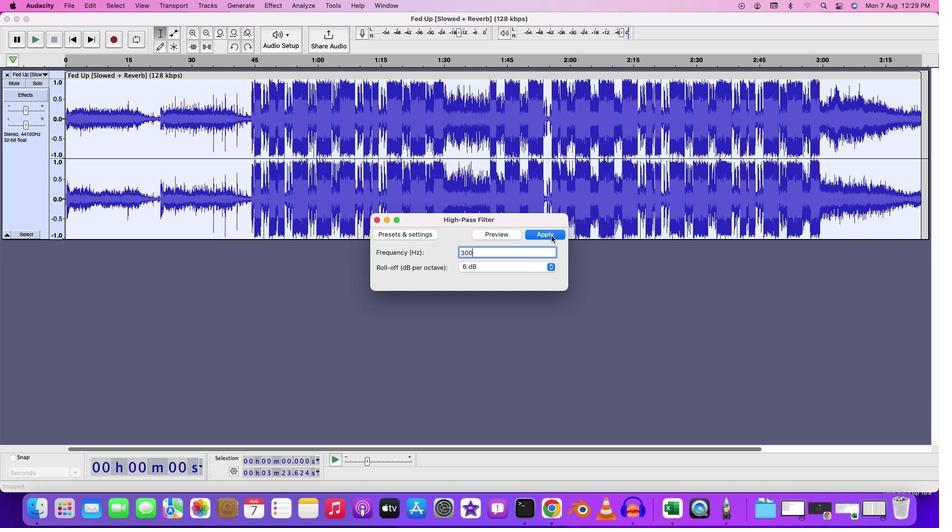 
Action: Mouse pressed left at (552, 235)
Screenshot: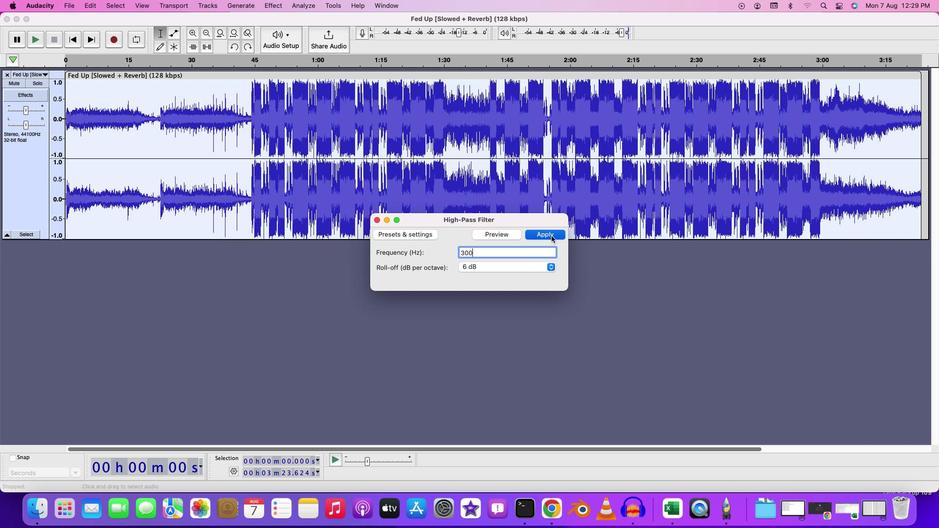 
Action: Mouse moved to (228, 99)
Screenshot: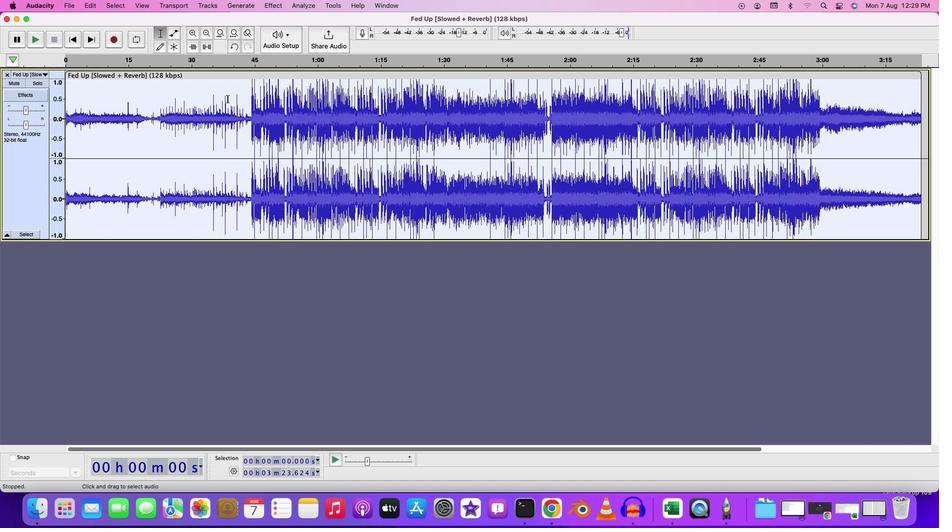 
Action: Mouse pressed left at (228, 99)
Screenshot: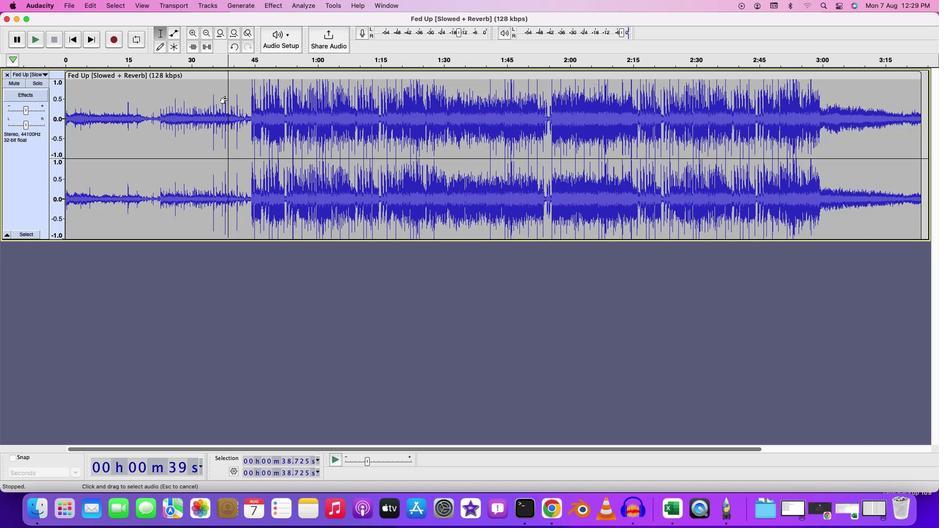 
Action: Key pressed Key.space
Screenshot: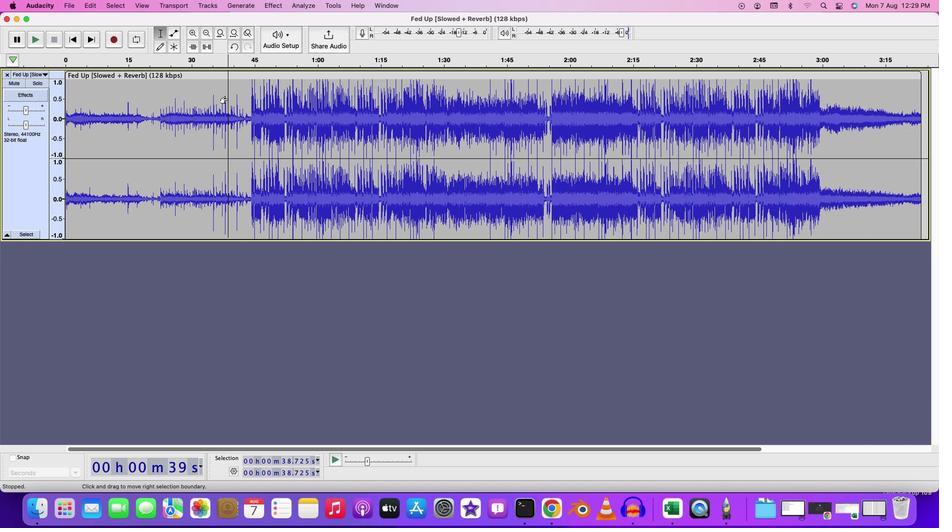 
Action: Mouse moved to (801, 90)
Screenshot: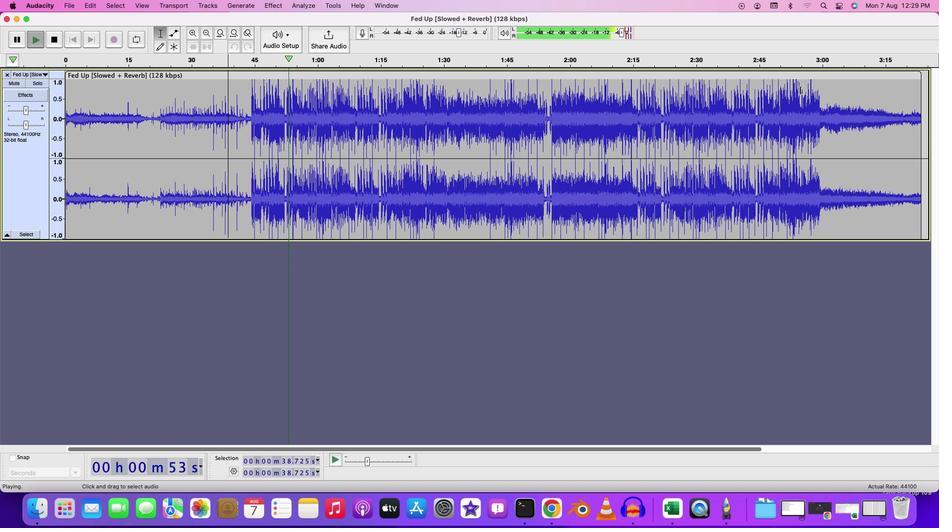 
Action: Mouse pressed left at (801, 90)
Screenshot: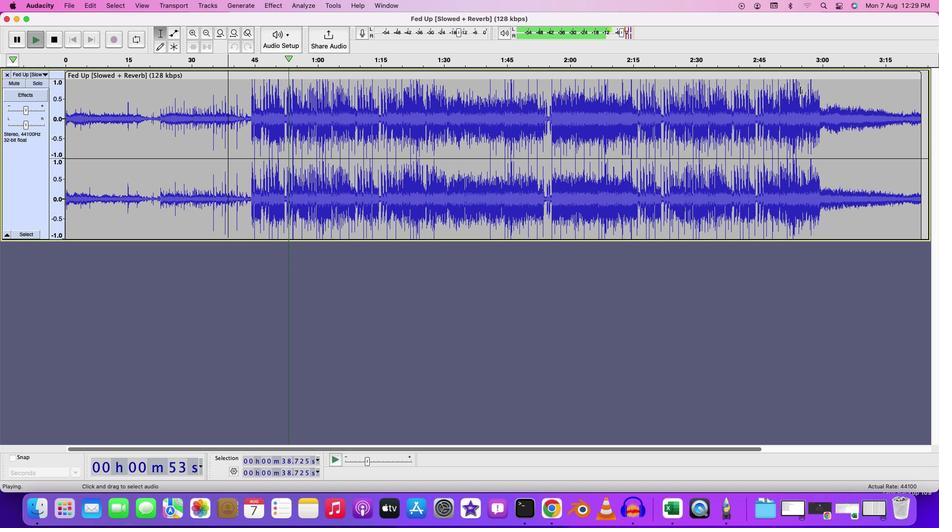 
Action: Mouse moved to (799, 91)
Screenshot: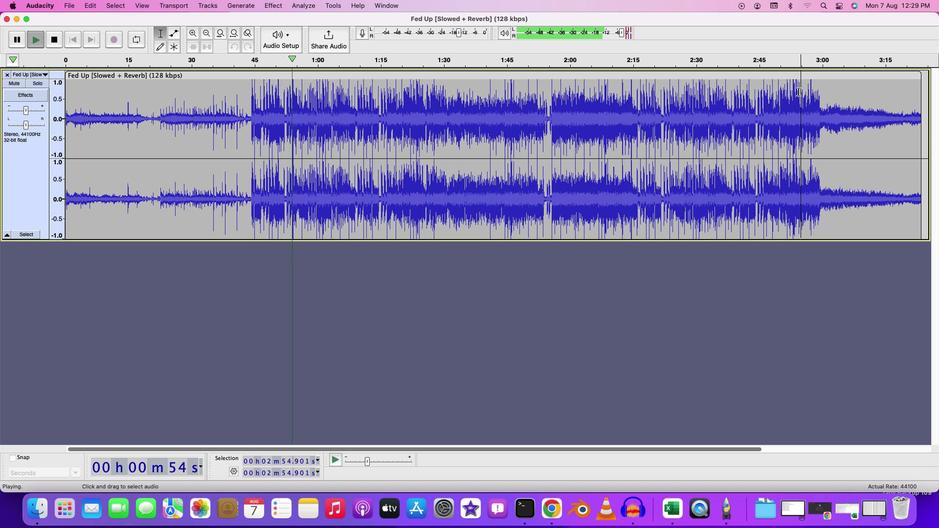 
Action: Key pressed Key.space
Screenshot: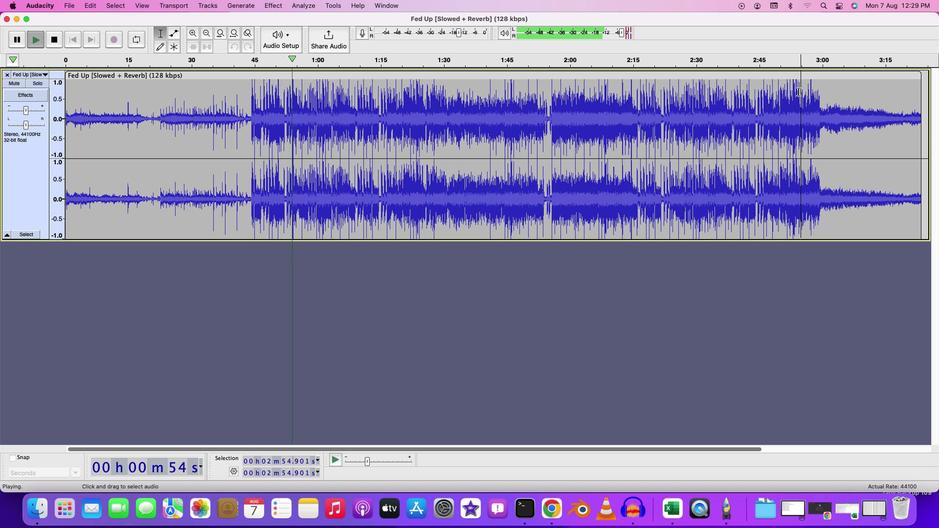 
Action: Mouse moved to (798, 92)
Screenshot: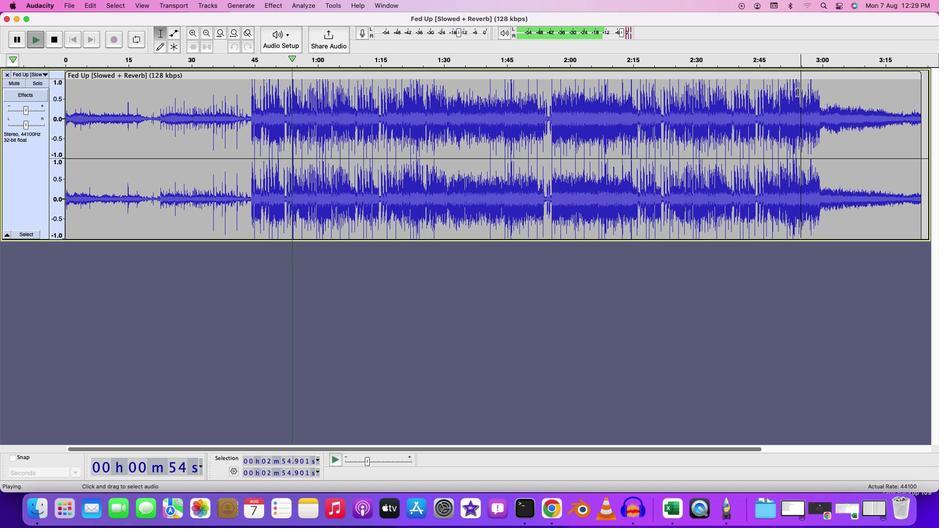
Action: Key pressed Key.space
Screenshot: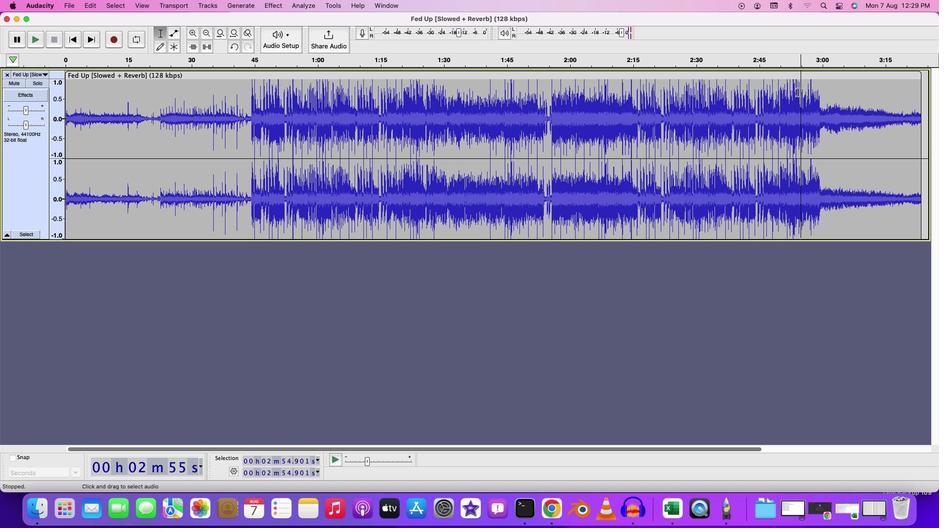
Action: Mouse moved to (286, 85)
Screenshot: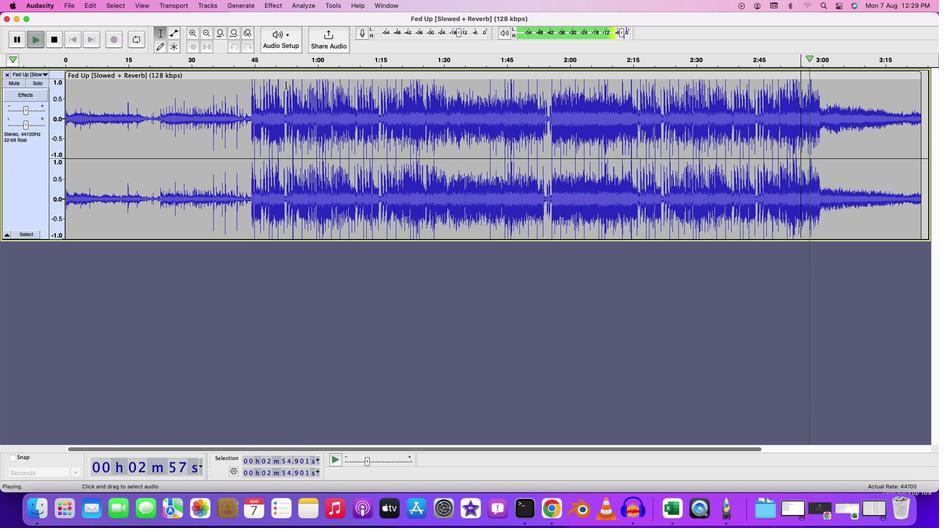 
Action: Mouse pressed left at (286, 85)
Screenshot: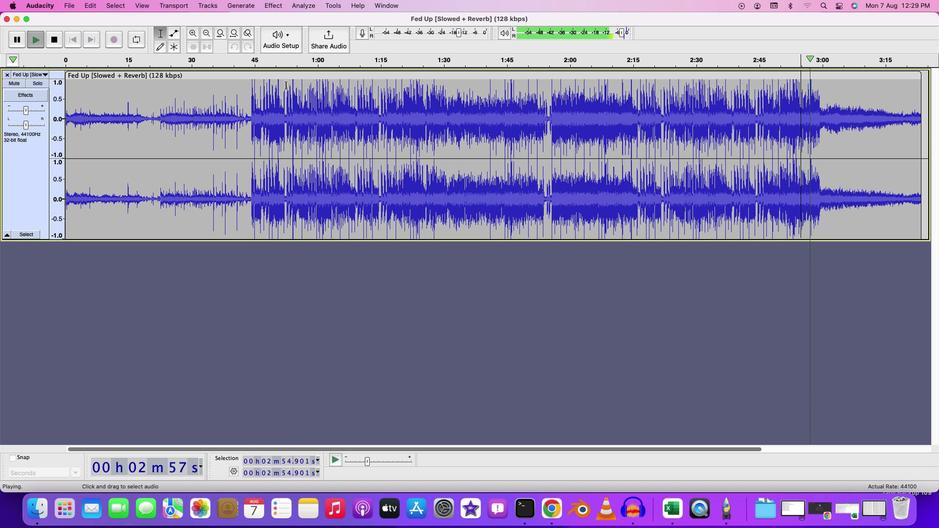 
Action: Key pressed Key.spaceKey.space
Screenshot: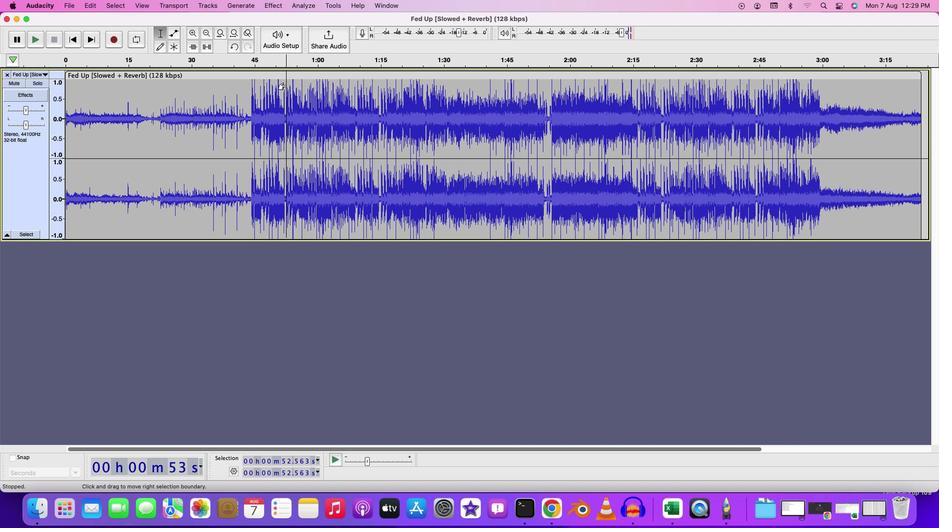 
Action: Mouse moved to (282, 3)
Screenshot: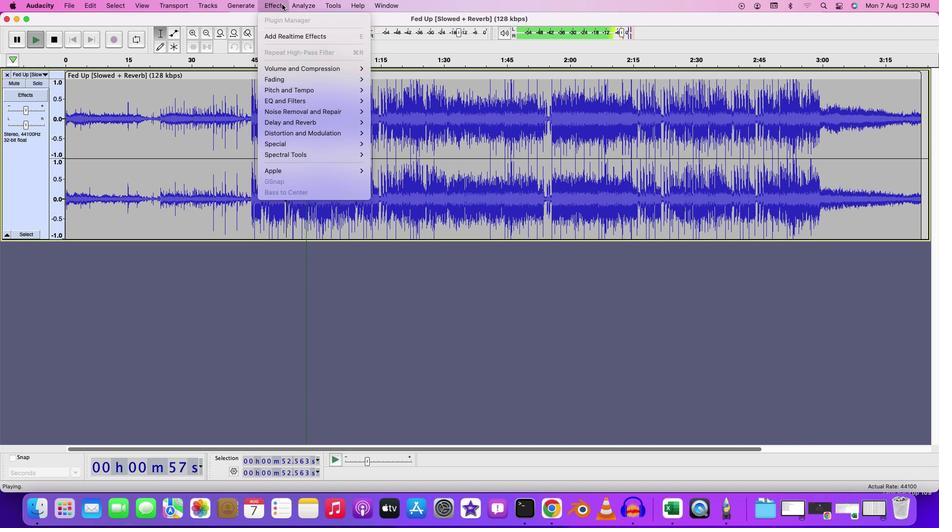 
Action: Mouse pressed left at (282, 3)
Screenshot: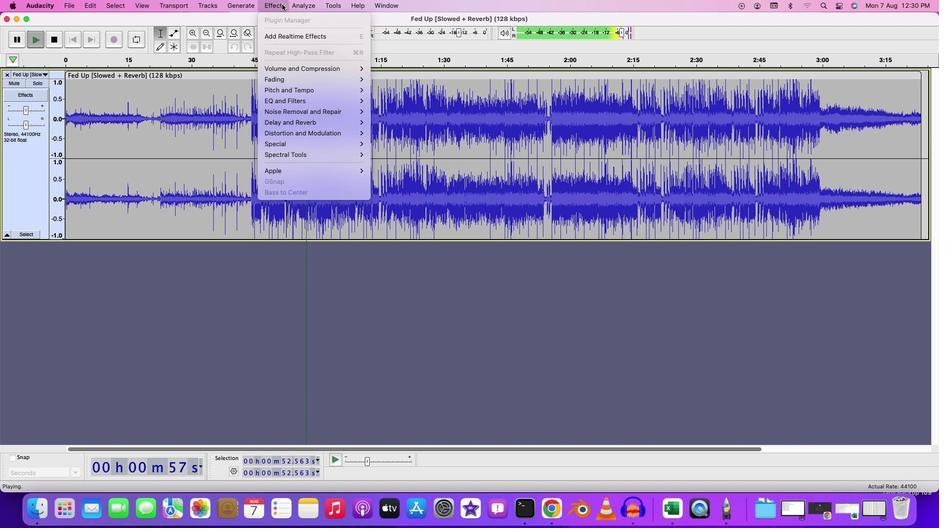 
Action: Mouse moved to (508, 244)
Screenshot: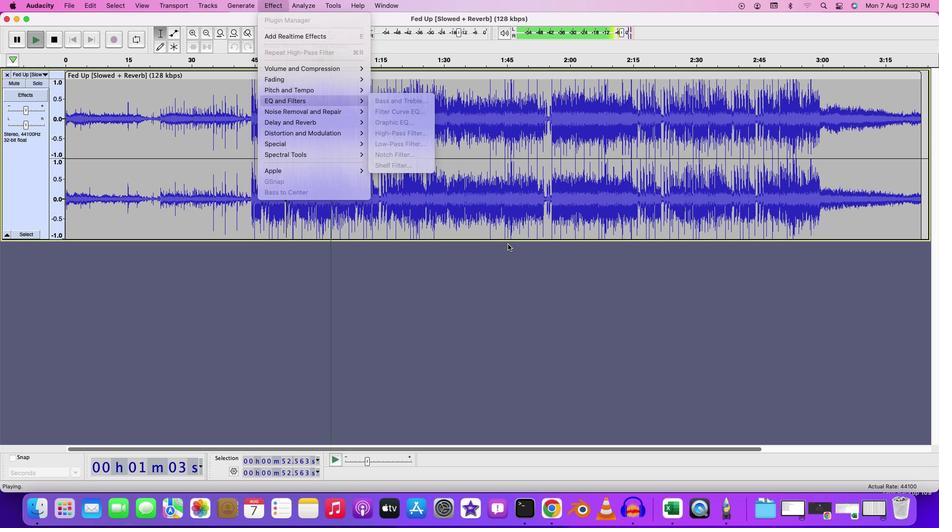 
Action: Mouse pressed left at (508, 244)
Screenshot: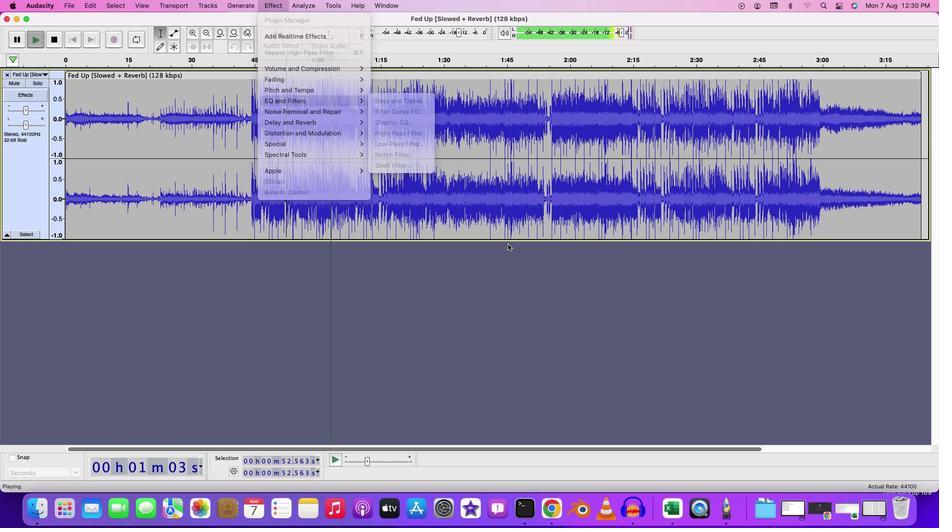 
Action: Mouse moved to (383, 59)
Screenshot: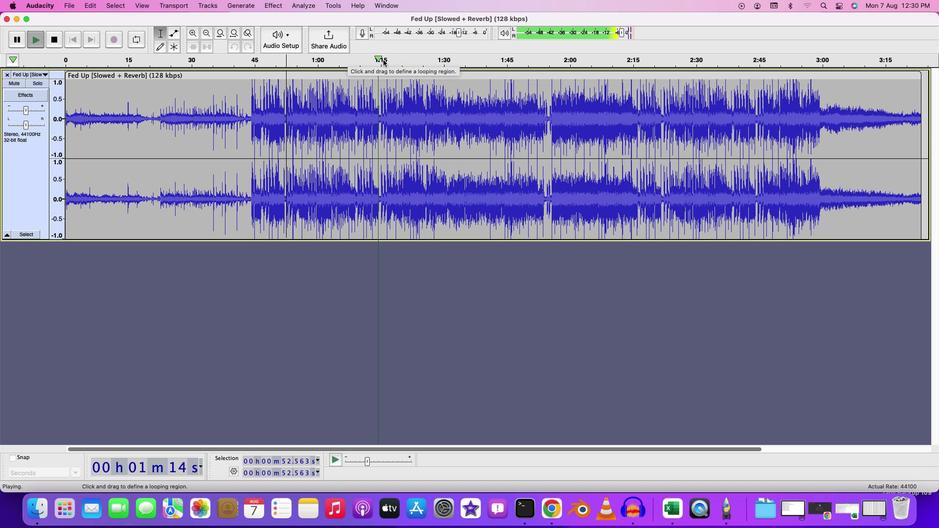 
Action: Key pressed Key.space
Screenshot: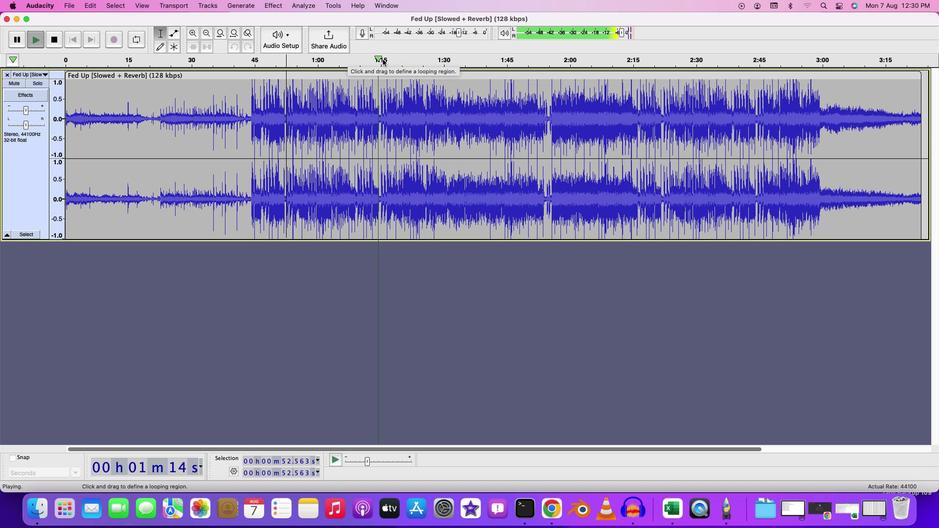 
Action: Mouse moved to (379, 56)
Screenshot: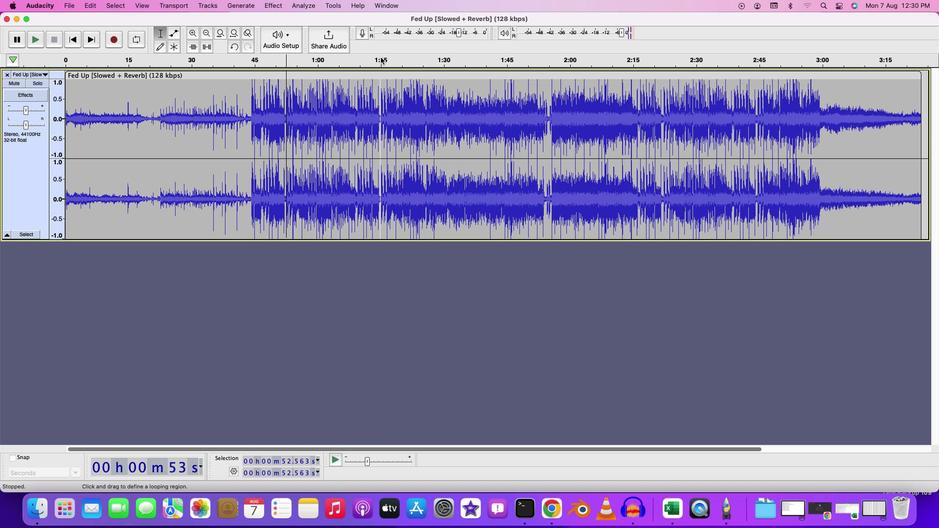 
Action: Mouse pressed left at (379, 56)
Screenshot: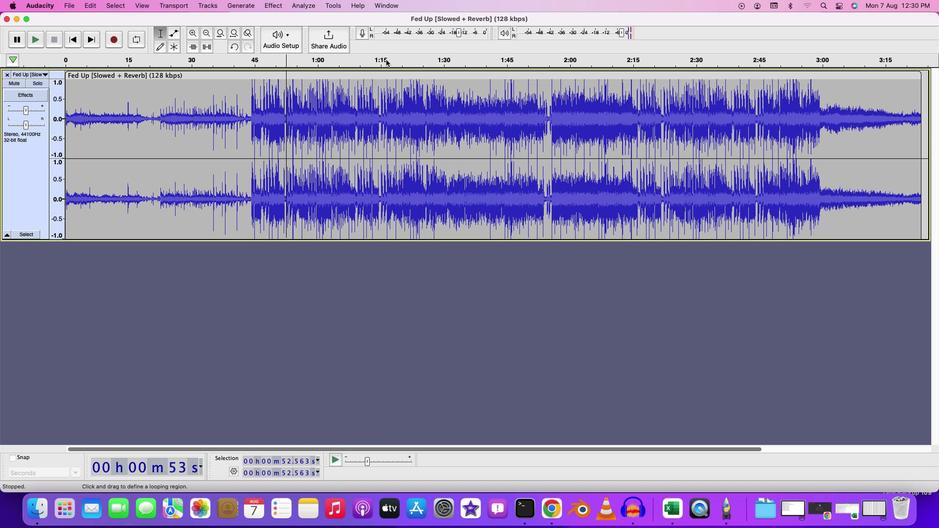 
Action: Mouse moved to (793, 62)
Screenshot: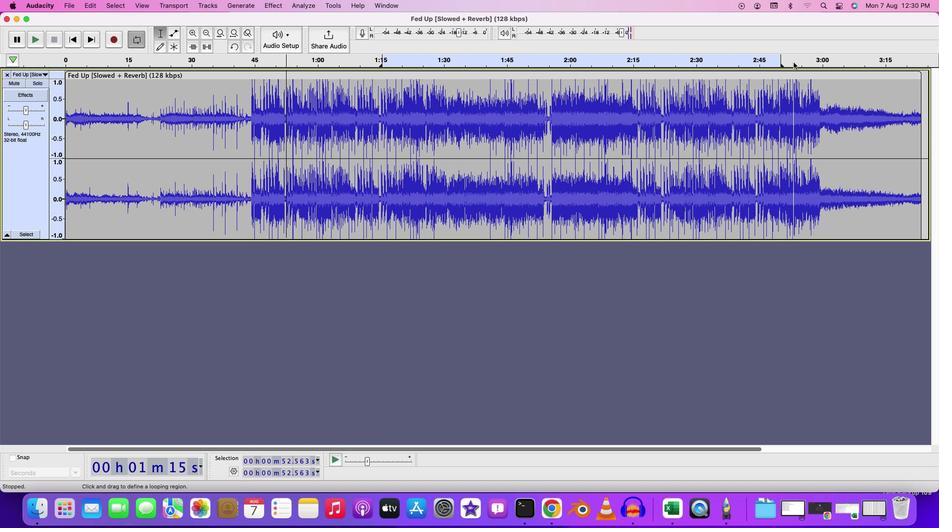 
Action: Mouse pressed left at (793, 62)
Screenshot: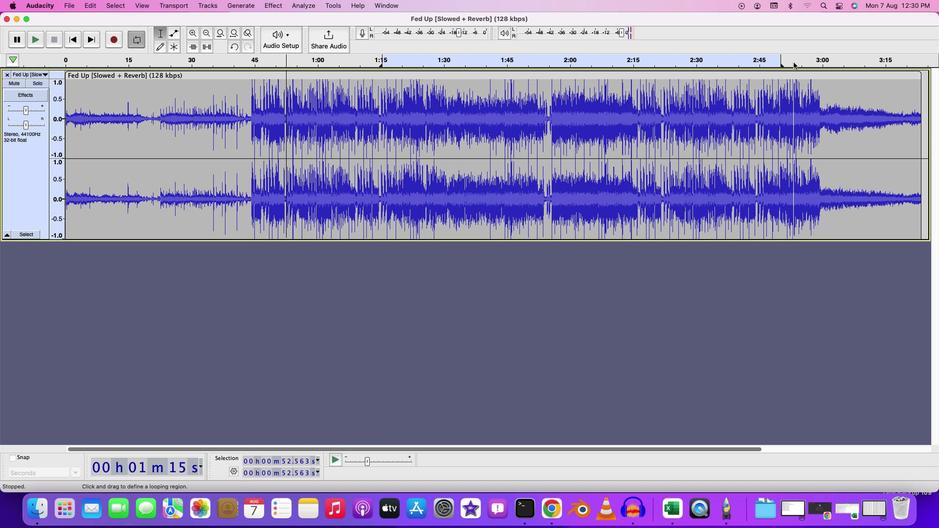 
Action: Mouse moved to (795, 65)
Screenshot: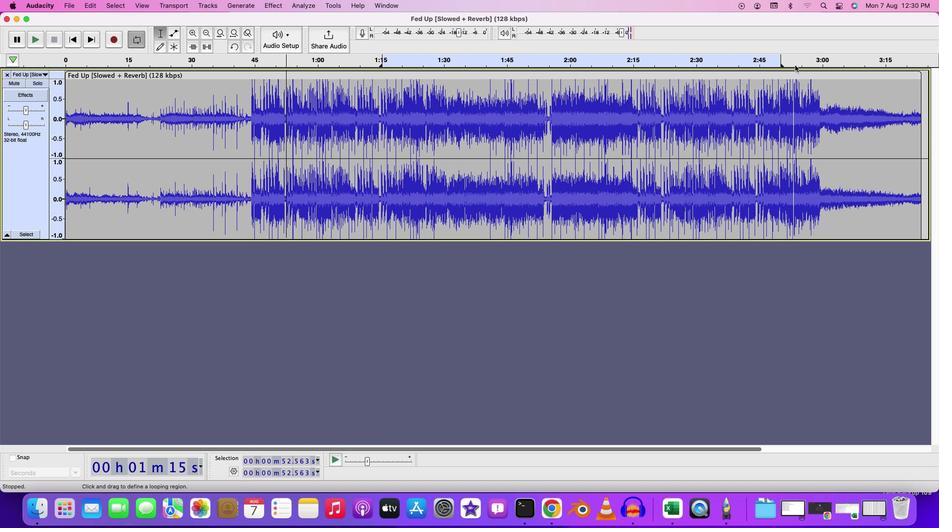 
Action: Key pressed Key.space
Screenshot: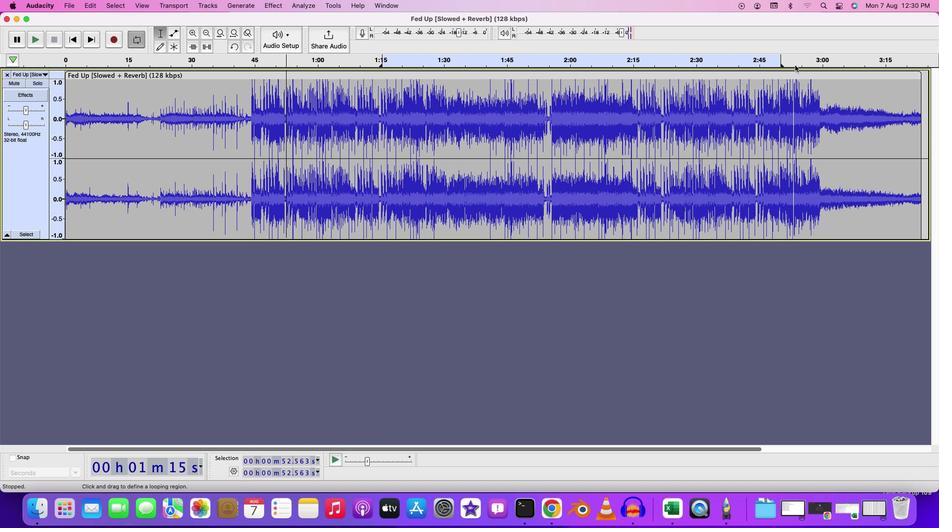 
Action: Mouse moved to (809, 91)
Screenshot: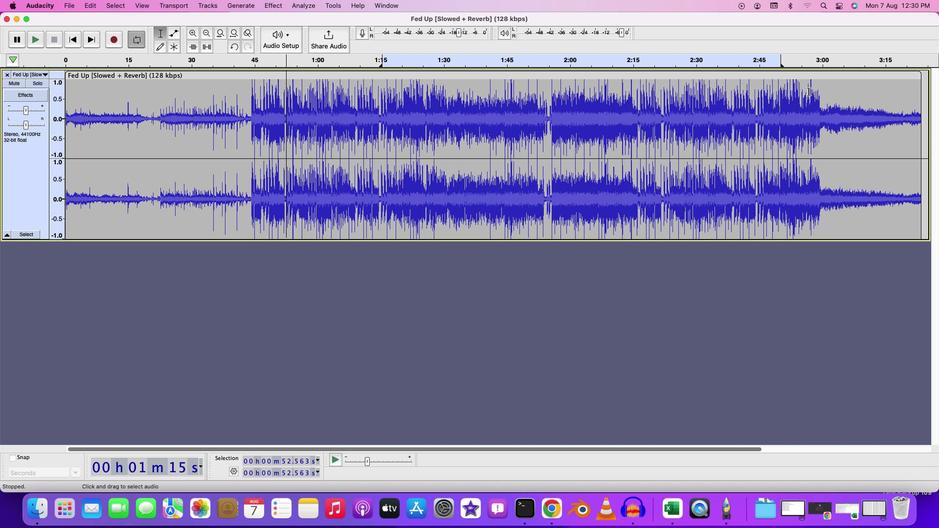 
Action: Key pressed Key.space
Screenshot: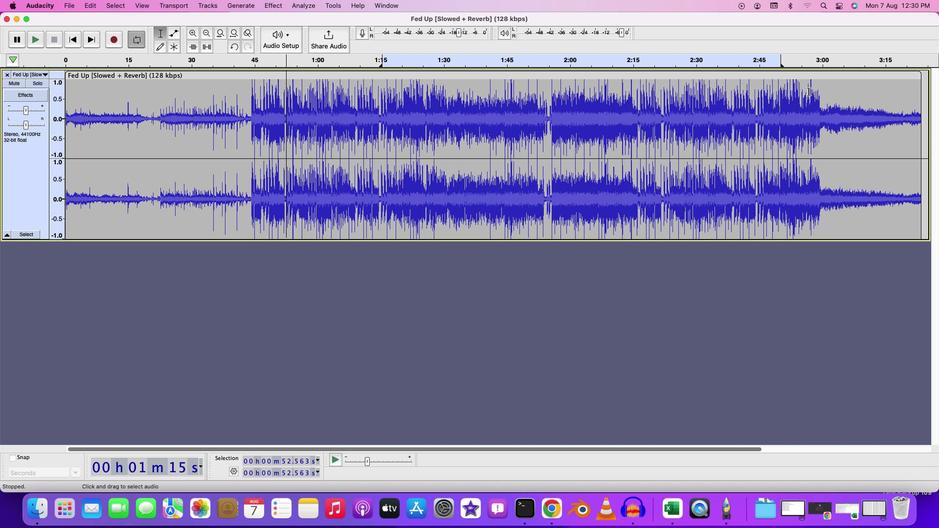 
Action: Mouse moved to (394, 68)
Screenshot: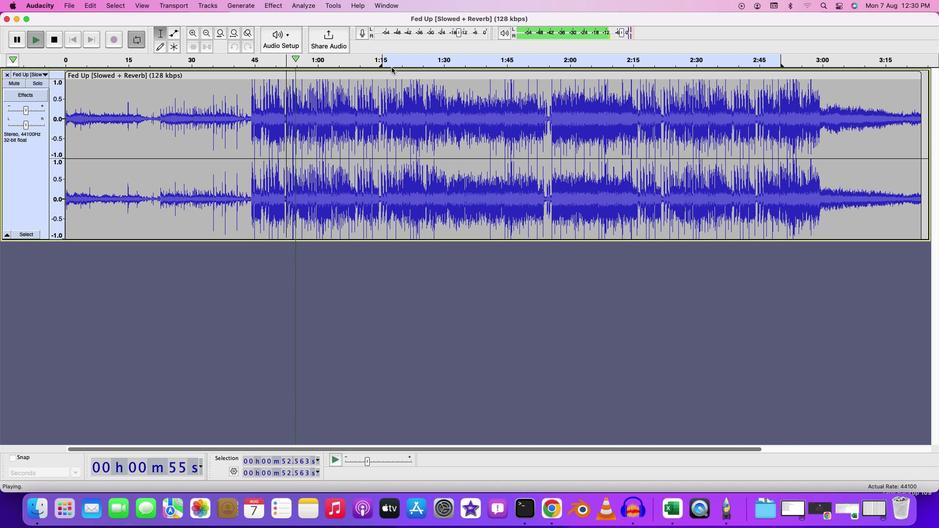
Action: Key pressed Key.space
Screenshot: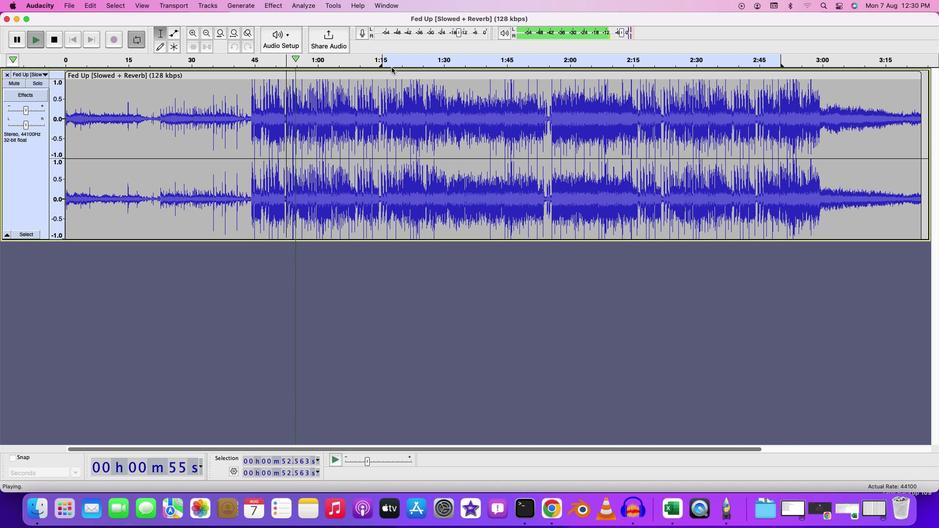
Action: Mouse moved to (381, 66)
Screenshot: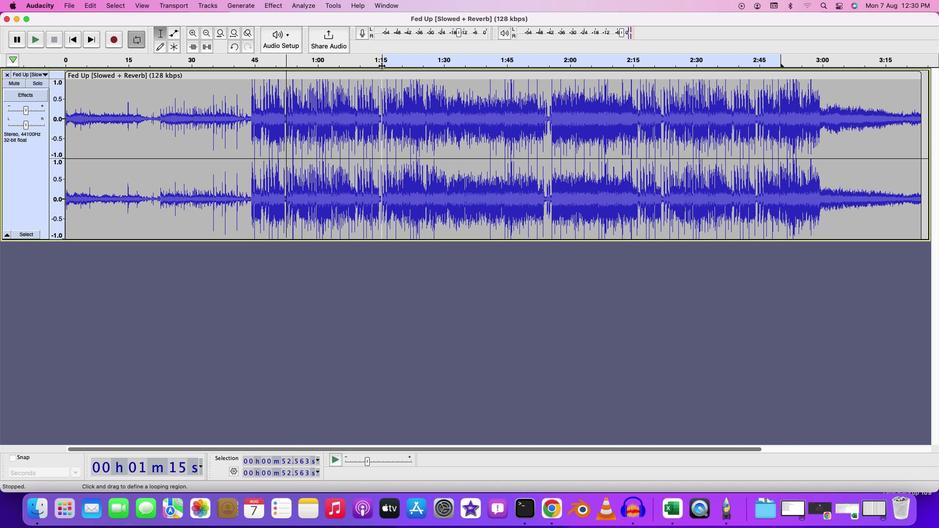 
Action: Mouse pressed left at (381, 66)
Screenshot: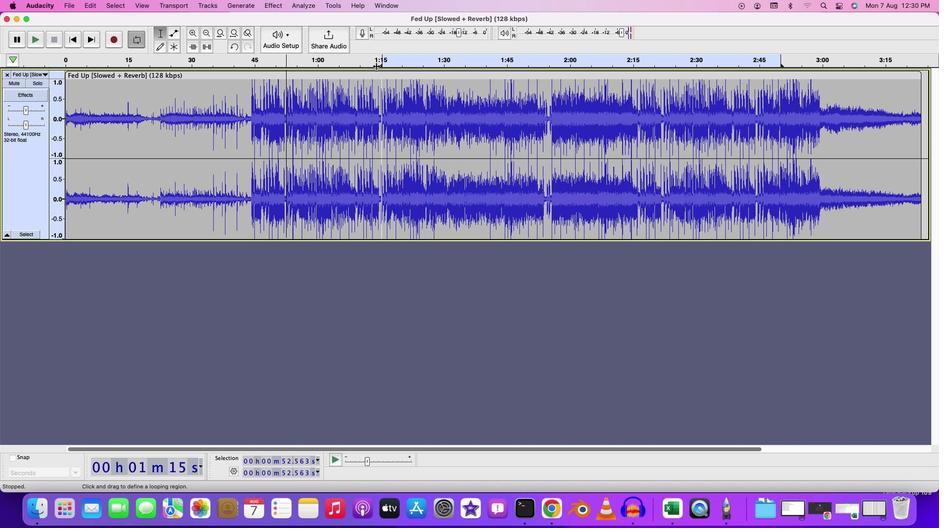 
Action: Mouse moved to (783, 66)
Screenshot: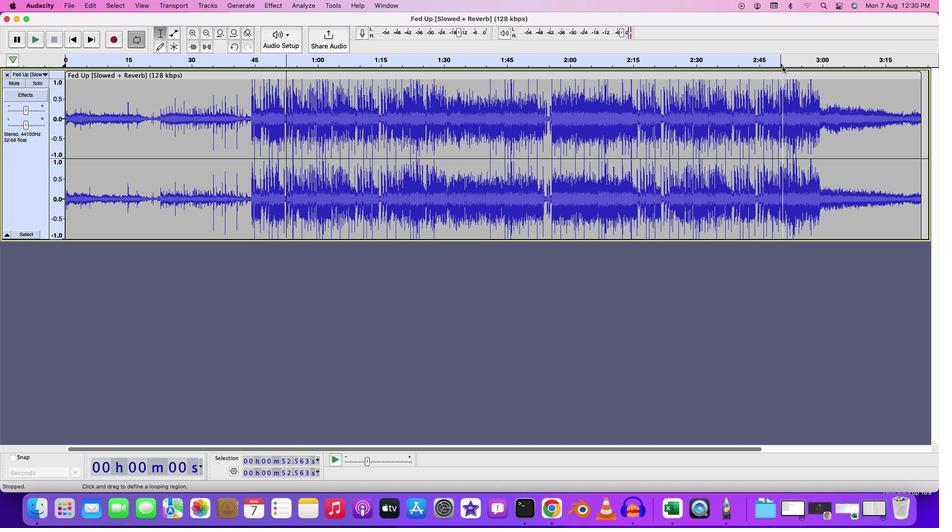 
Action: Mouse pressed left at (783, 66)
Screenshot: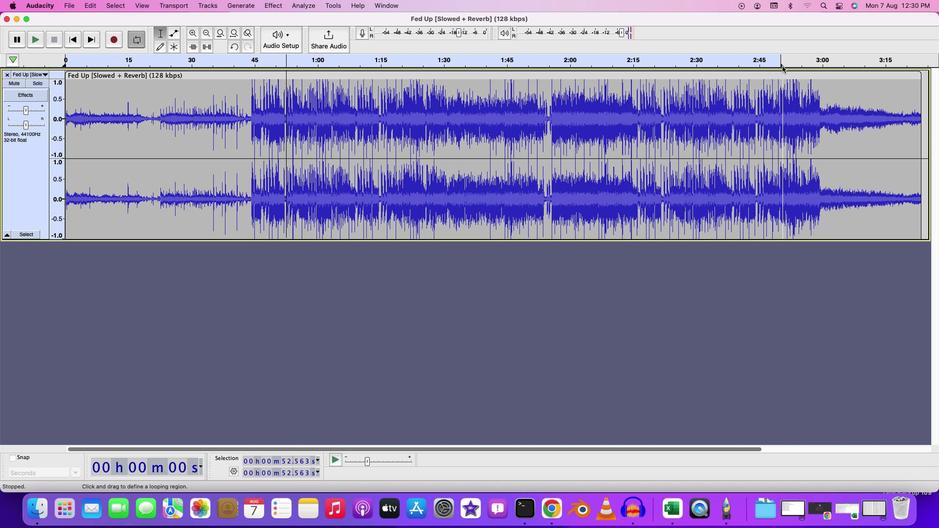 
Action: Mouse moved to (784, 66)
Screenshot: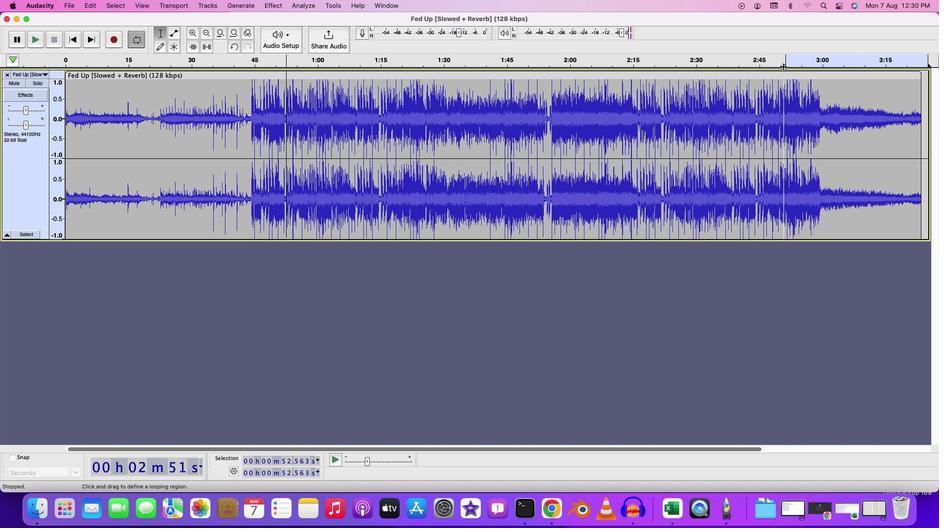 
Action: Mouse pressed left at (784, 66)
Screenshot: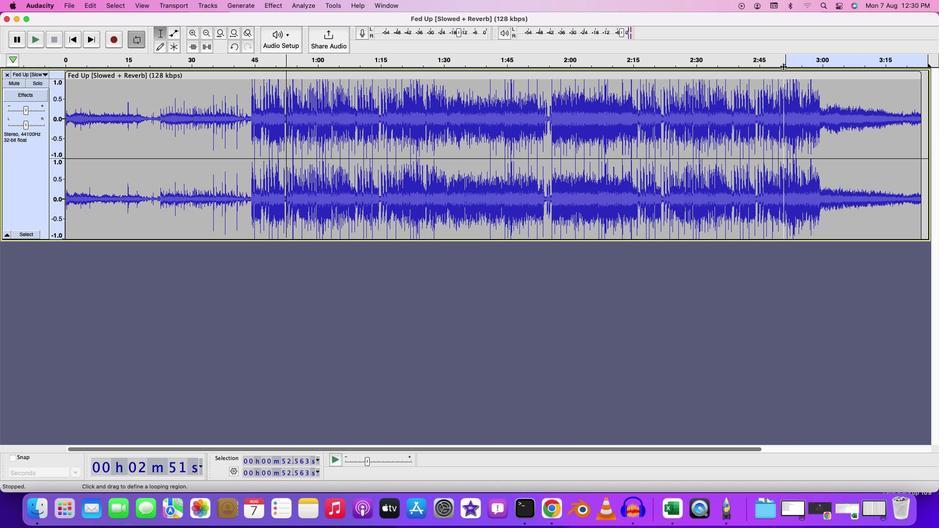 
Action: Mouse moved to (797, 91)
Screenshot: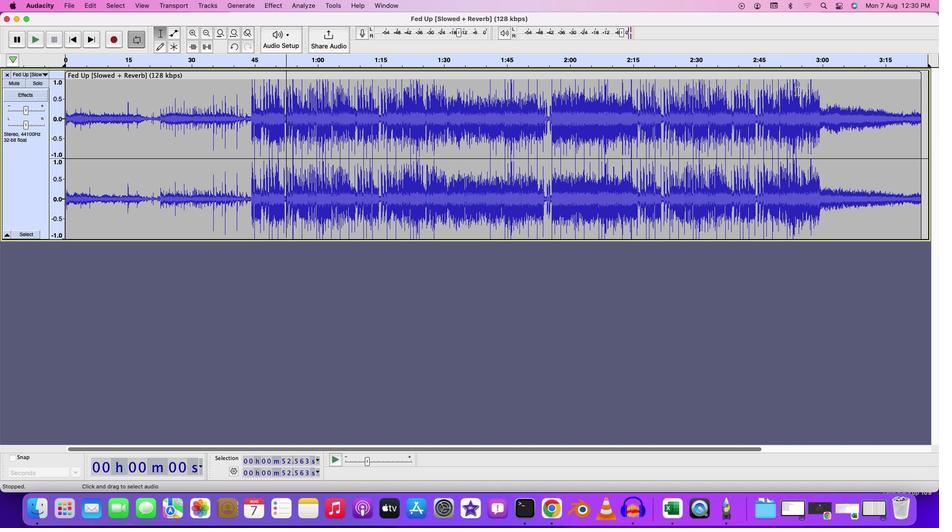 
Action: Mouse pressed left at (797, 91)
Screenshot: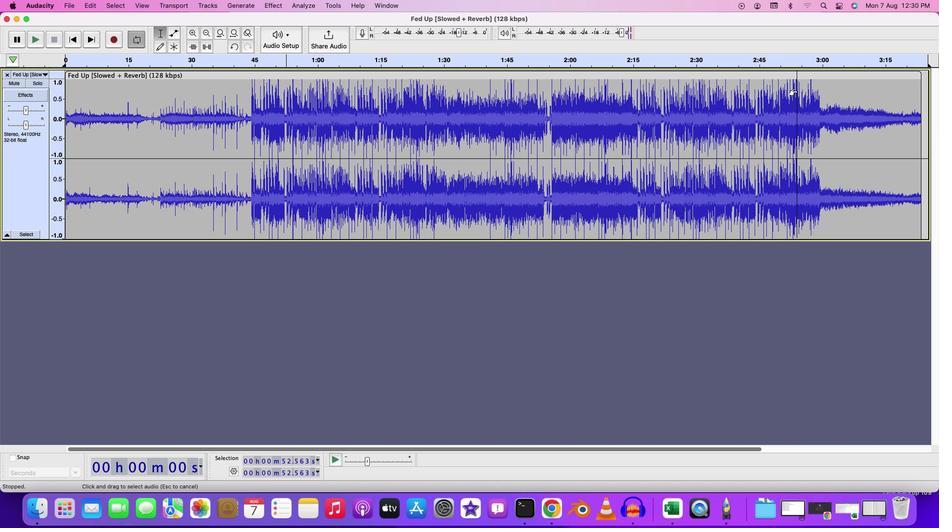 
Action: Key pressed Key.space
Screenshot: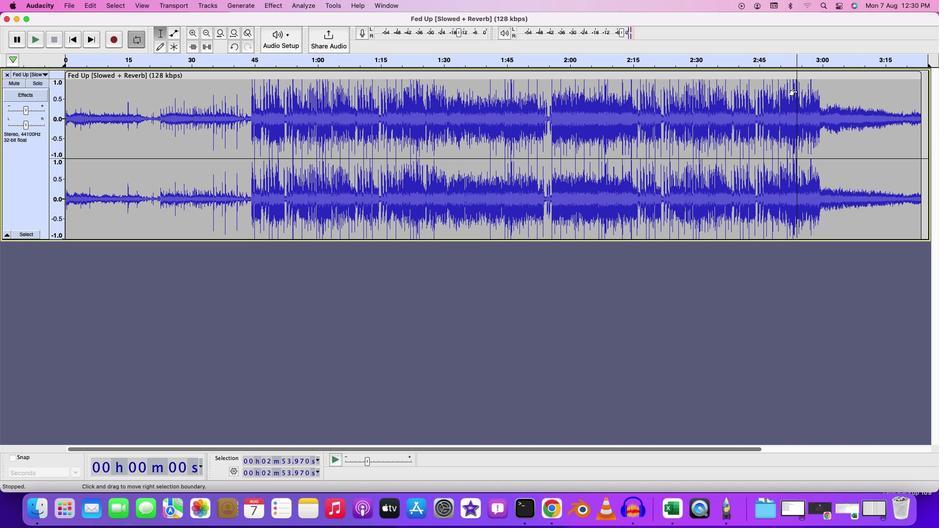 
Action: Mouse moved to (882, 89)
Screenshot: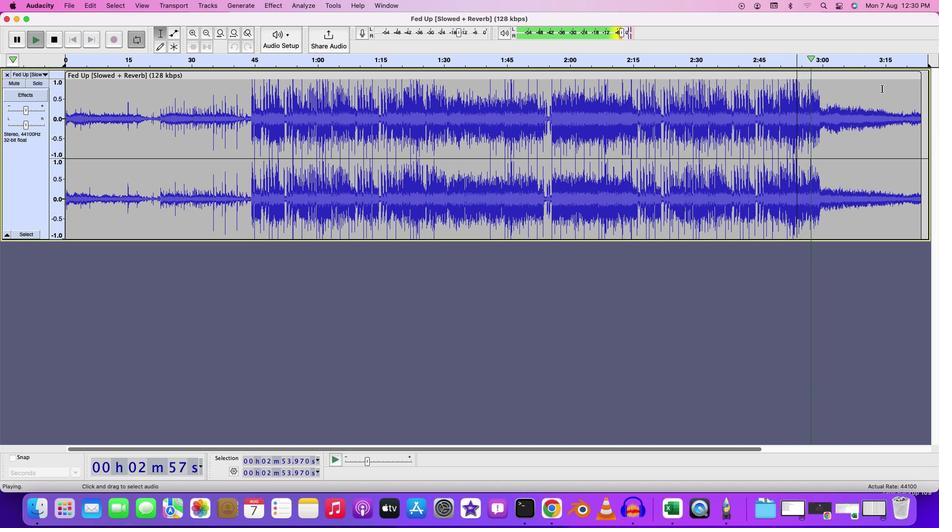 
Action: Mouse pressed left at (882, 89)
Screenshot: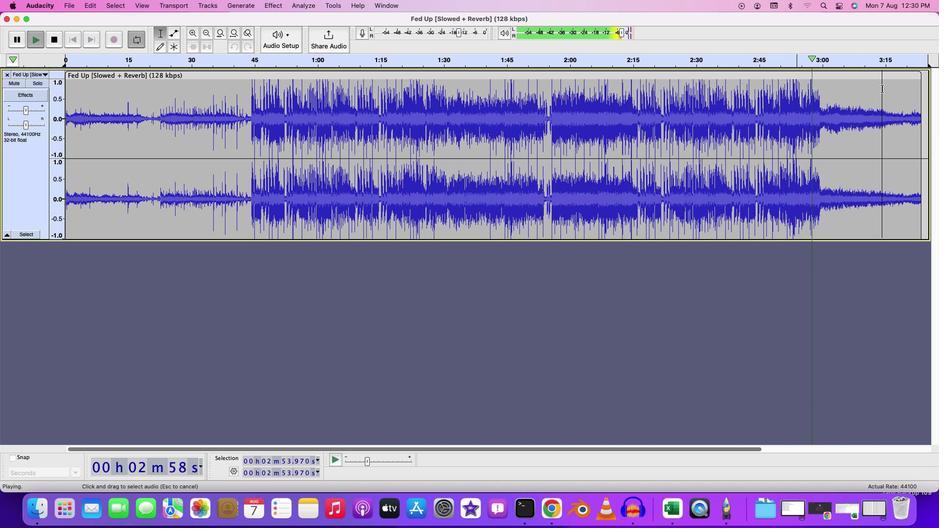 
Action: Mouse moved to (882, 91)
Screenshot: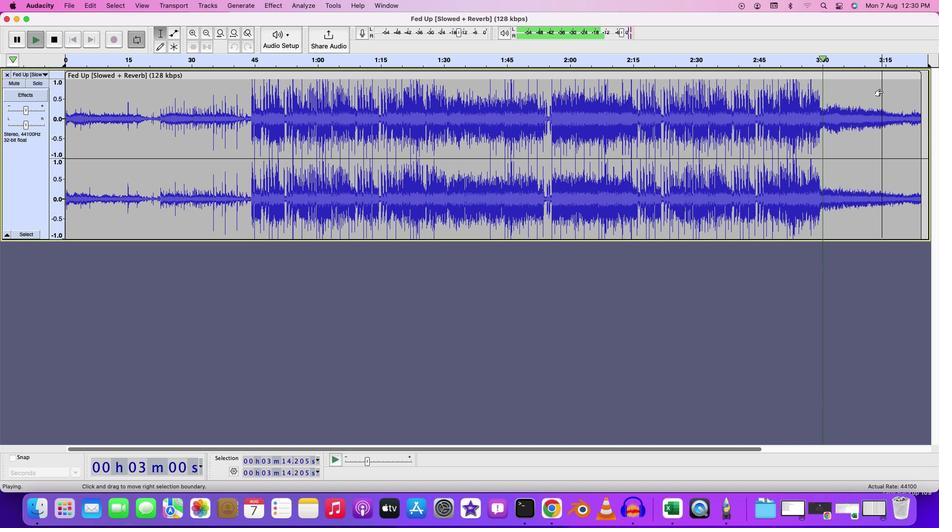 
Action: Key pressed Key.space
Screenshot: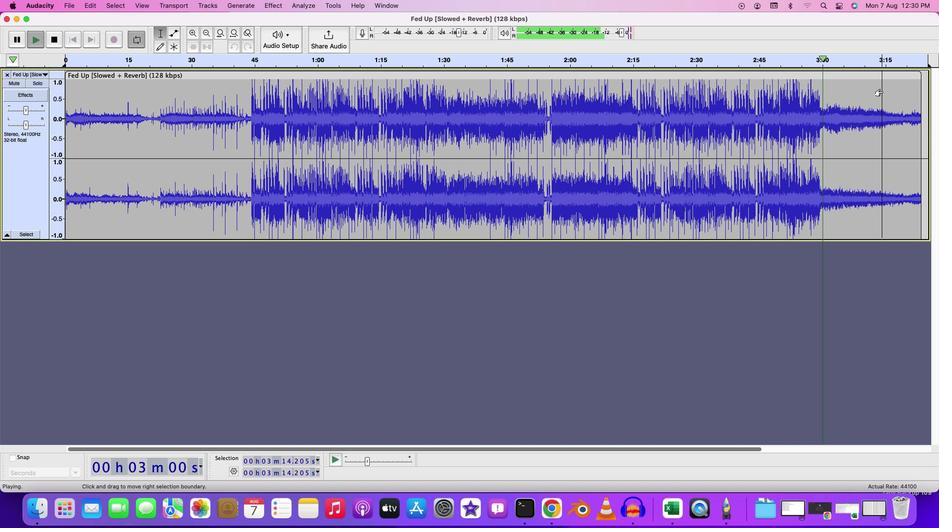 
Action: Mouse moved to (883, 92)
Screenshot: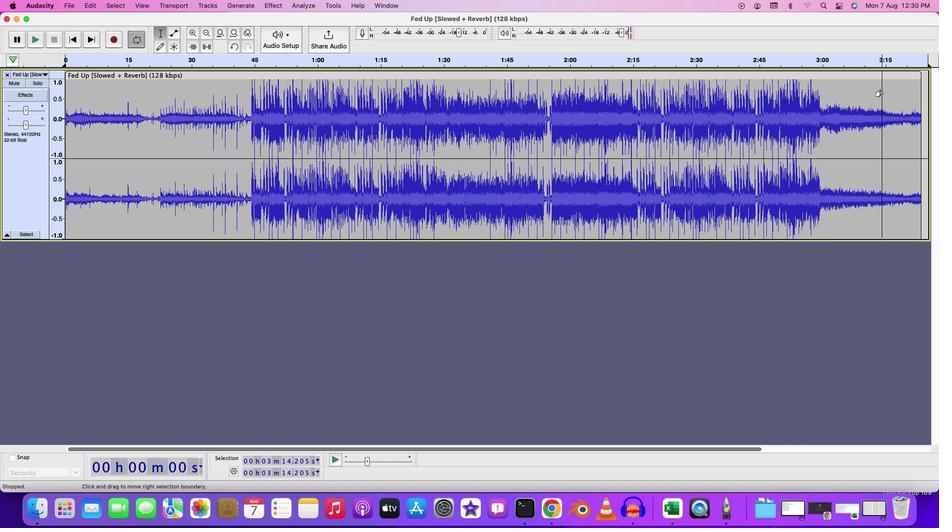 
Action: Key pressed Key.space
Screenshot: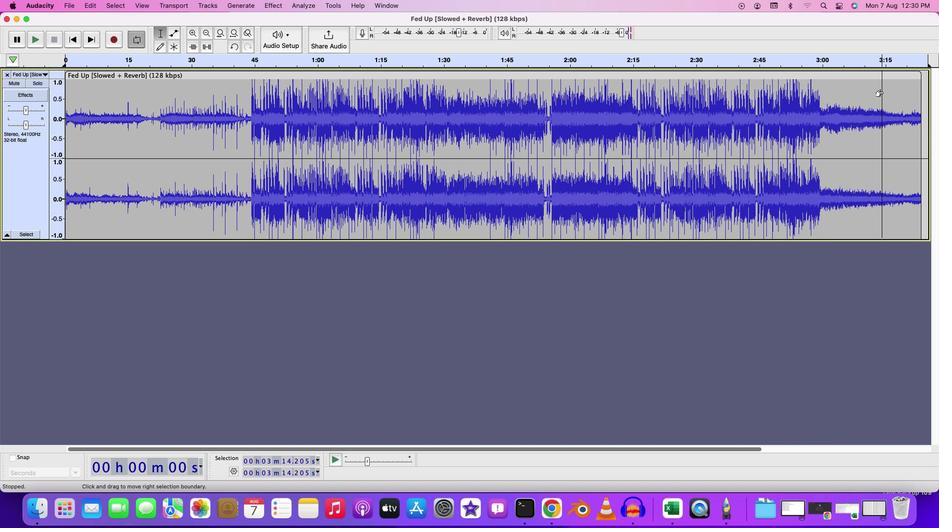 
Action: Mouse moved to (899, 97)
Screenshot: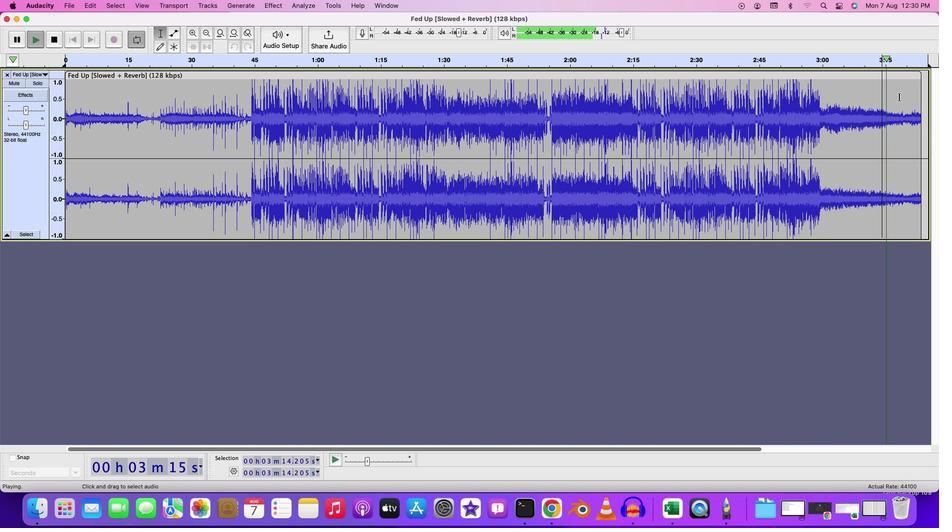 
Action: Key pressed Key.space
Screenshot: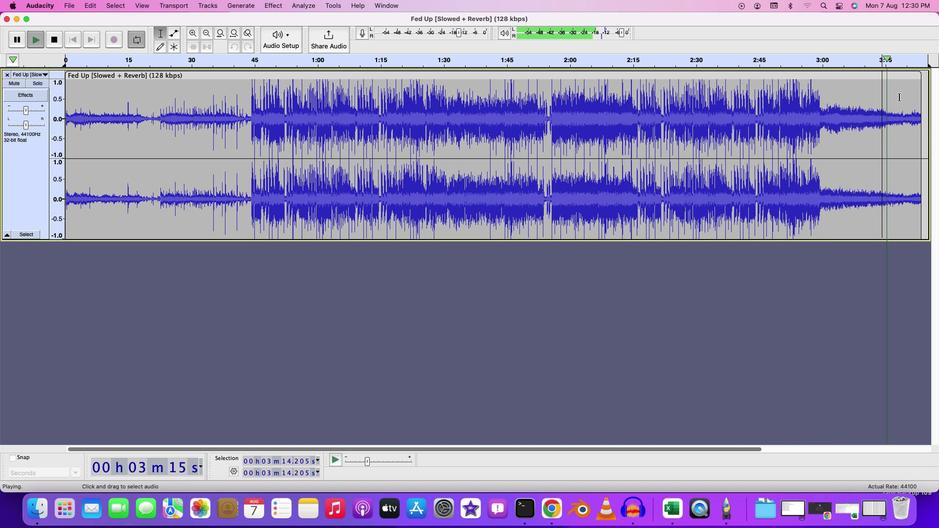 
Action: Mouse moved to (911, 91)
Screenshot: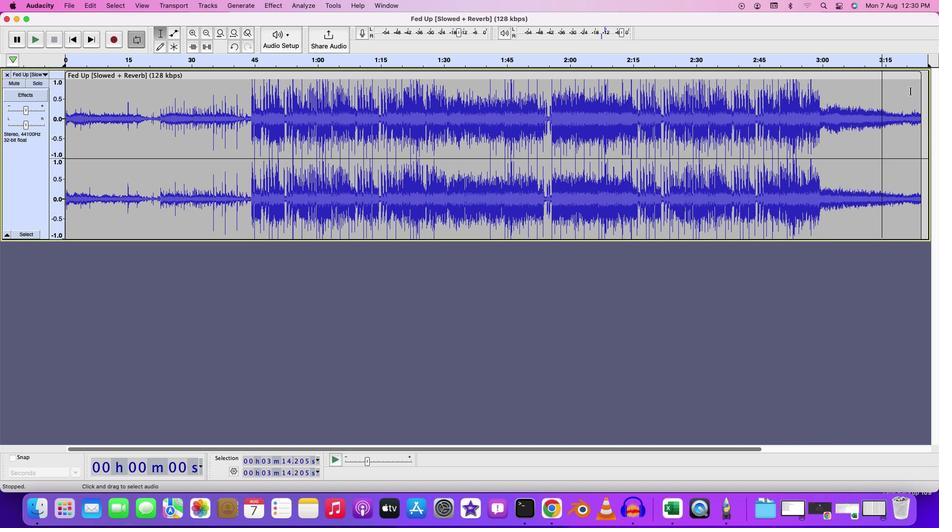 
Action: Mouse pressed left at (911, 91)
Screenshot: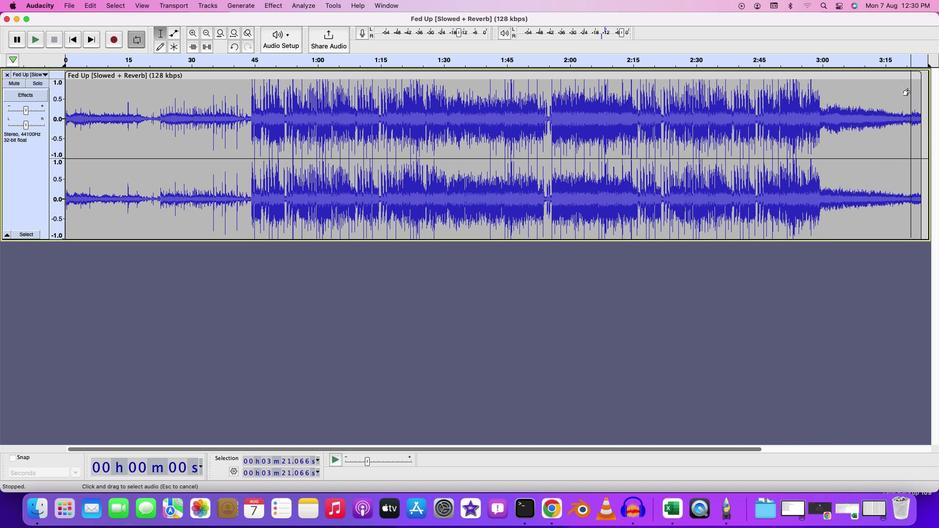 
Action: Mouse moved to (911, 91)
Screenshot: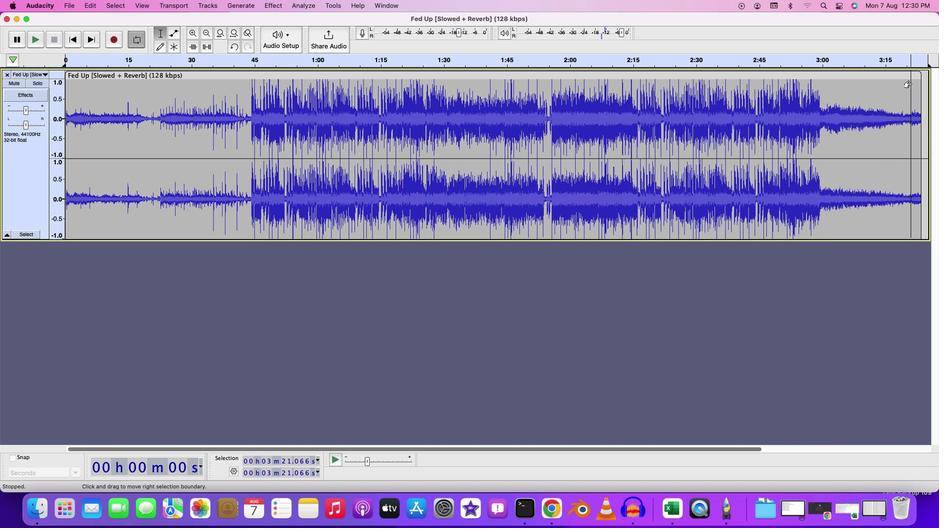 
Action: Key pressed Key.space
Screenshot: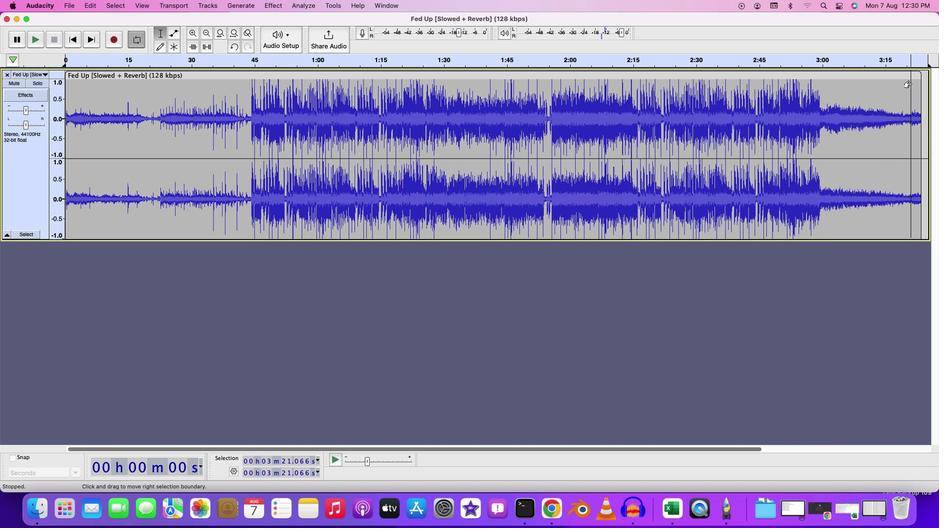
Action: Mouse moved to (913, 90)
Screenshot: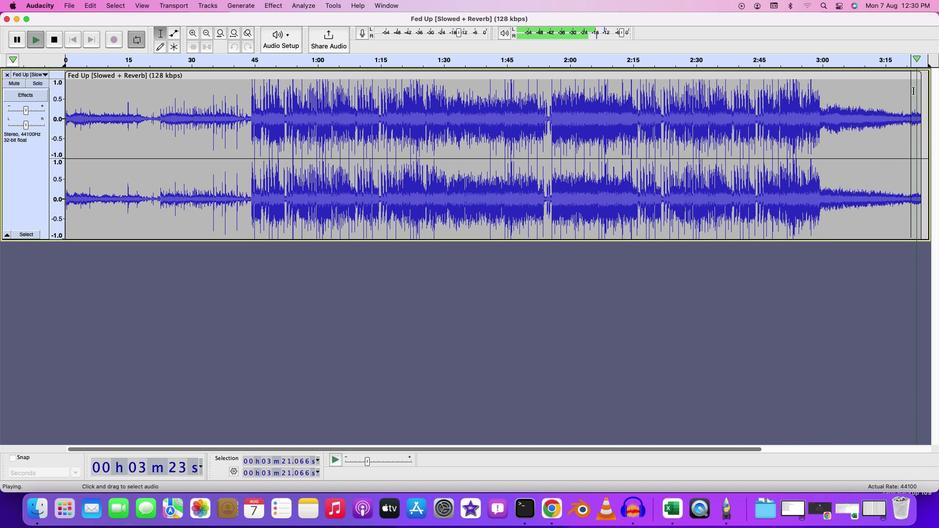 
Action: Key pressed Key.space
Screenshot: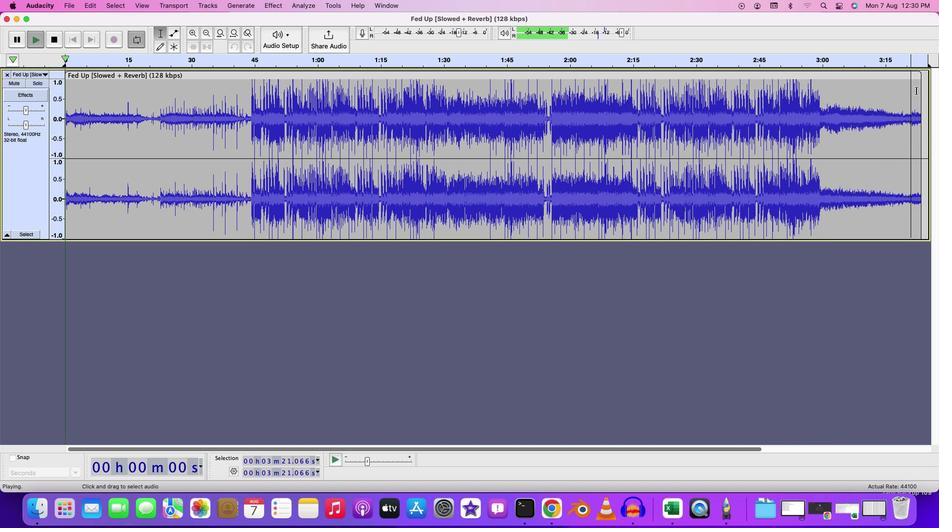 
Action: Mouse moved to (67, 7)
Screenshot: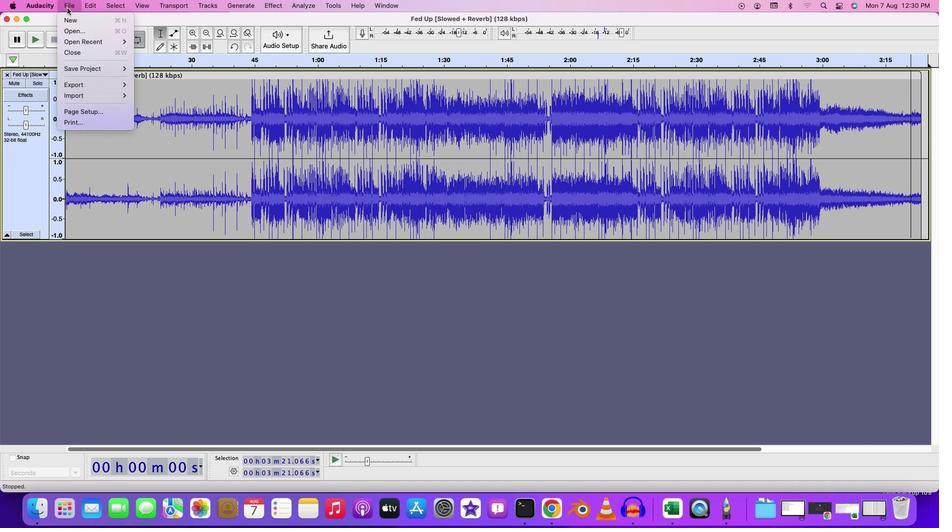 
Action: Mouse pressed left at (67, 7)
Screenshot: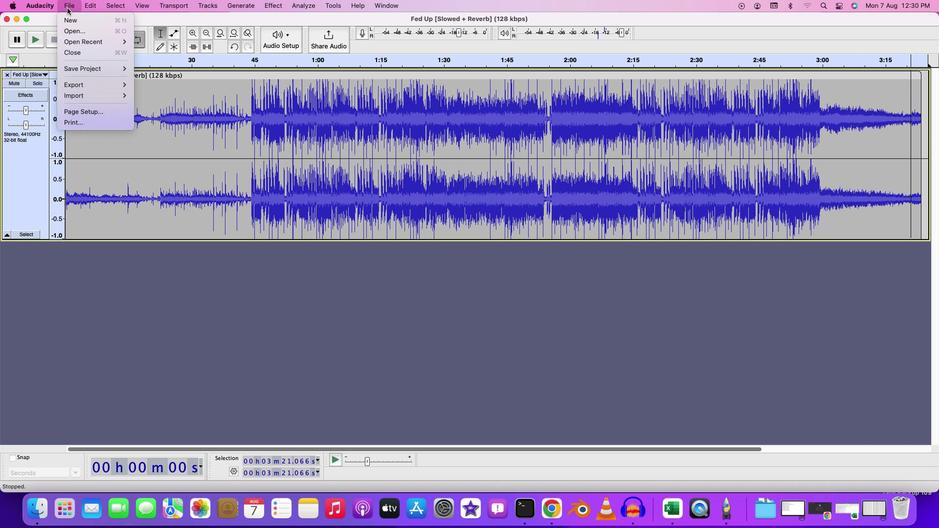 
Action: Mouse moved to (139, 86)
Screenshot: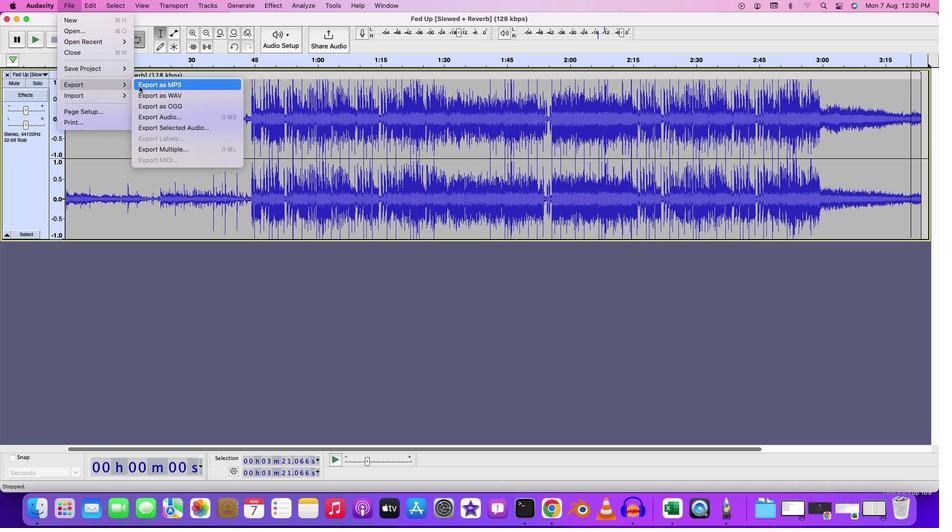 
Action: Mouse pressed left at (139, 86)
Screenshot: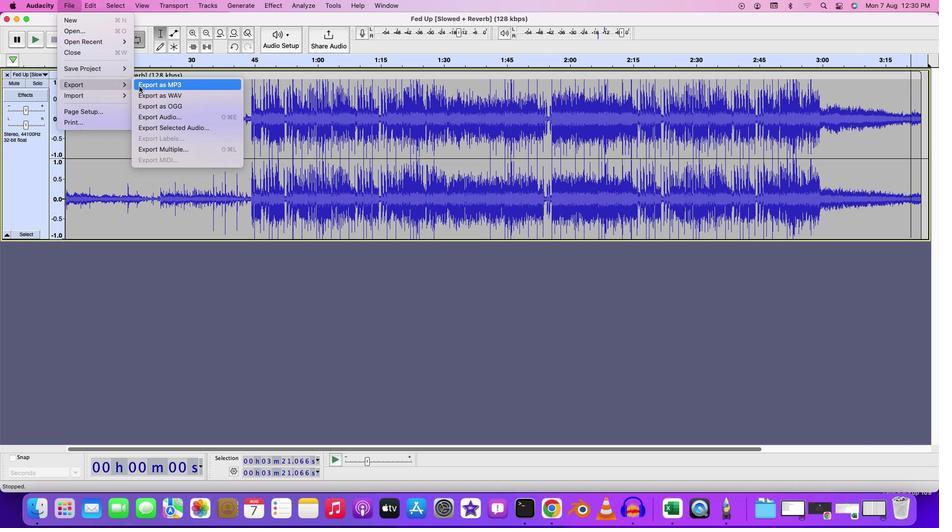 
Action: Mouse moved to (335, 200)
Screenshot: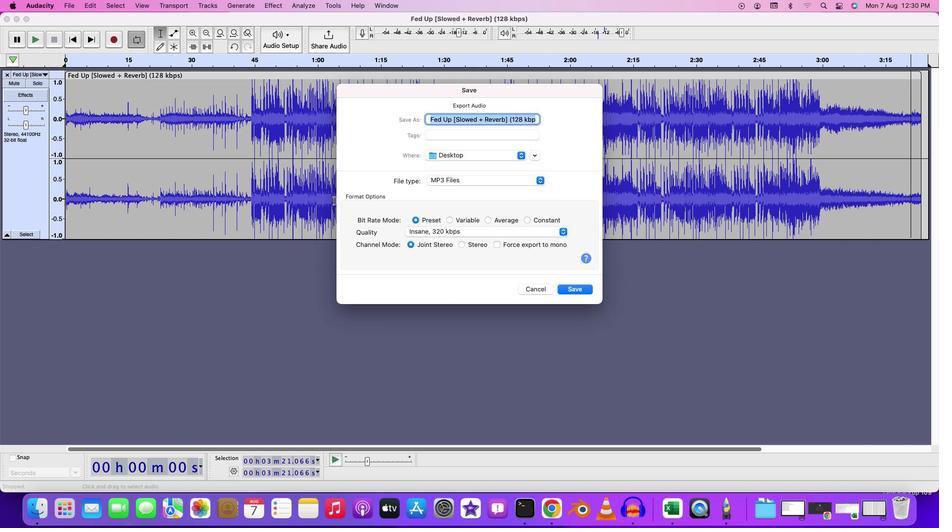
Action: Key pressed Key.backspaceKey.shift'H'
Screenshot: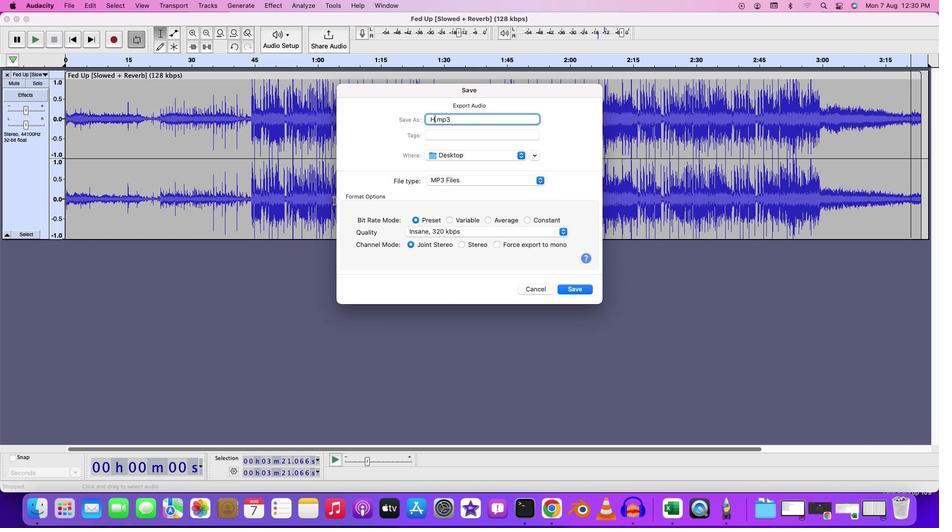 
Action: Mouse moved to (335, 200)
Screenshot: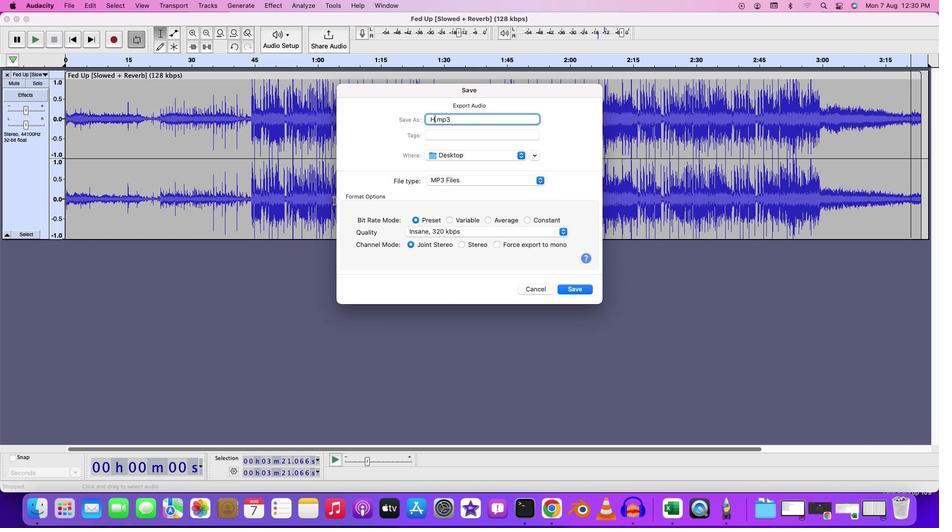 
Action: Key pressed 'u''f'Key.backspaceKey.backspace'i''g''-'Key.backspace'h''0'Key.backspace'-''p''a'Key.backspaceKey.backspaceKey.shift'P''a''s''s'Key.spaceKey.shift'F''i''l''t''e''r'
Screenshot: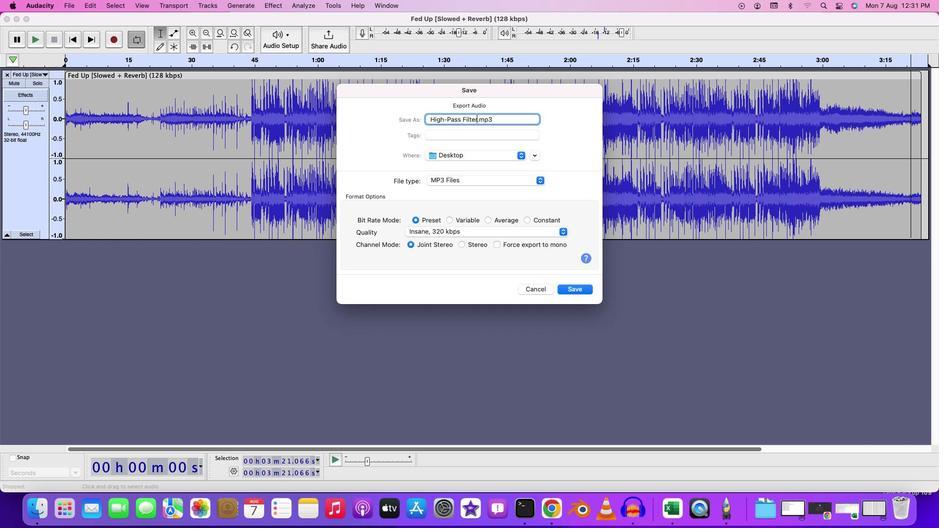 
Action: Mouse moved to (574, 290)
Screenshot: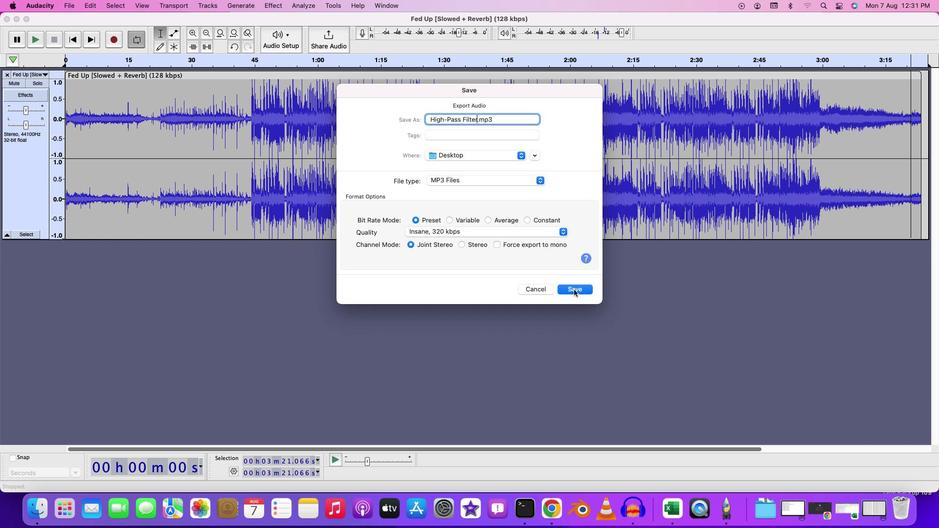 
Action: Mouse pressed left at (574, 290)
Screenshot: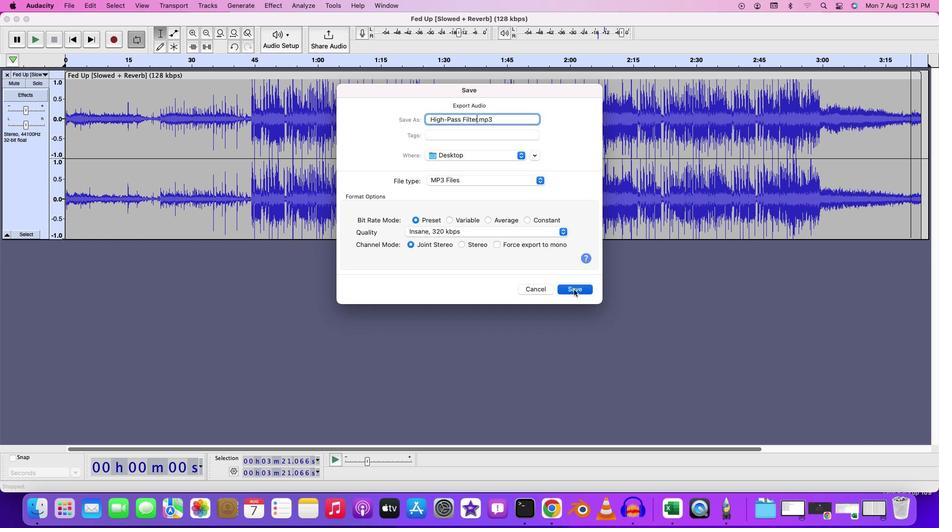 
Action: Mouse moved to (563, 345)
Screenshot: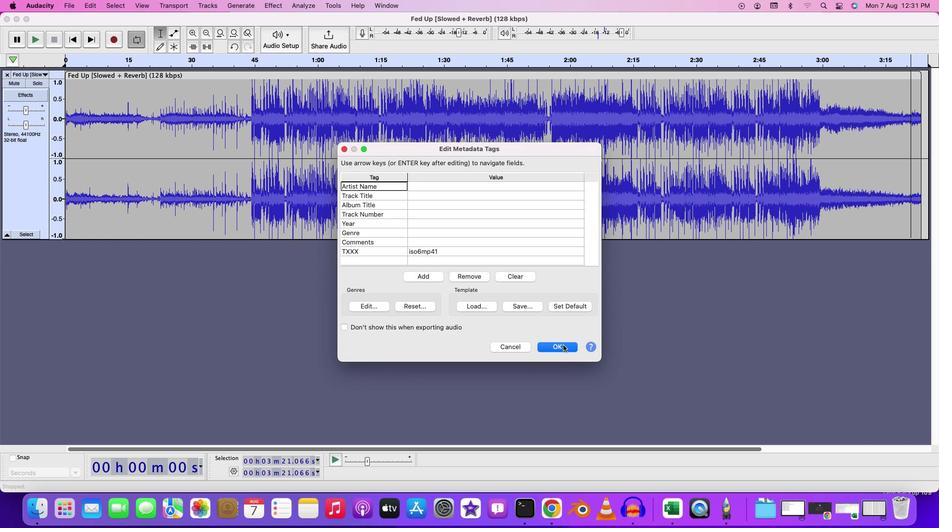 
Action: Mouse pressed left at (563, 345)
Screenshot: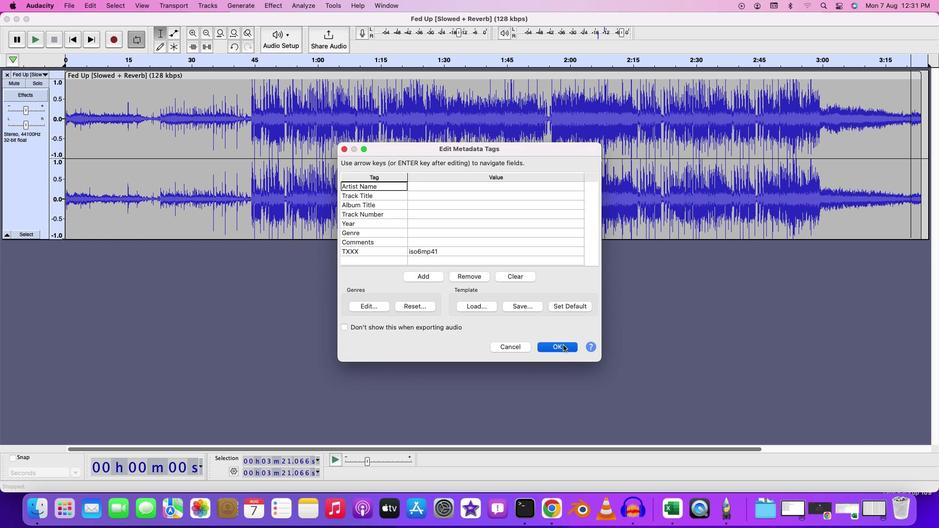 
Action: Mouse moved to (444, 338)
Screenshot: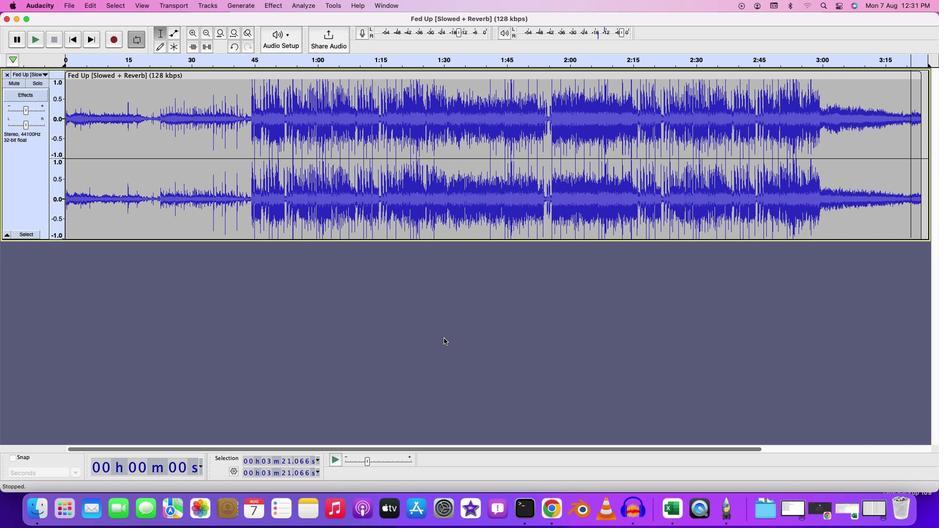 
Action: Mouse pressed left at (444, 338)
Screenshot: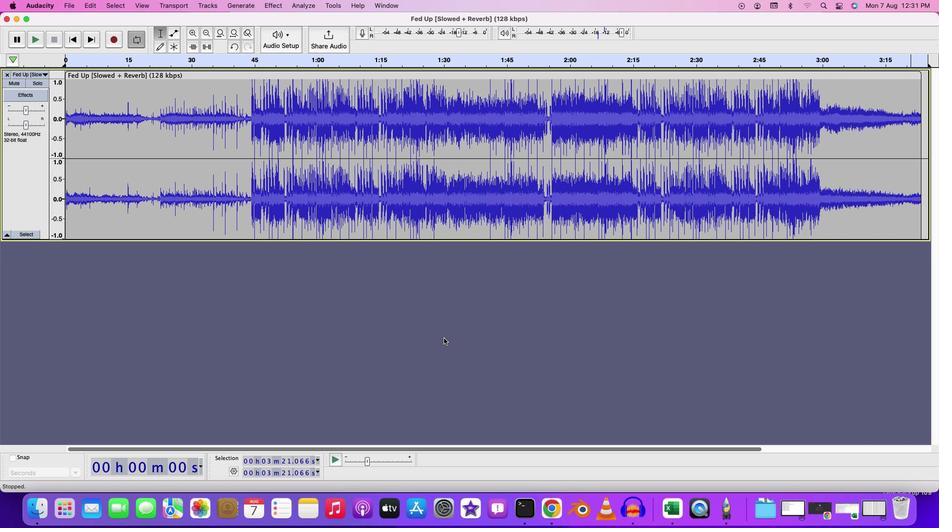 
